Task: Look for space in Poughkeepsie, United States from 10th September, 2023 to 16th September, 2023 for 4 adults in price range Rs.10000 to Rs.14000. Place can be private room with 4 bedrooms having 4 beds and 4 bathrooms. Property type can be house, flat, guest house, hotel. Amenities needed are: wifi, TV, free parkinig on premises, gym, breakfast. Booking option can be shelf check-in. Required host language is English.
Action: Mouse moved to (473, 93)
Screenshot: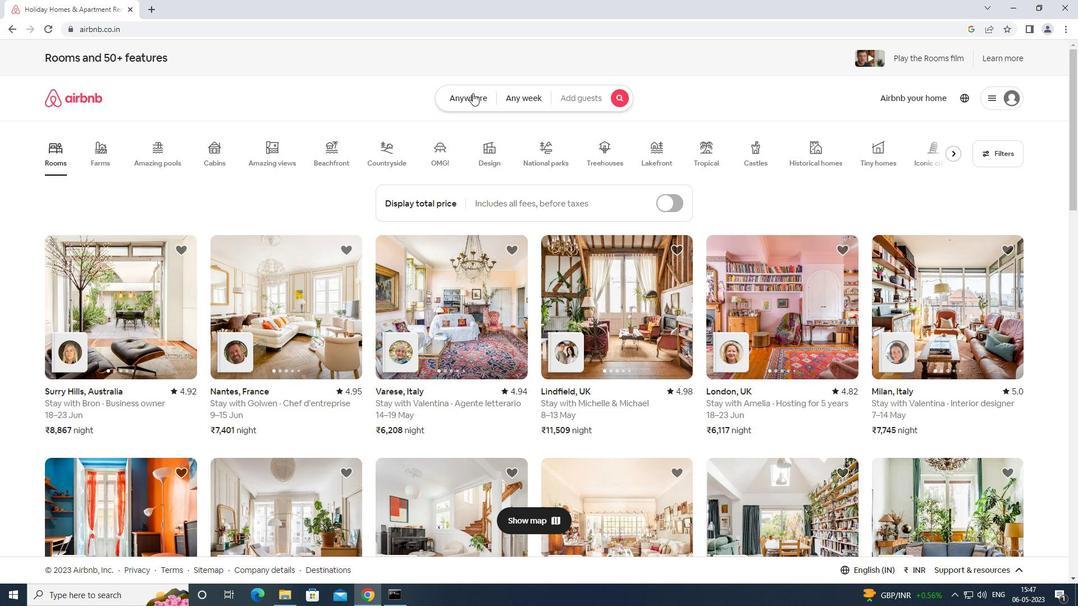 
Action: Mouse pressed left at (473, 93)
Screenshot: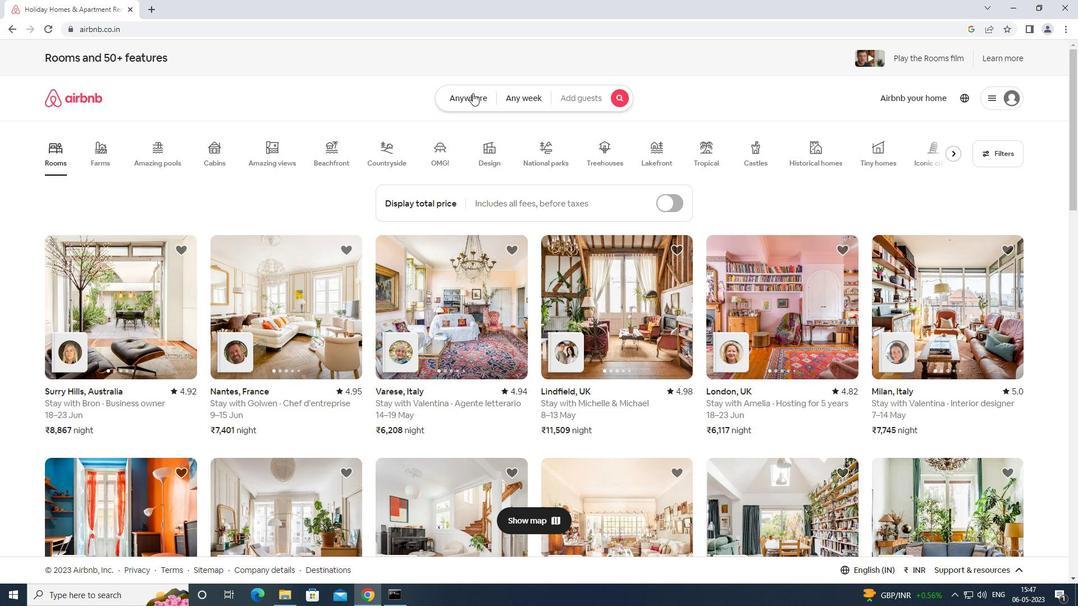 
Action: Mouse moved to (462, 96)
Screenshot: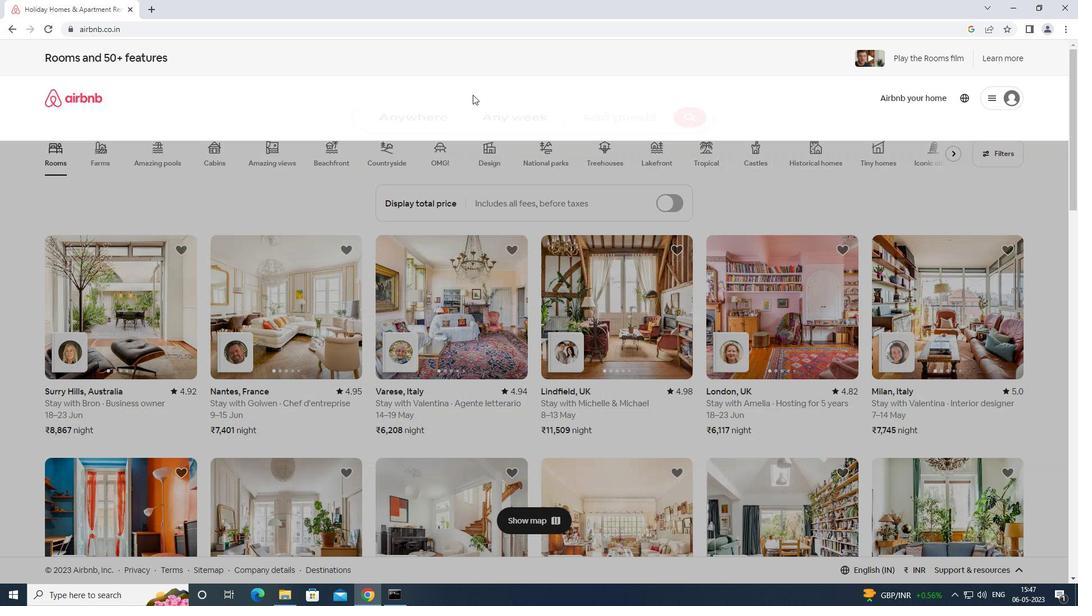 
Action: Key pressed p
Screenshot: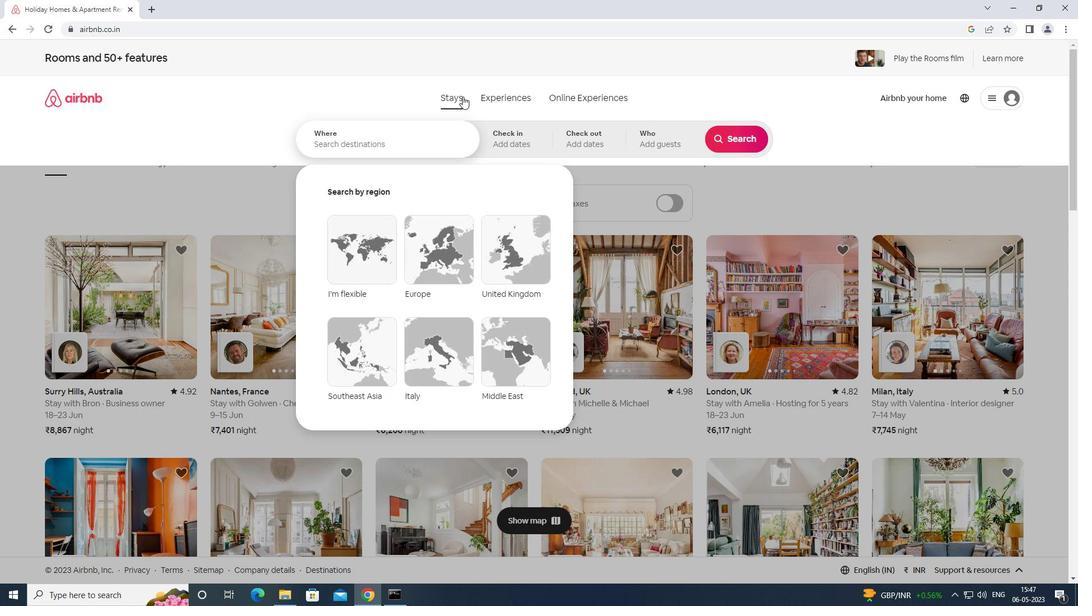 
Action: Mouse moved to (440, 127)
Screenshot: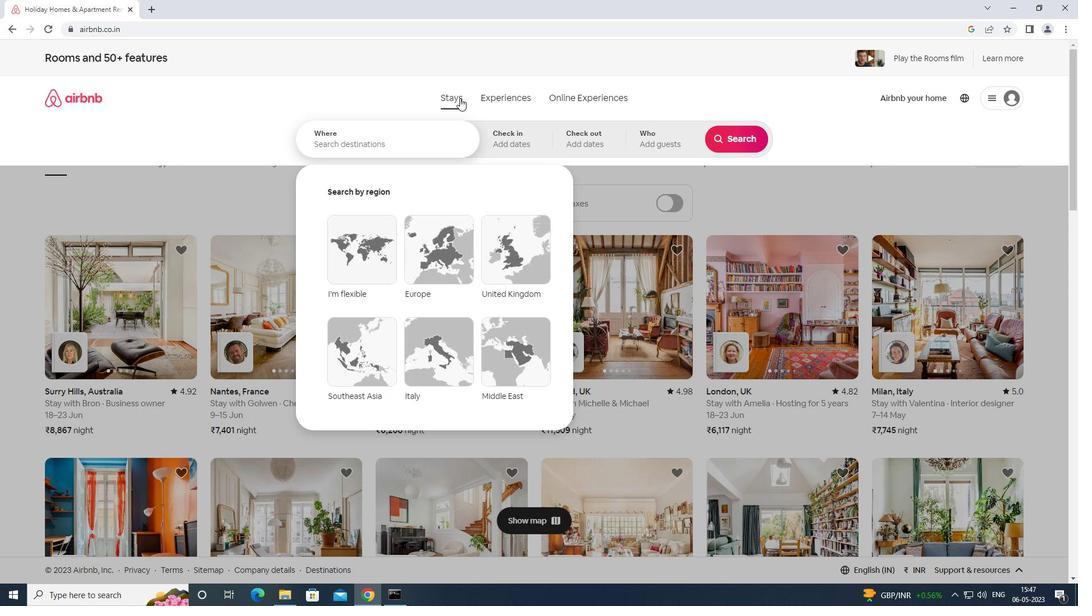 
Action: Mouse pressed left at (440, 127)
Screenshot: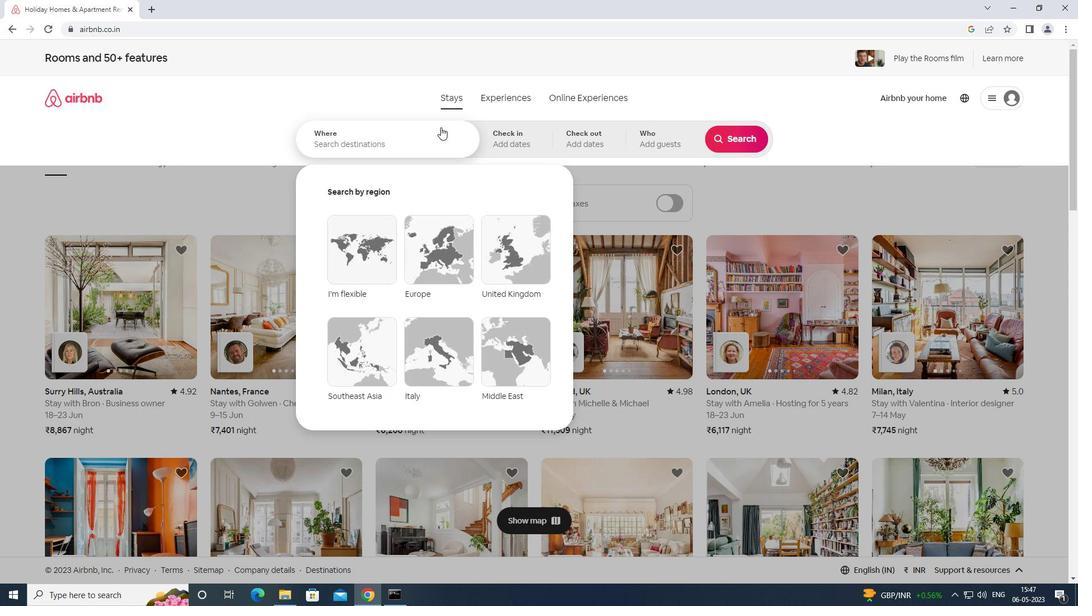 
Action: Key pressed p<Key.caps_lock>p<Key.backspace>po<Key.backspace><Key.backspace>oughkeepaie<Key.space>united<Key.space>states<Key.enter>
Screenshot: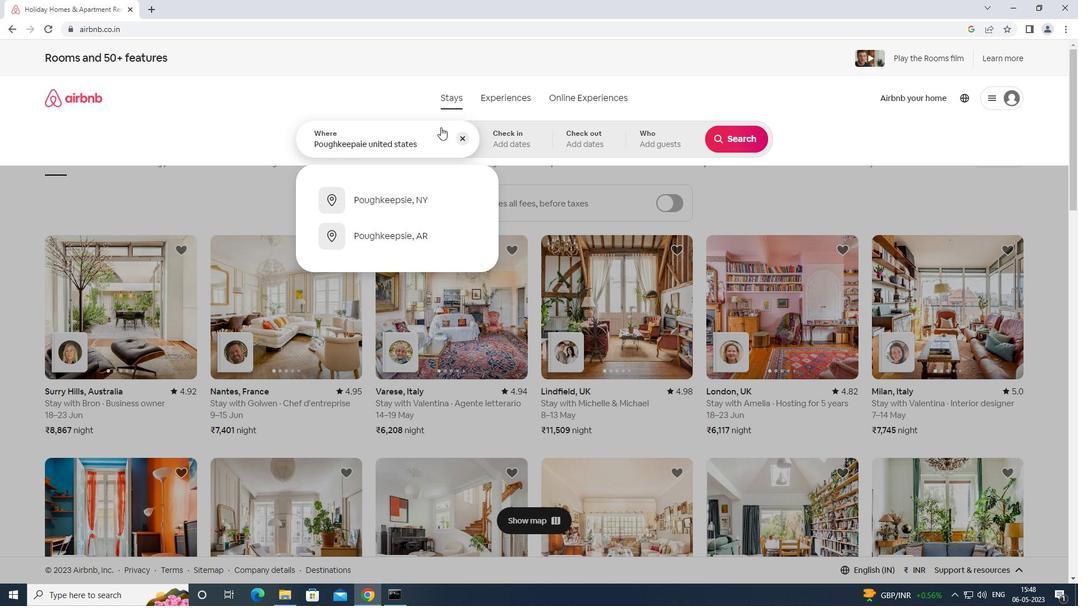 
Action: Mouse moved to (739, 231)
Screenshot: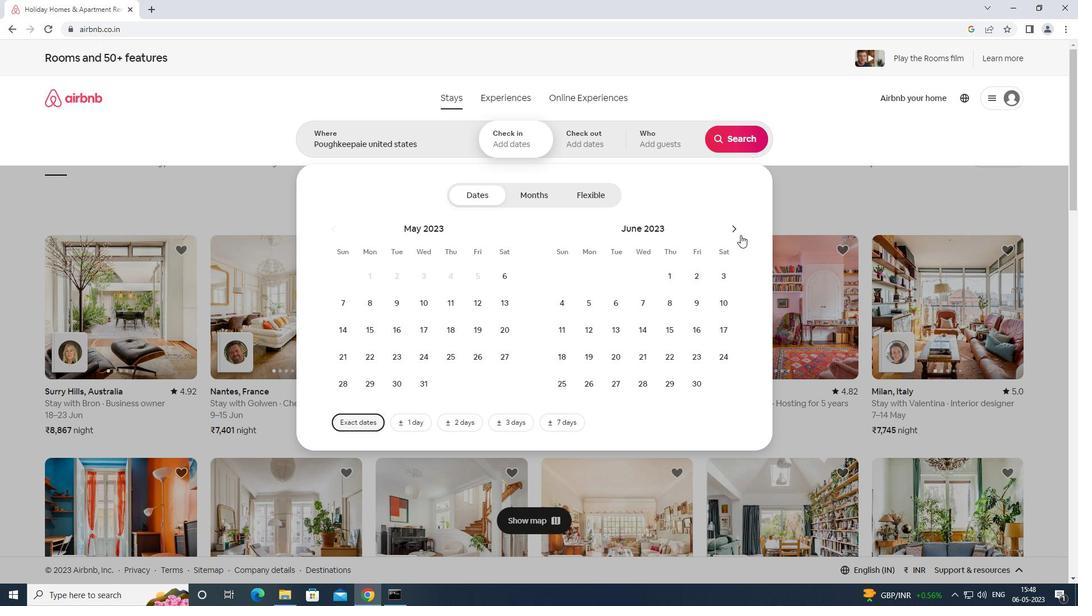 
Action: Mouse pressed left at (739, 231)
Screenshot: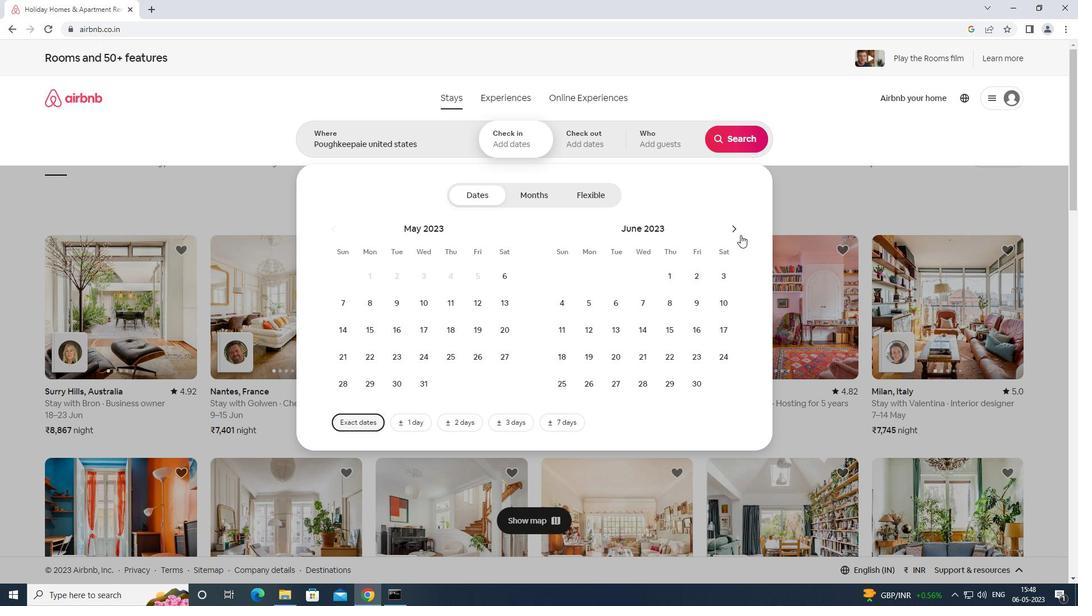 
Action: Mouse moved to (739, 230)
Screenshot: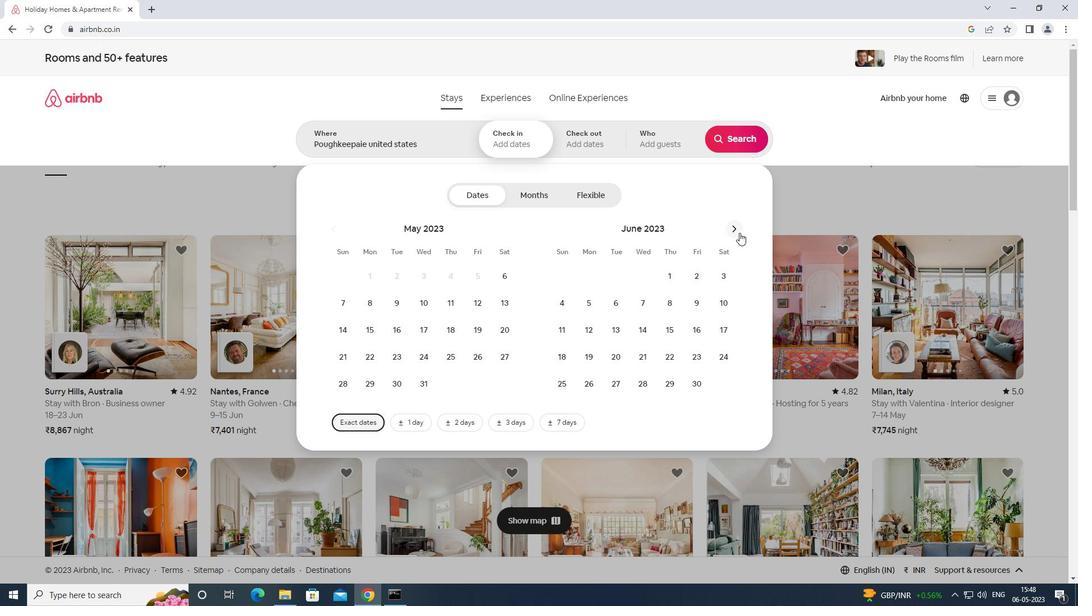 
Action: Mouse pressed left at (739, 230)
Screenshot: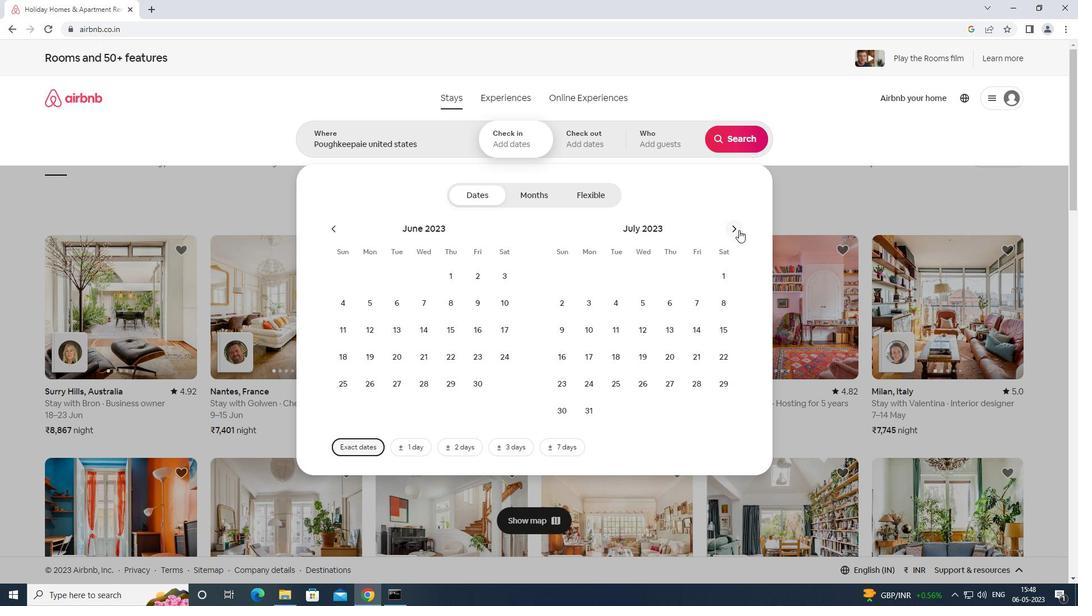 
Action: Mouse moved to (739, 230)
Screenshot: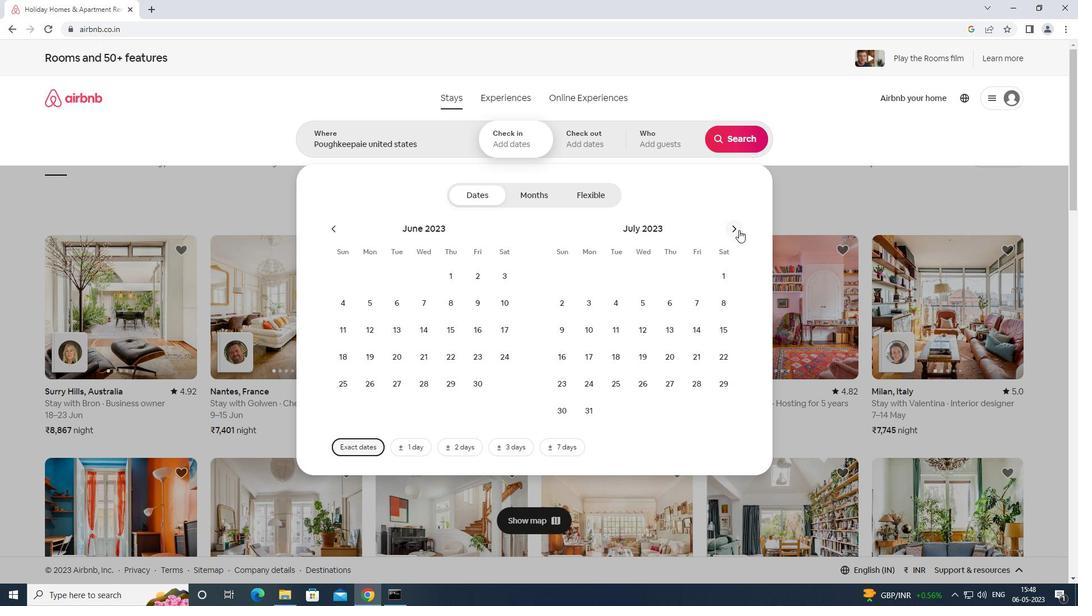 
Action: Mouse pressed left at (739, 230)
Screenshot: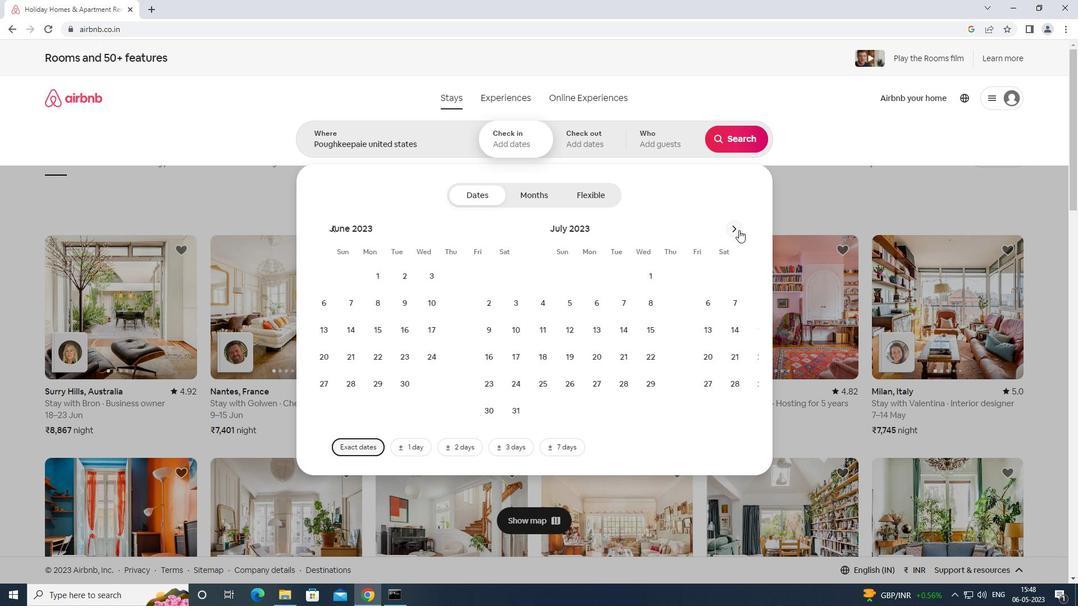 
Action: Mouse moved to (563, 327)
Screenshot: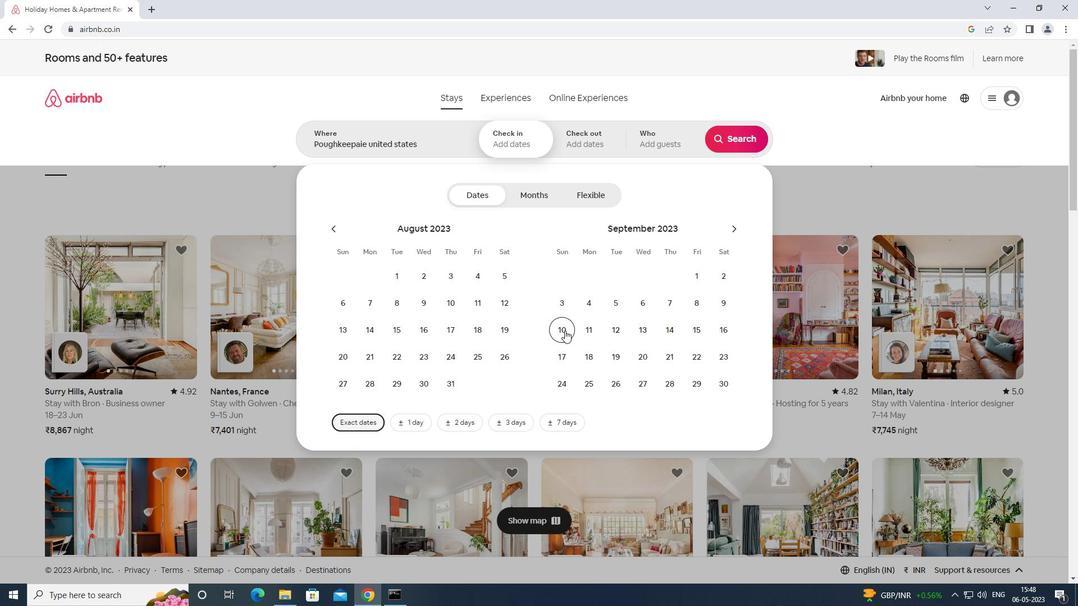 
Action: Mouse pressed left at (563, 327)
Screenshot: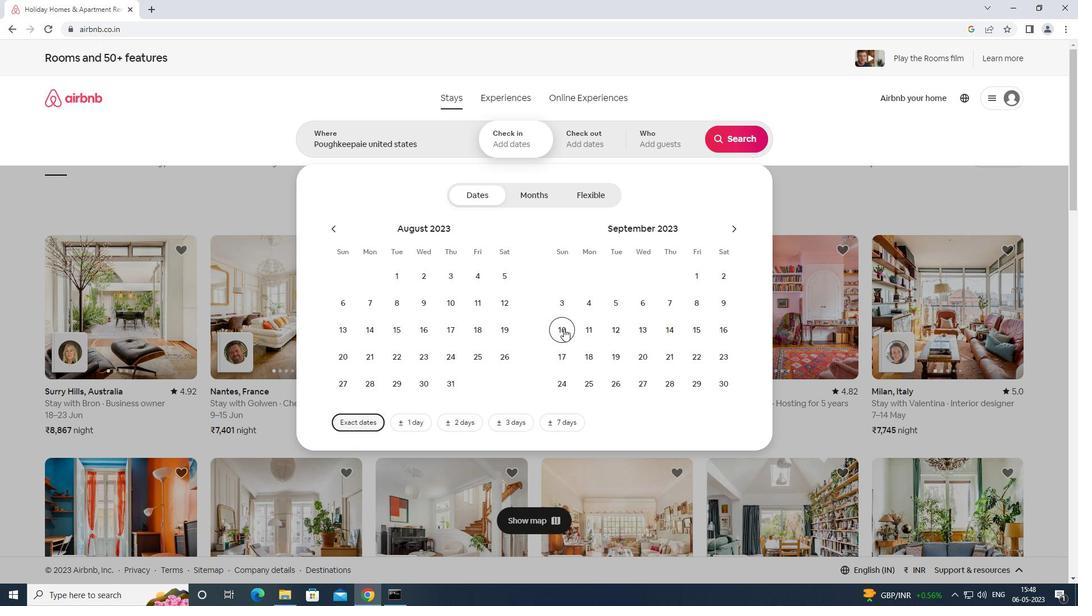 
Action: Mouse moved to (727, 329)
Screenshot: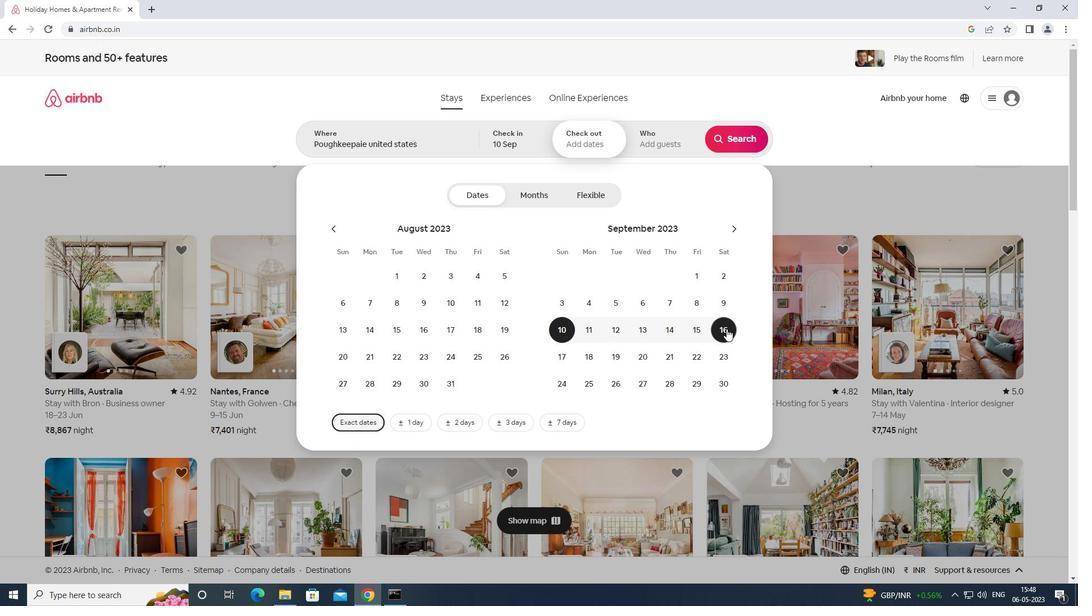 
Action: Mouse pressed left at (727, 329)
Screenshot: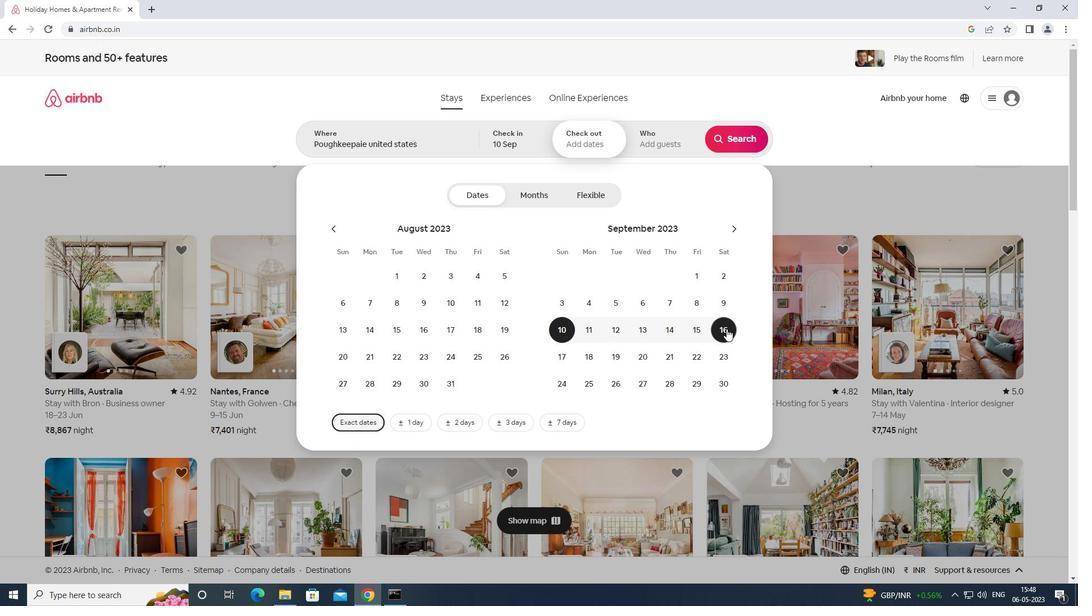 
Action: Mouse moved to (671, 134)
Screenshot: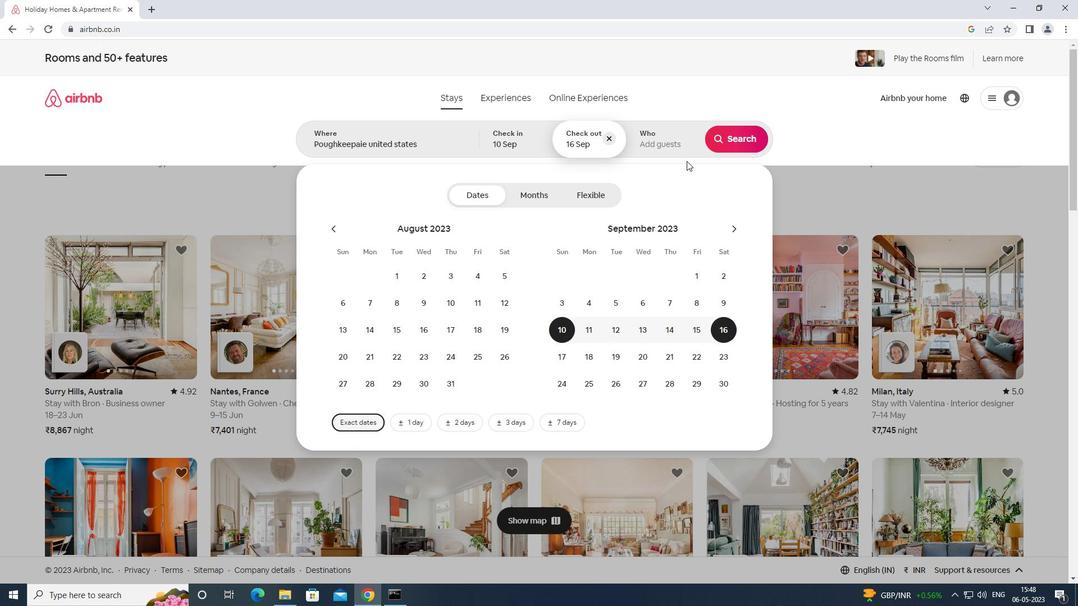 
Action: Mouse pressed left at (671, 134)
Screenshot: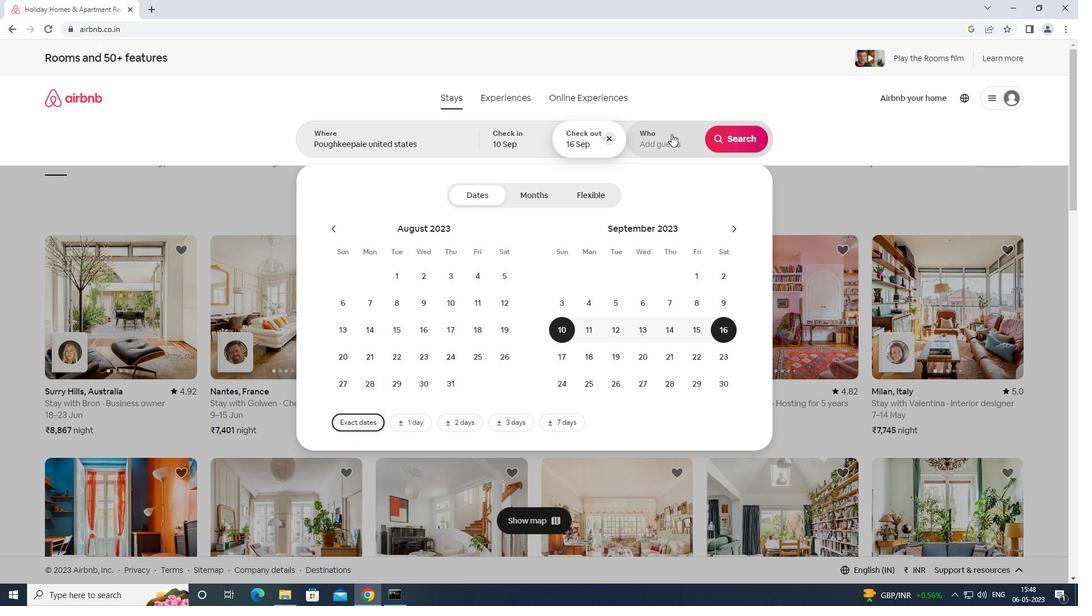 
Action: Mouse moved to (738, 194)
Screenshot: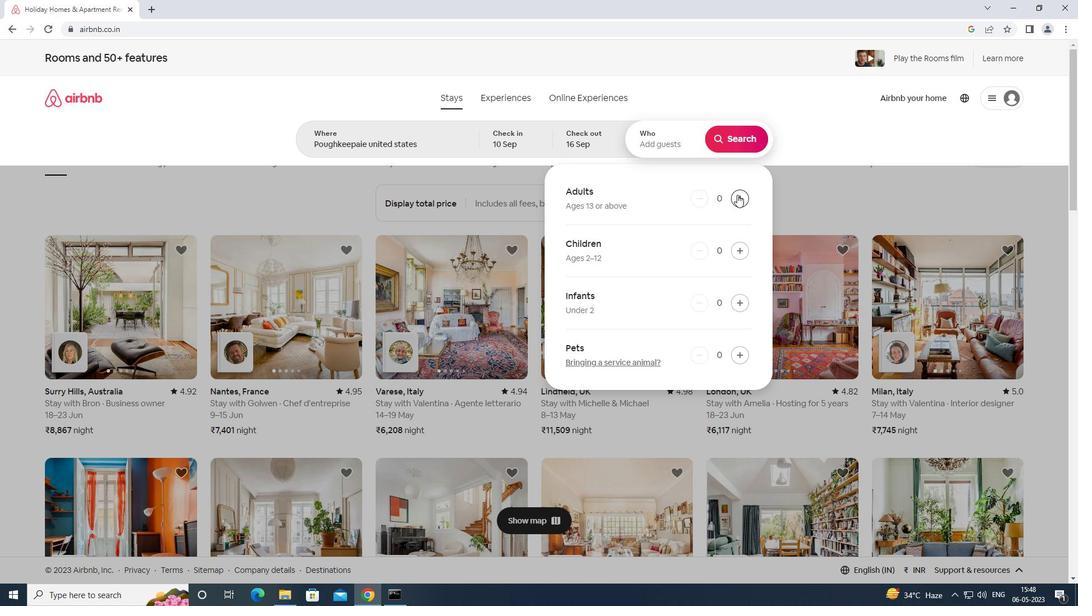 
Action: Mouse pressed left at (738, 194)
Screenshot: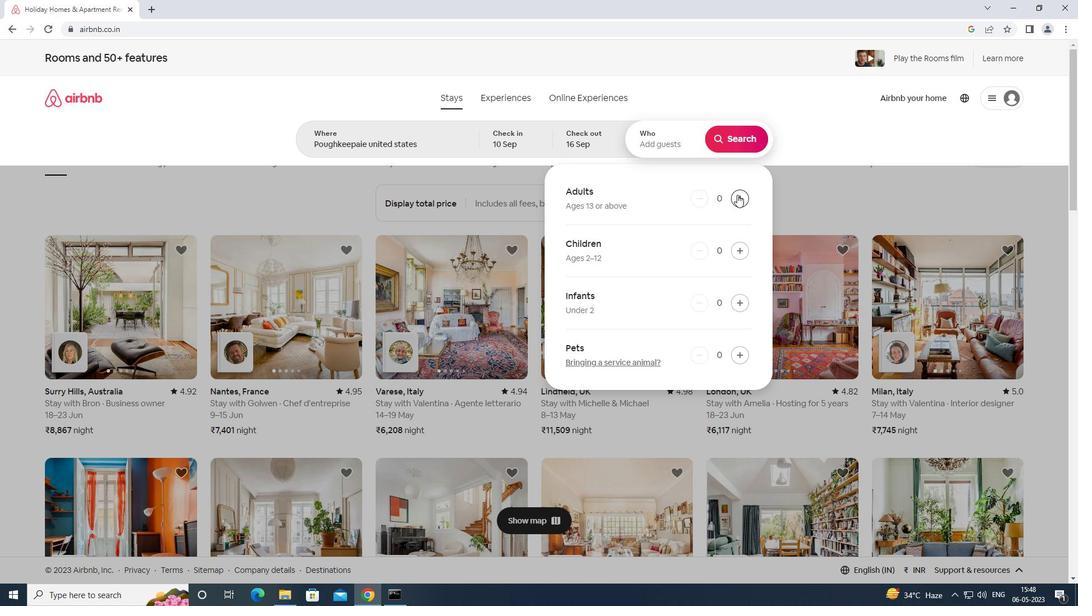 
Action: Mouse moved to (739, 196)
Screenshot: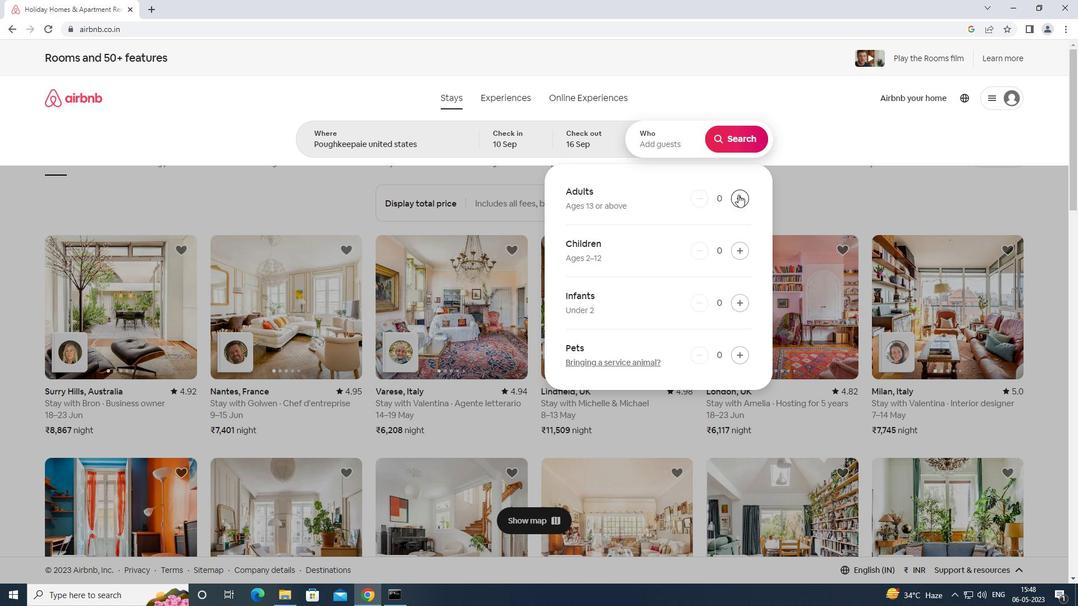 
Action: Mouse pressed left at (739, 196)
Screenshot: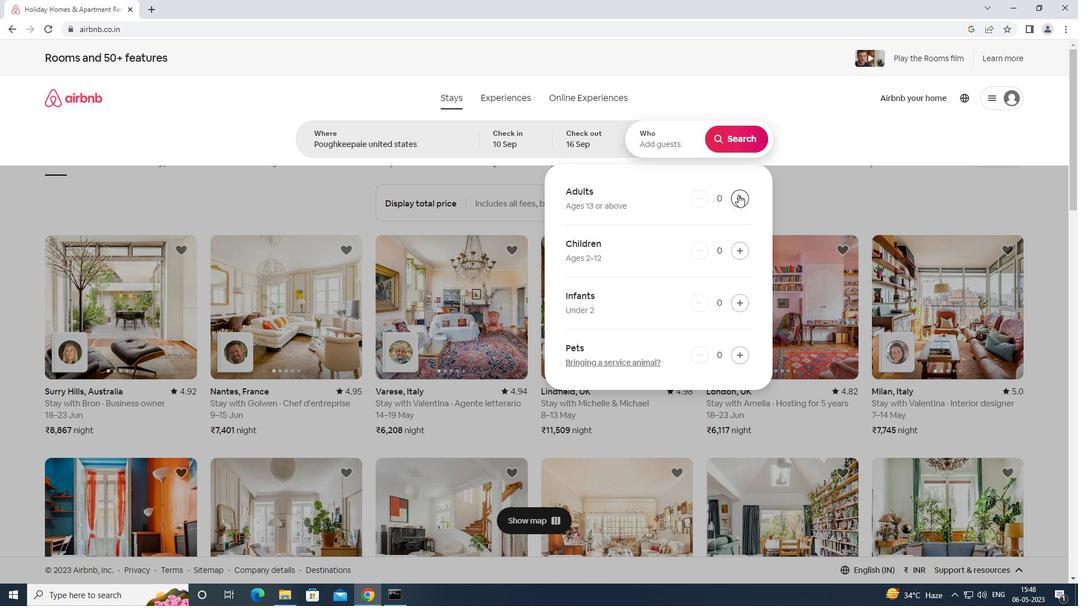 
Action: Mouse moved to (739, 196)
Screenshot: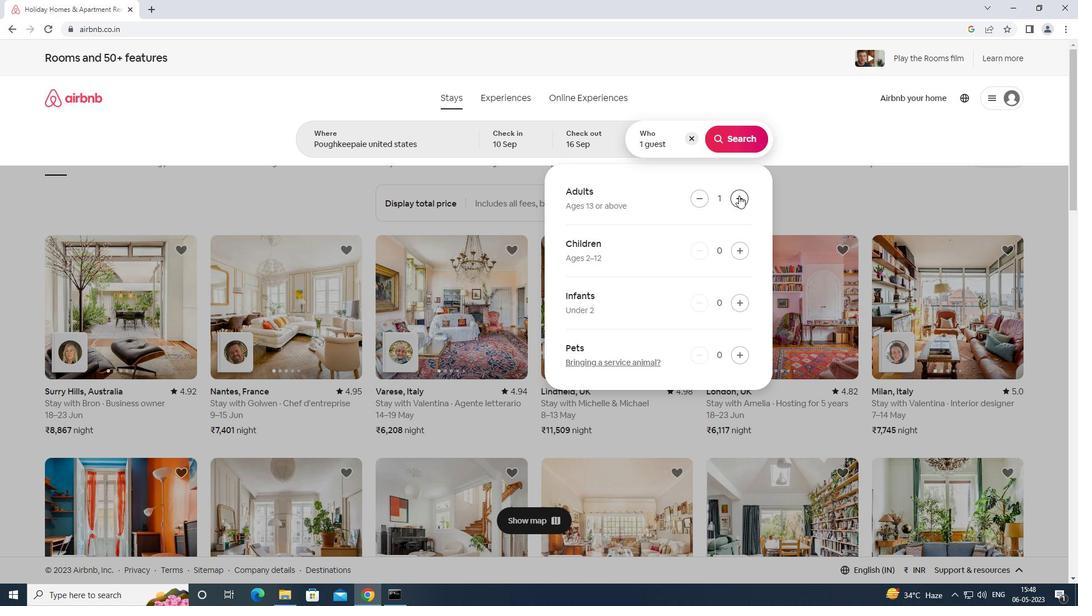 
Action: Mouse pressed left at (739, 196)
Screenshot: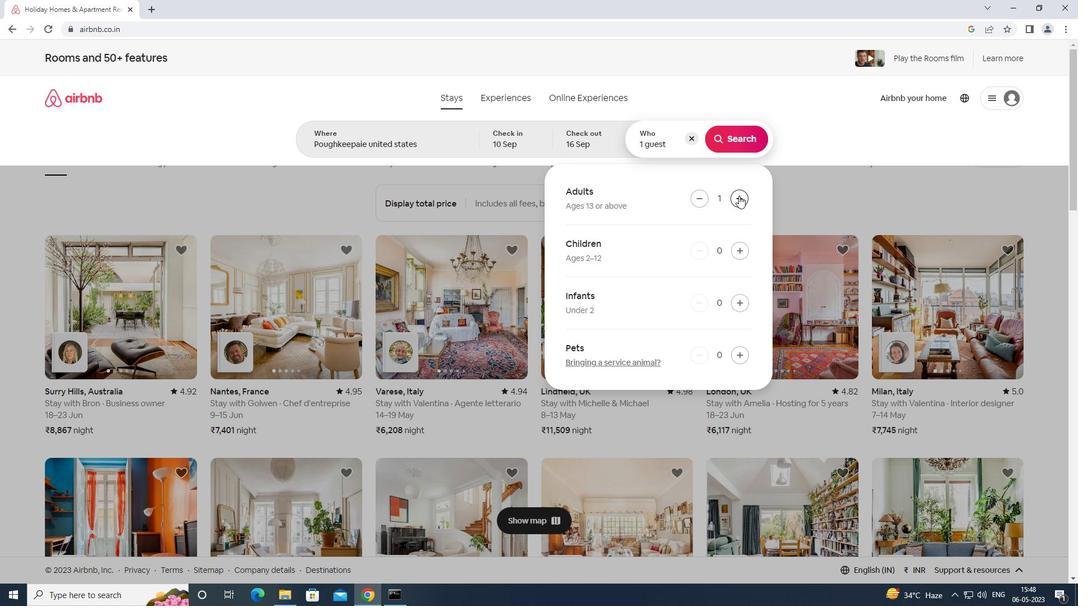 
Action: Mouse pressed left at (739, 196)
Screenshot: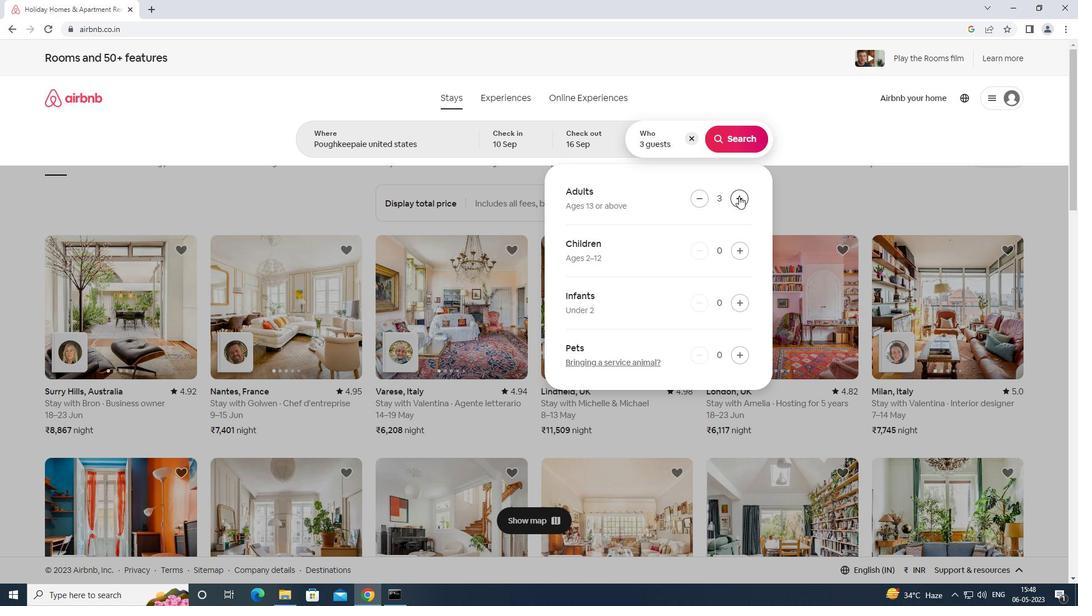 
Action: Mouse moved to (745, 129)
Screenshot: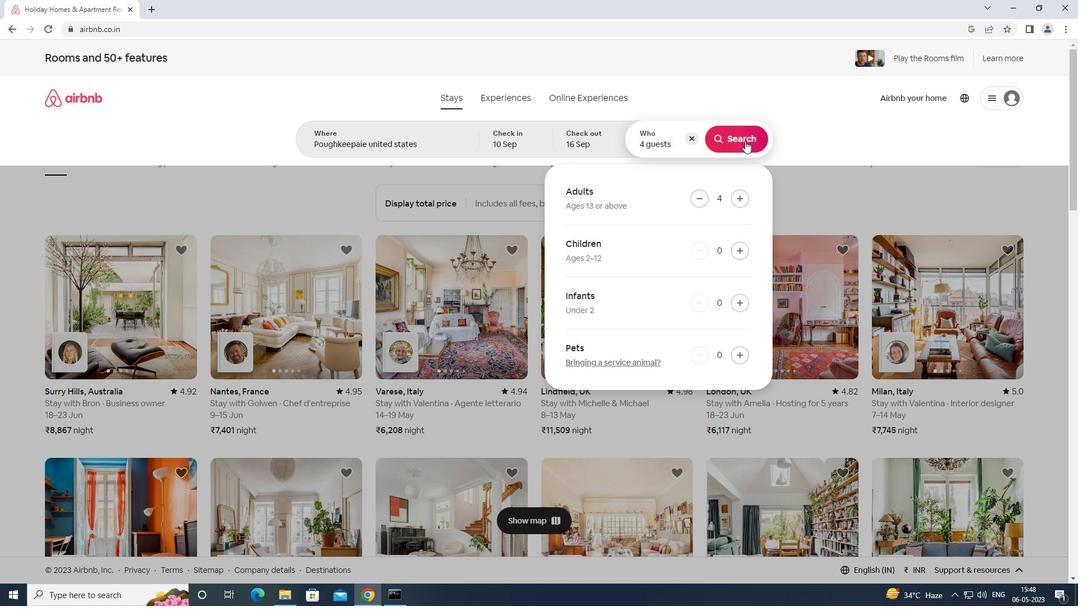
Action: Mouse pressed left at (745, 129)
Screenshot: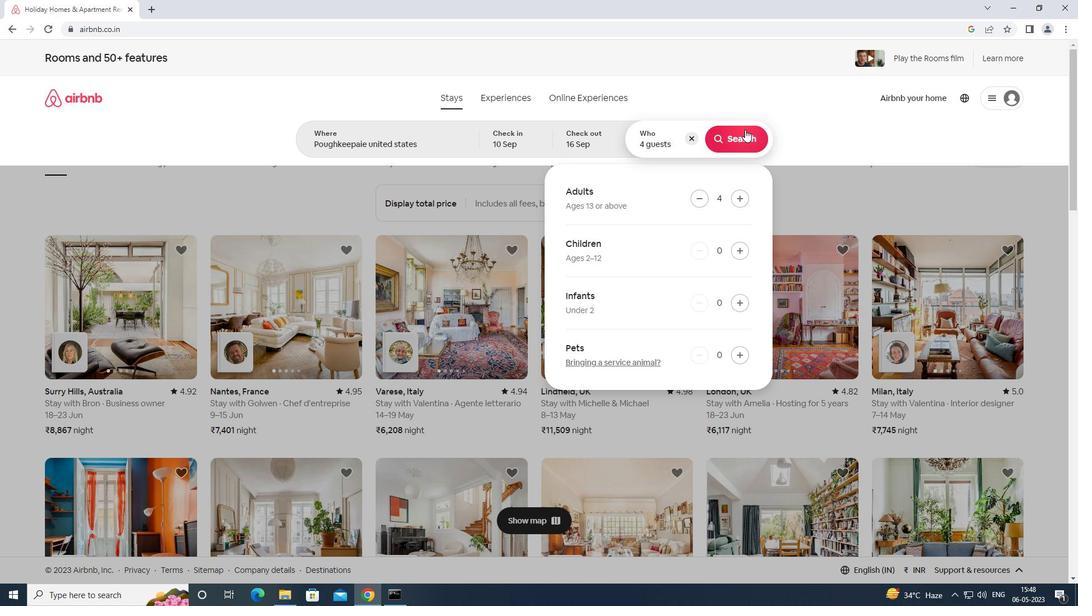 
Action: Mouse moved to (1028, 101)
Screenshot: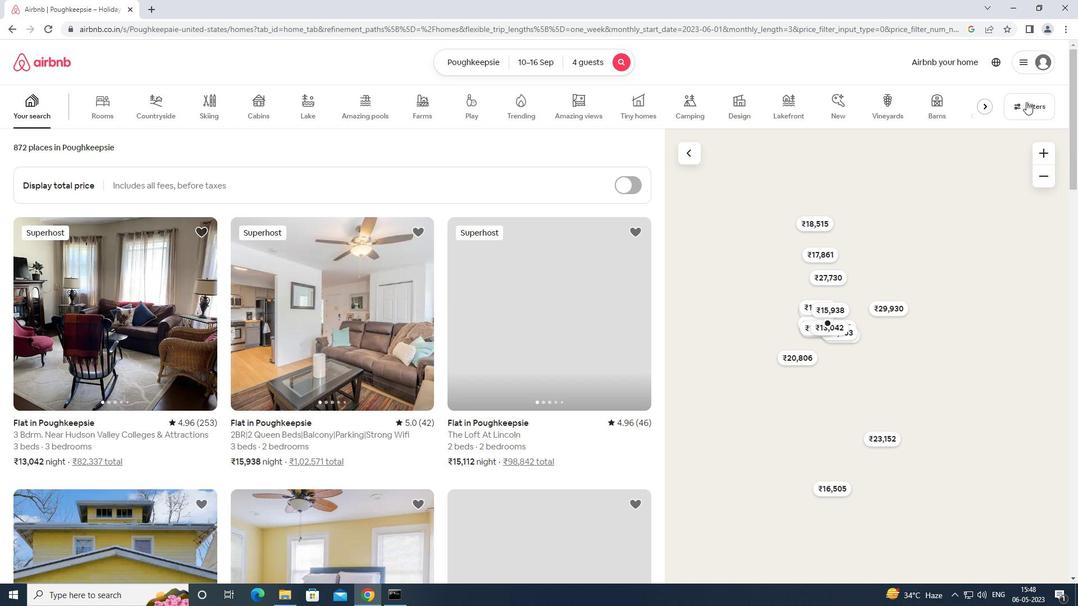 
Action: Mouse pressed left at (1028, 101)
Screenshot: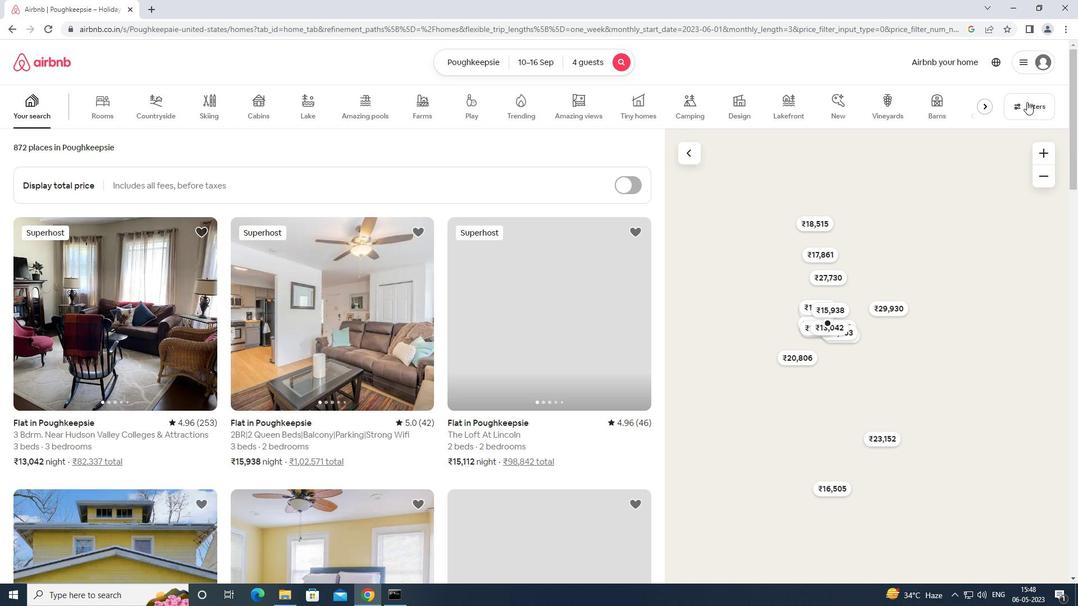 
Action: Mouse moved to (475, 378)
Screenshot: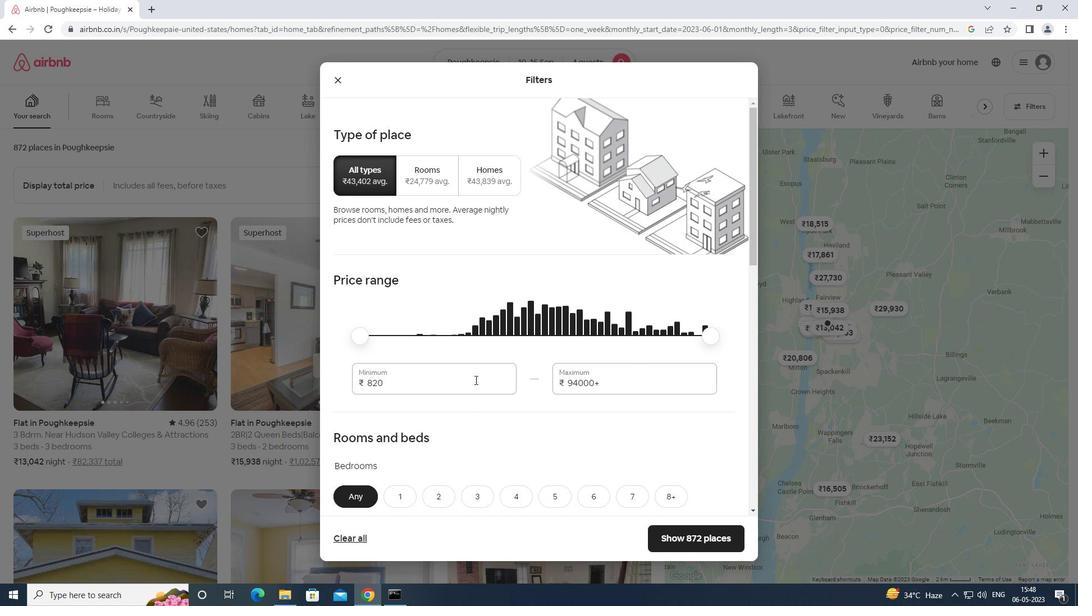 
Action: Mouse pressed left at (475, 378)
Screenshot: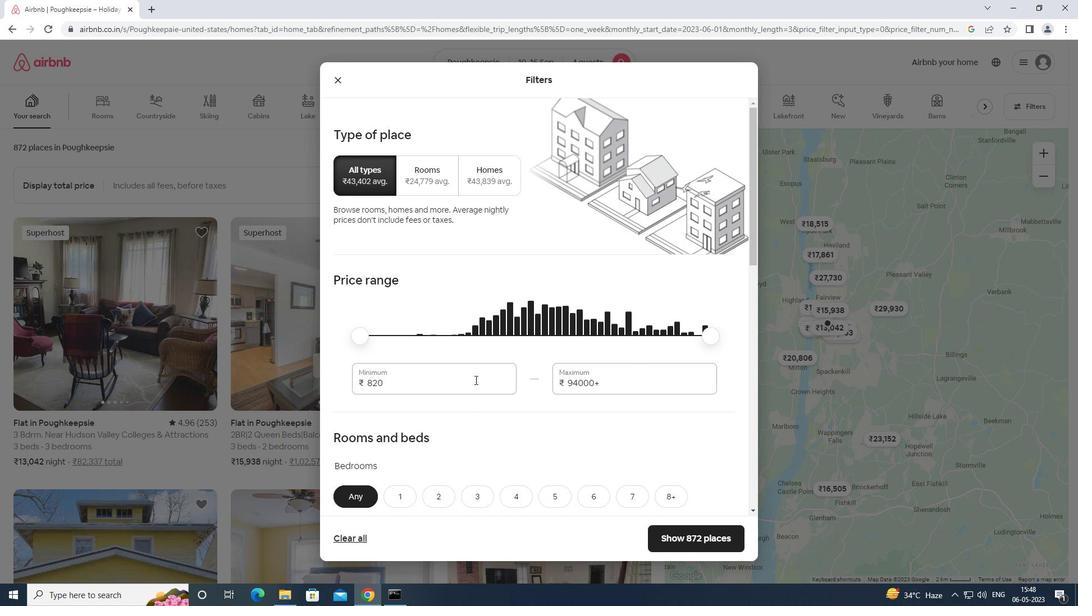
Action: Mouse moved to (479, 375)
Screenshot: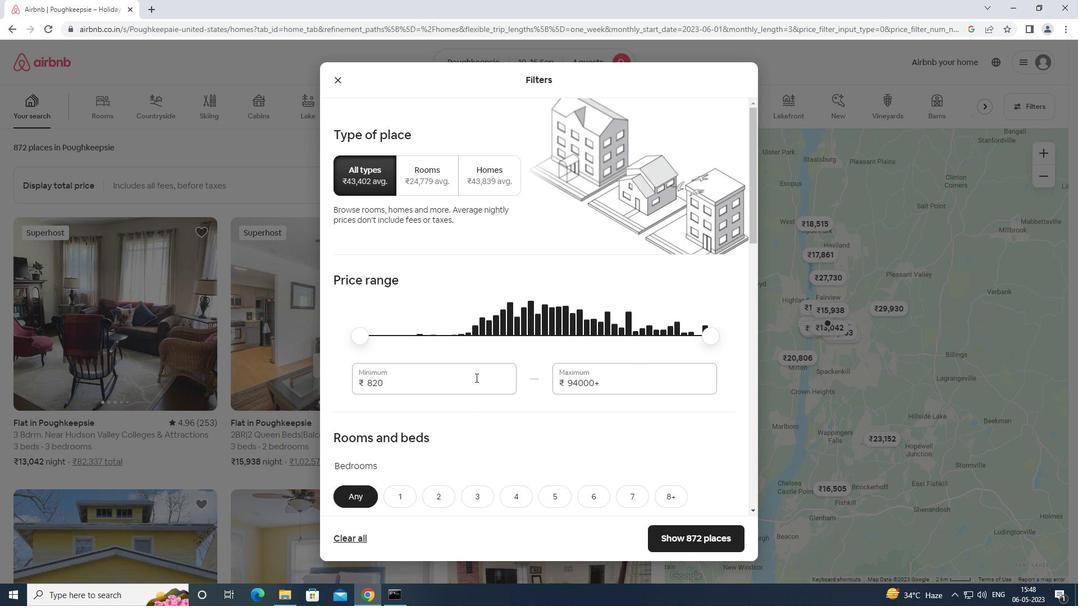 
Action: Key pressed <Key.backspace><Key.backspace><Key.backspace><Key.backspace>10000
Screenshot: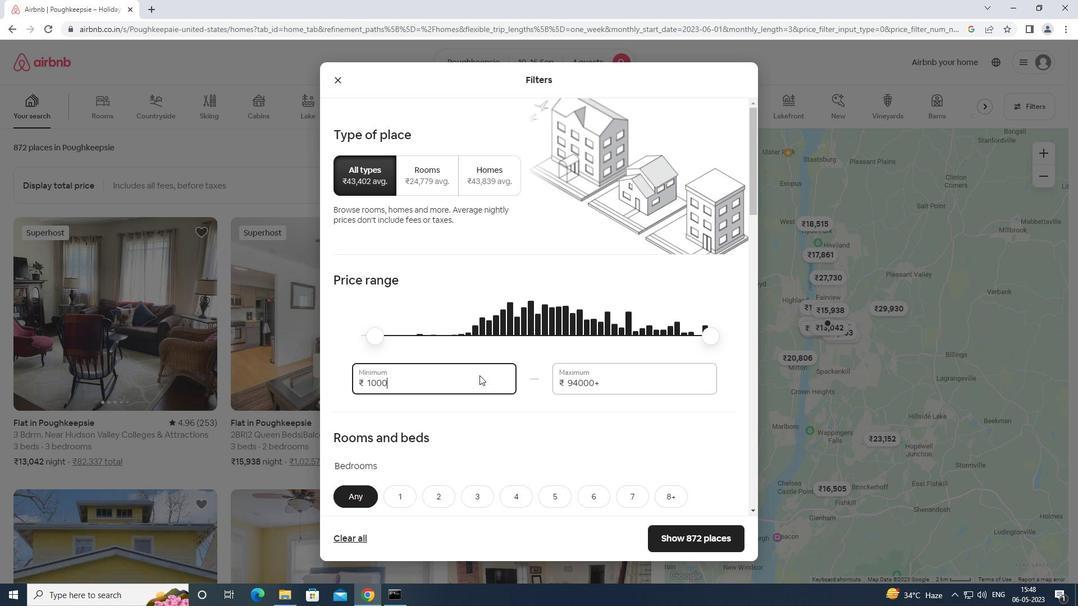 
Action: Mouse moved to (606, 378)
Screenshot: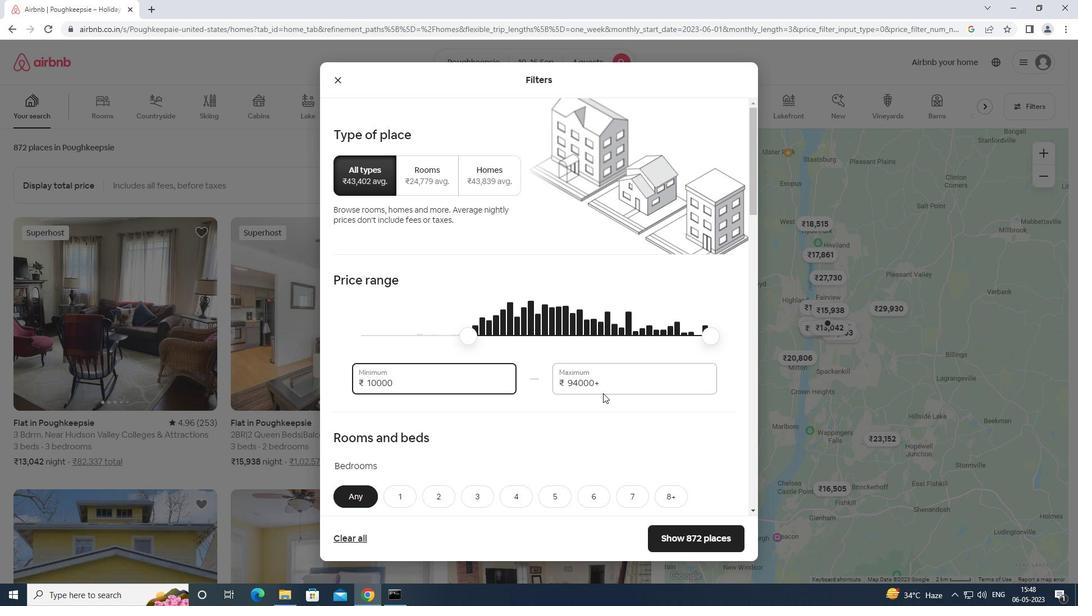 
Action: Mouse pressed left at (606, 378)
Screenshot: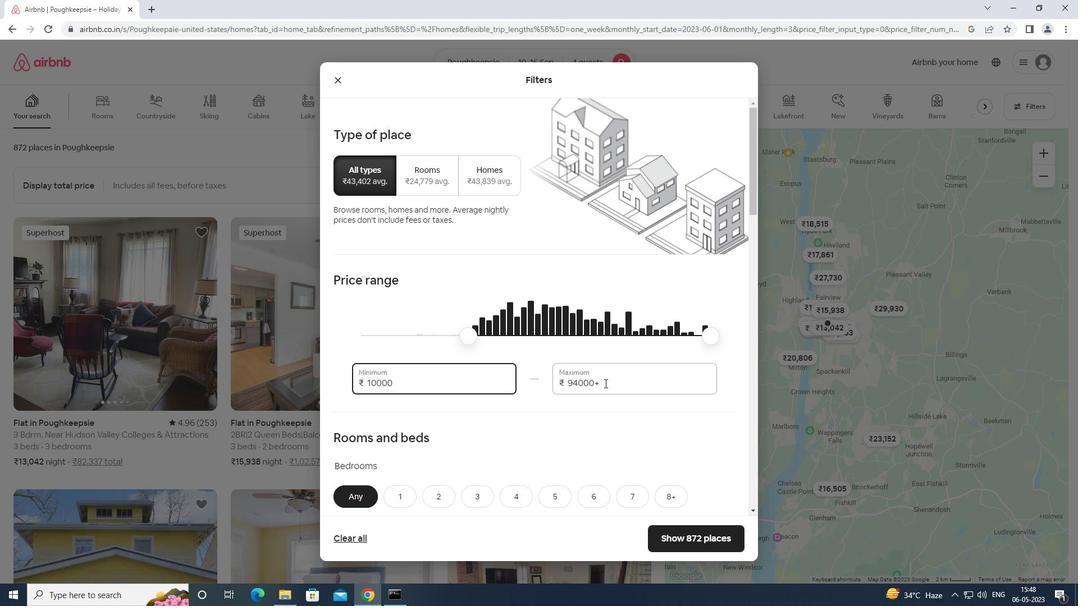 
Action: Mouse moved to (611, 376)
Screenshot: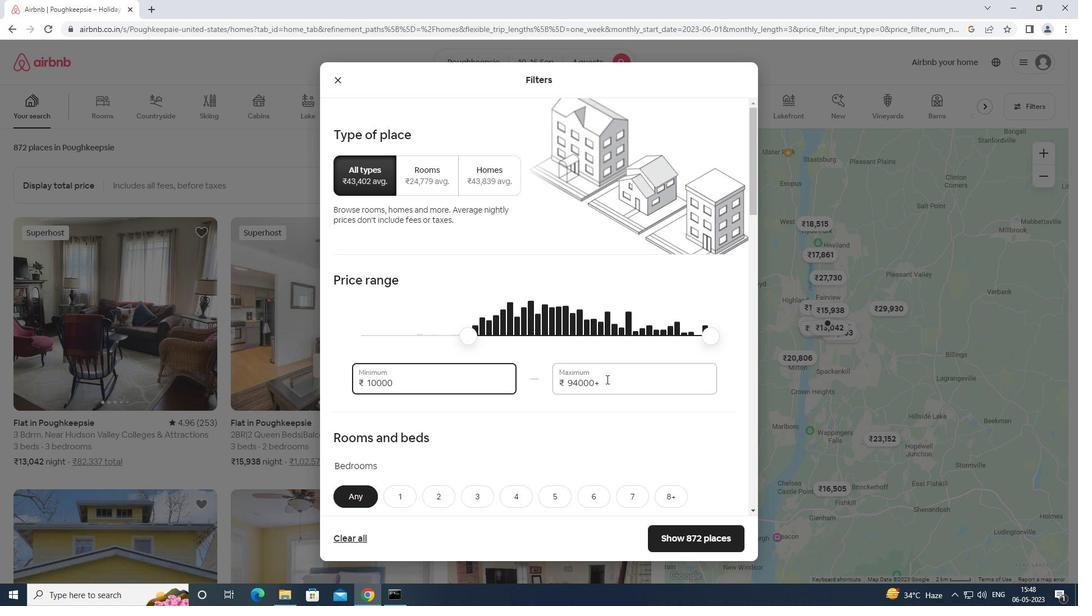 
Action: Key pressed <Key.backspace><Key.backspace><Key.backspace><Key.backspace><Key.backspace><Key.backspace><Key.backspace><Key.backspace><Key.backspace><Key.backspace><Key.backspace><Key.backspace>14000
Screenshot: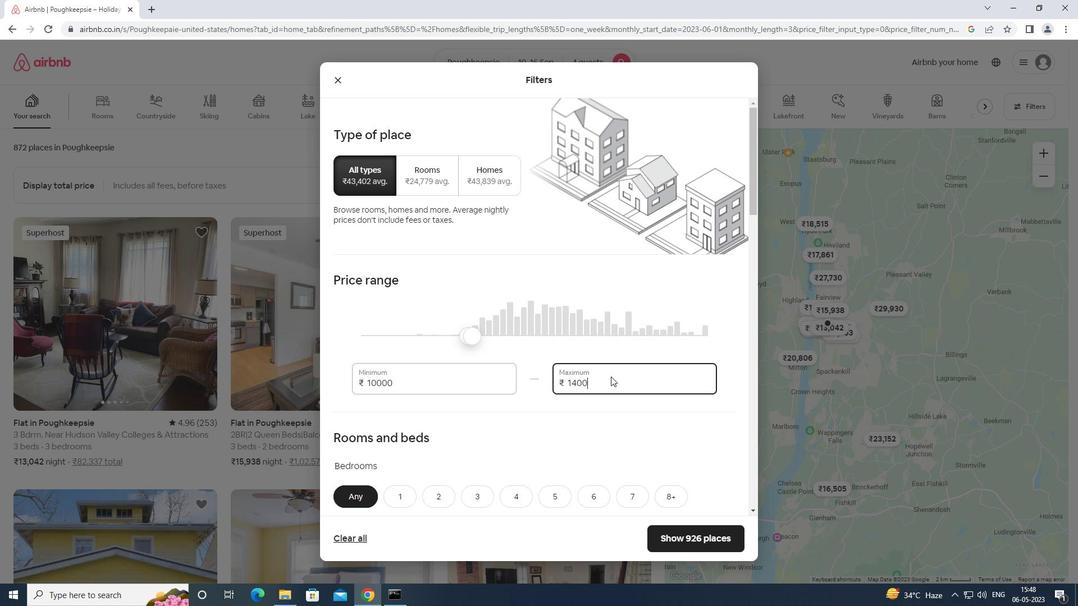 
Action: Mouse moved to (650, 360)
Screenshot: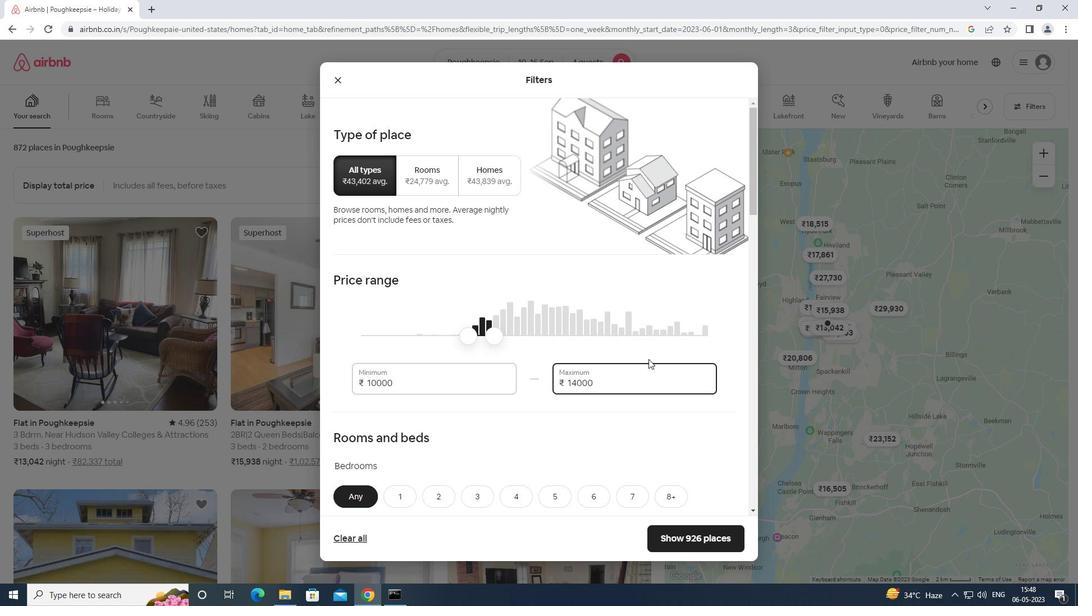 
Action: Mouse scrolled (650, 359) with delta (0, 0)
Screenshot: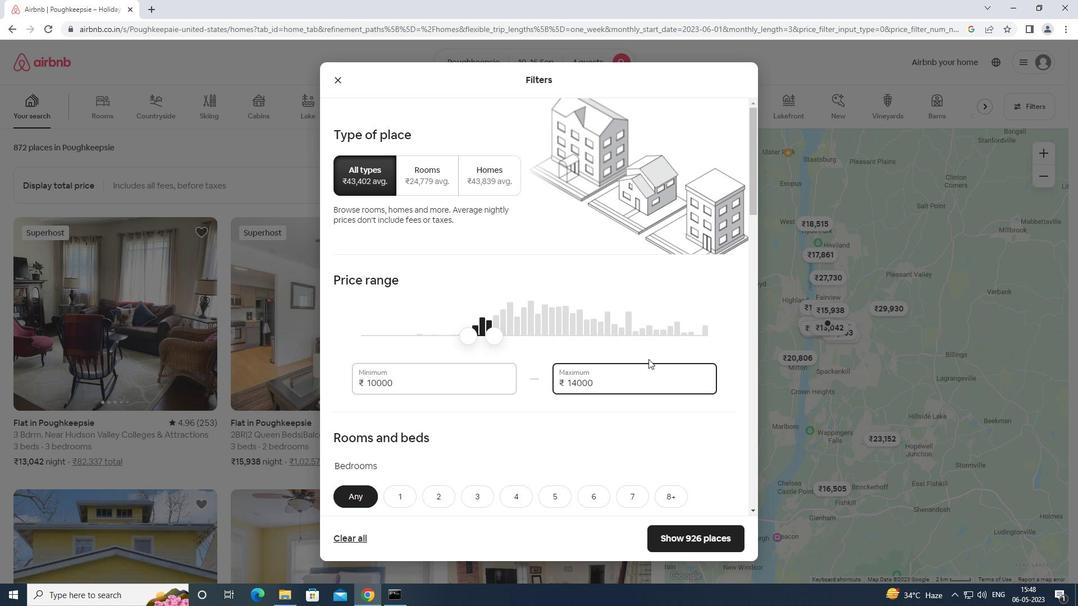 
Action: Mouse moved to (650, 364)
Screenshot: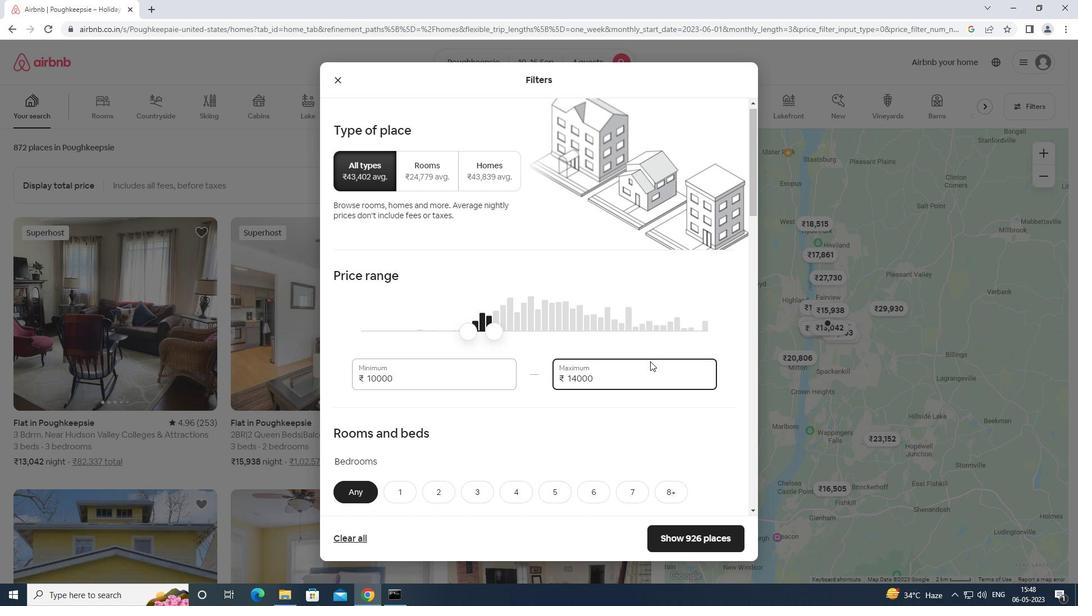
Action: Mouse scrolled (650, 364) with delta (0, 0)
Screenshot: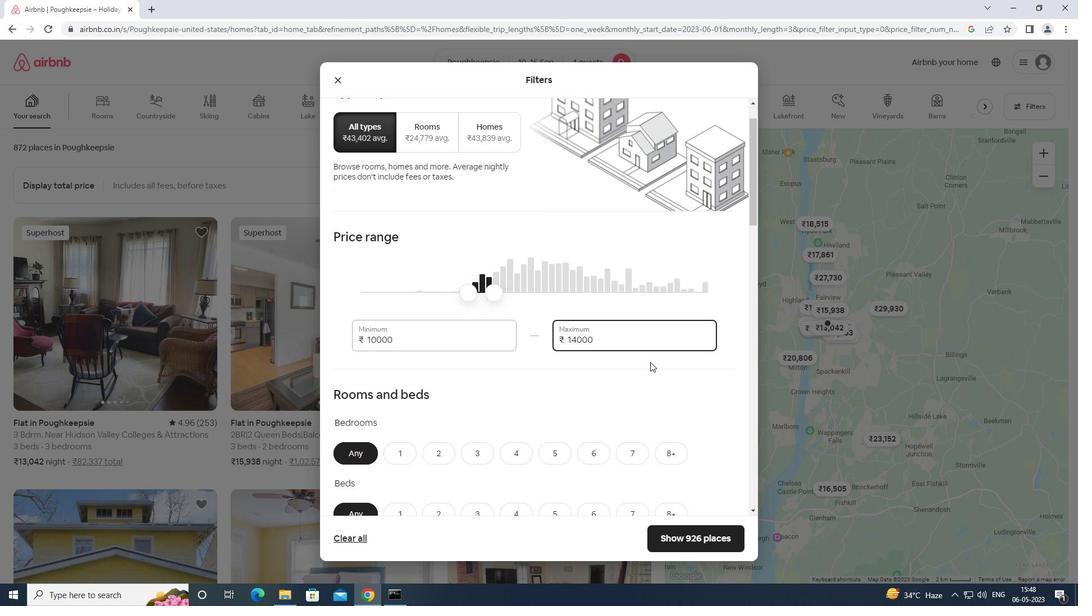 
Action: Mouse moved to (650, 365)
Screenshot: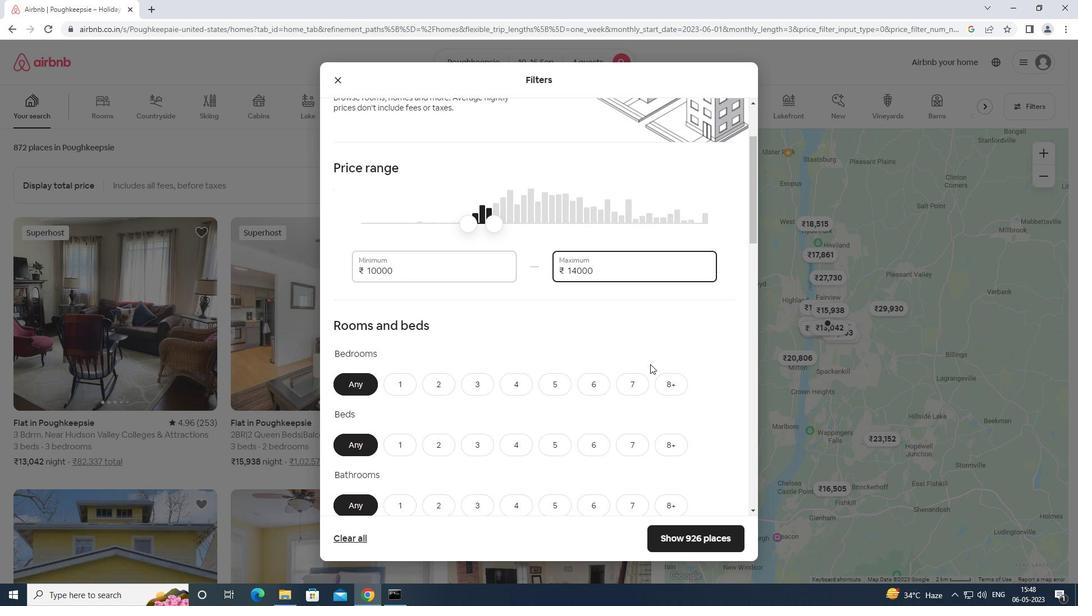 
Action: Mouse scrolled (650, 364) with delta (0, 0)
Screenshot: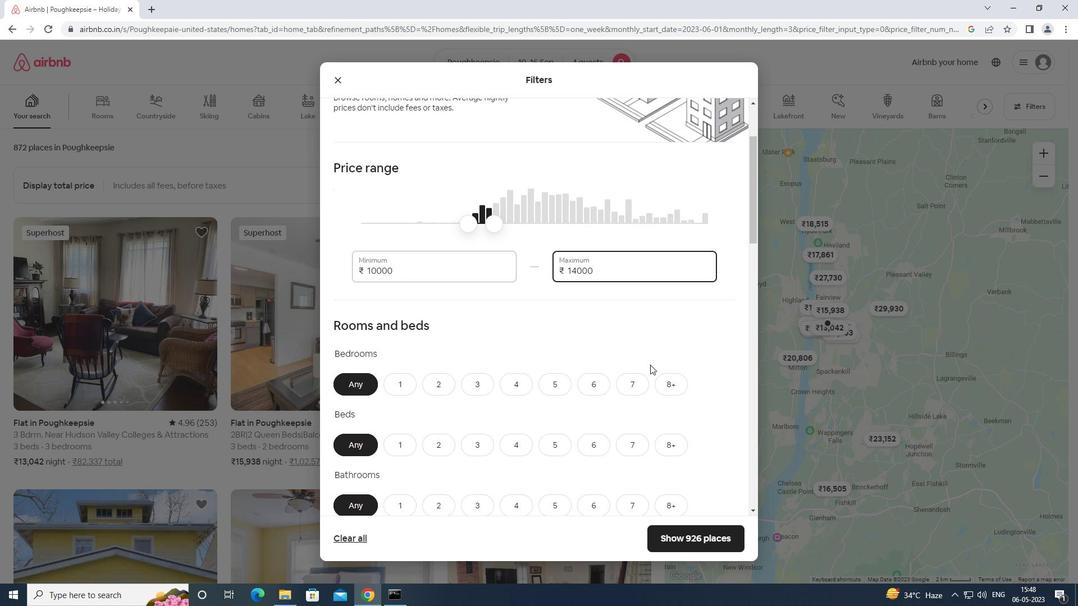 
Action: Mouse moved to (517, 325)
Screenshot: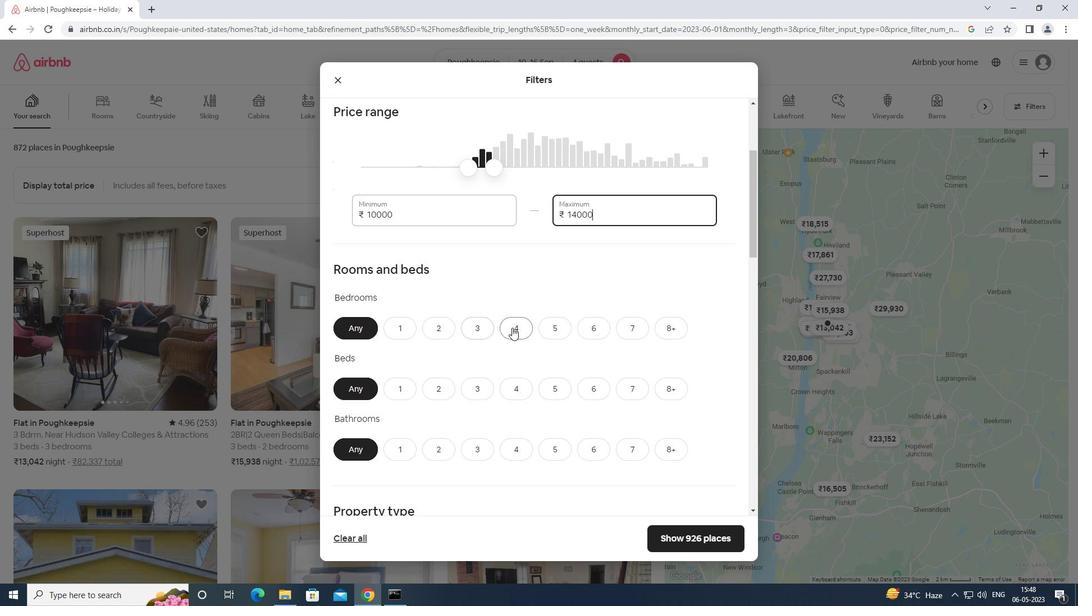 
Action: Mouse pressed left at (517, 325)
Screenshot: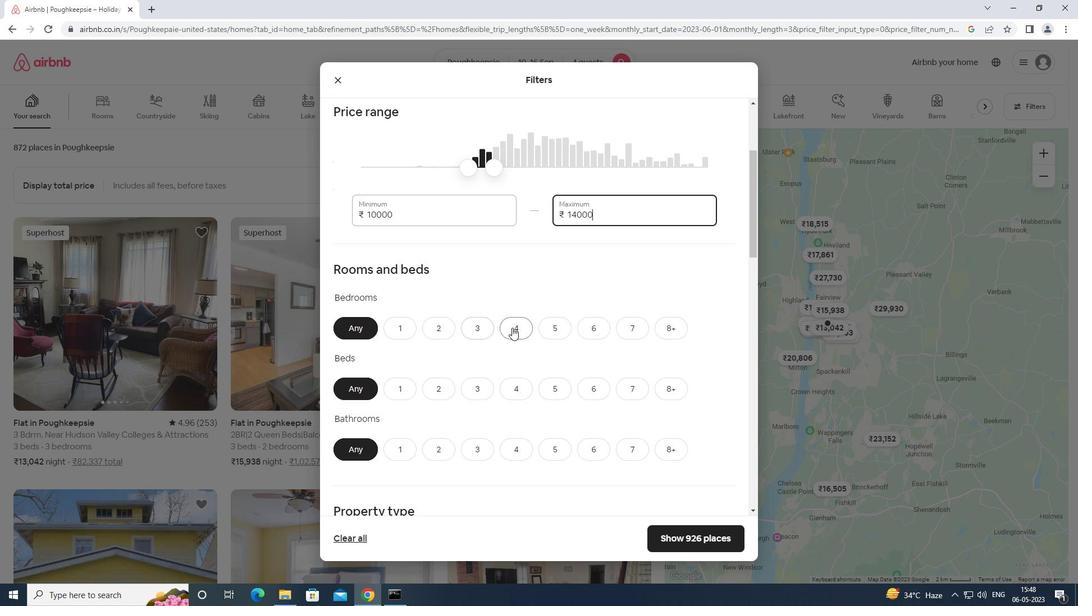
Action: Mouse moved to (507, 384)
Screenshot: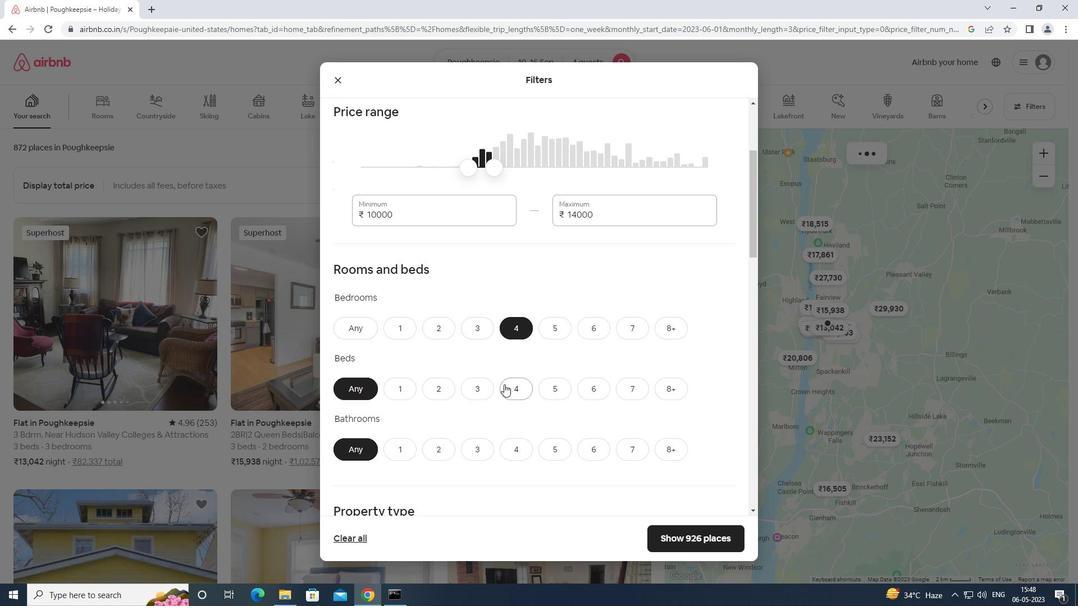 
Action: Mouse pressed left at (507, 384)
Screenshot: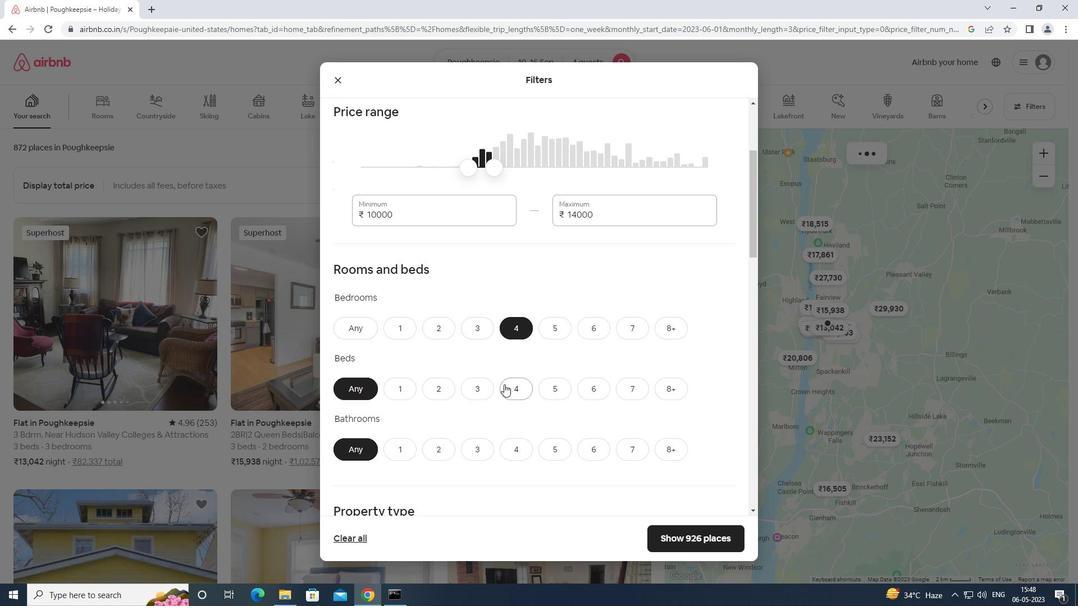 
Action: Mouse moved to (514, 448)
Screenshot: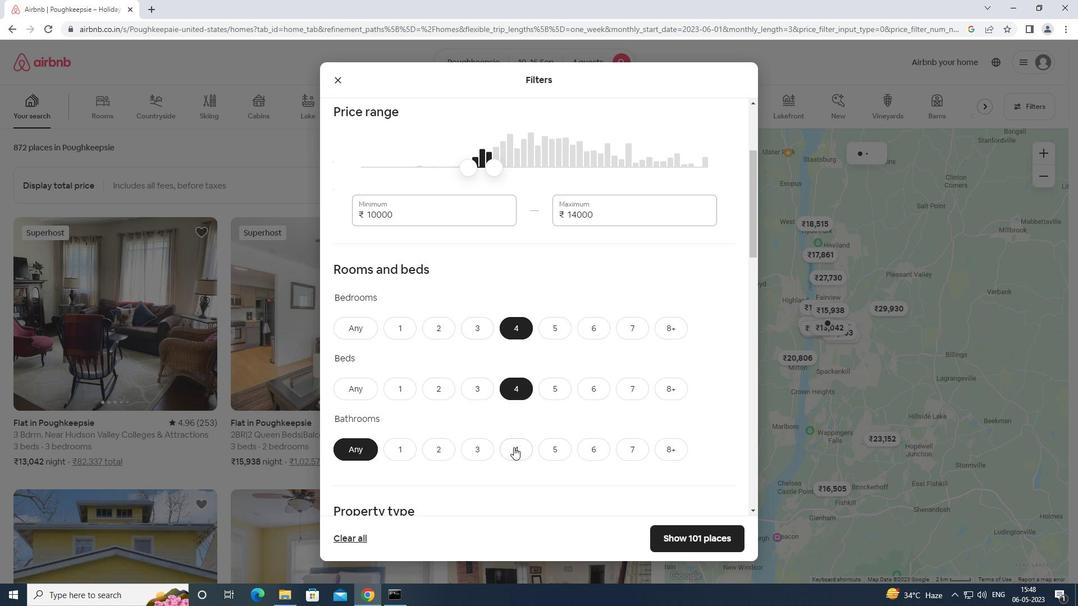 
Action: Mouse pressed left at (514, 448)
Screenshot: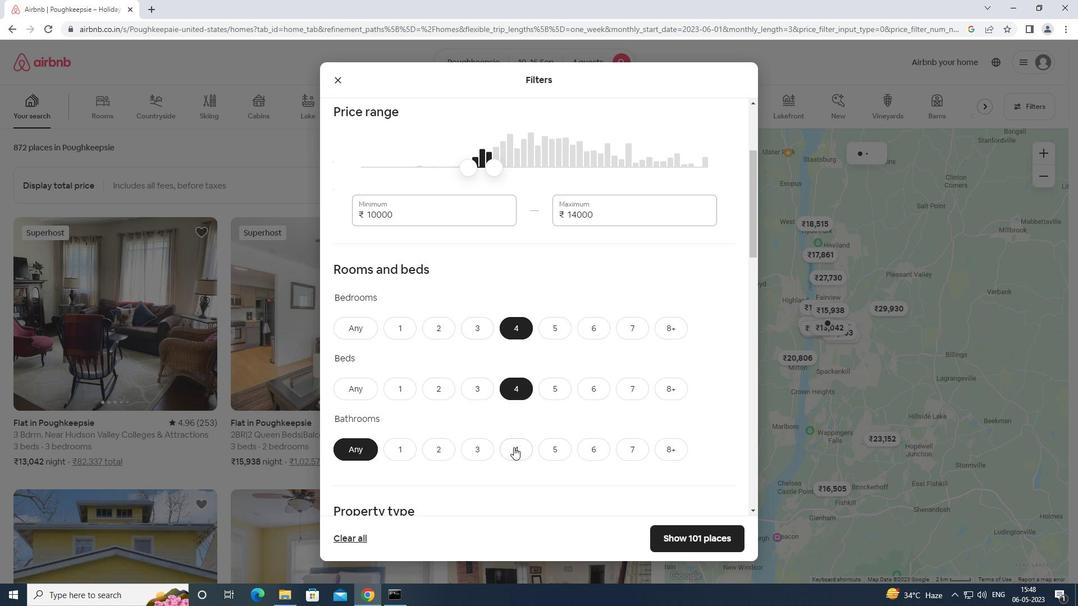 
Action: Mouse moved to (517, 444)
Screenshot: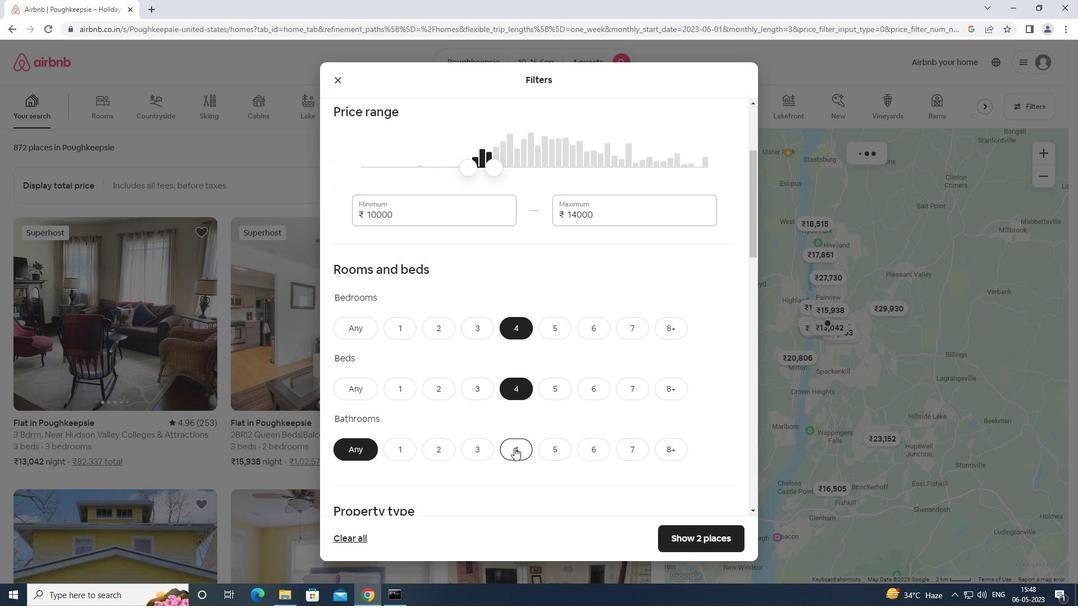 
Action: Mouse scrolled (517, 444) with delta (0, 0)
Screenshot: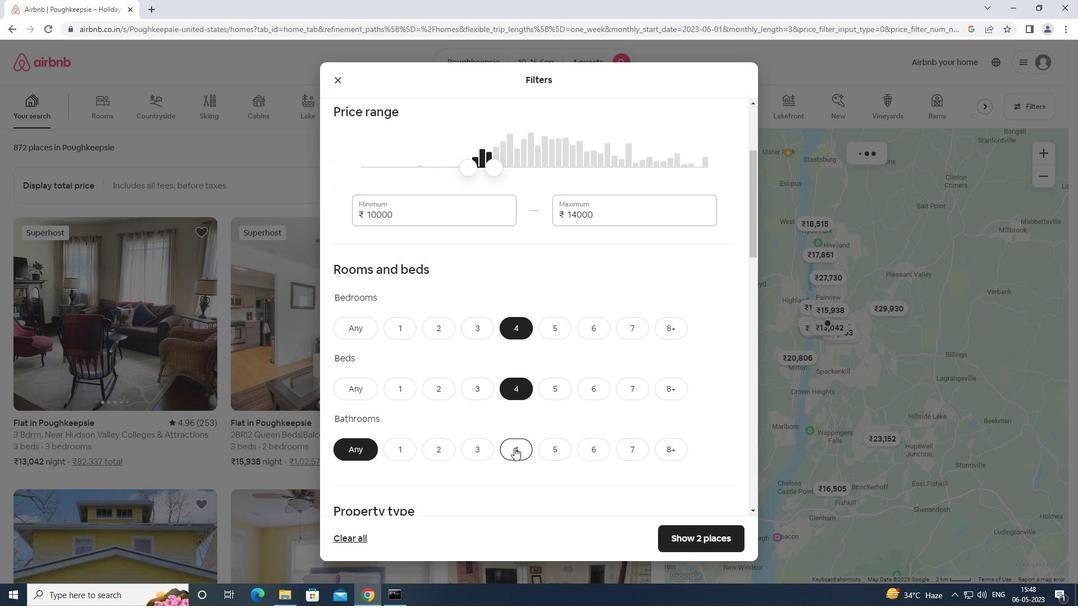 
Action: Mouse moved to (518, 446)
Screenshot: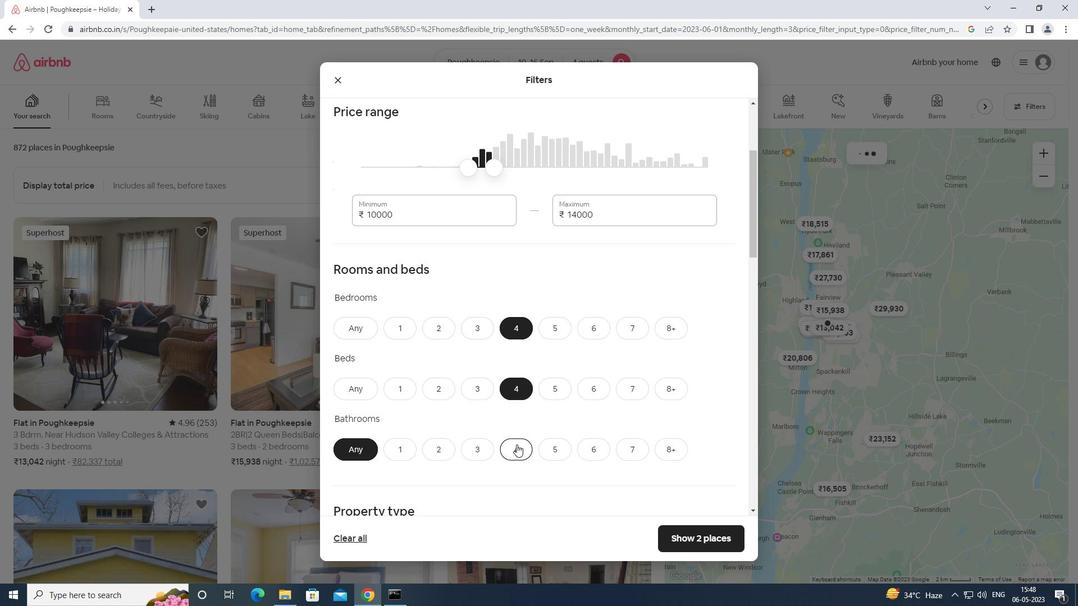 
Action: Mouse scrolled (518, 446) with delta (0, 0)
Screenshot: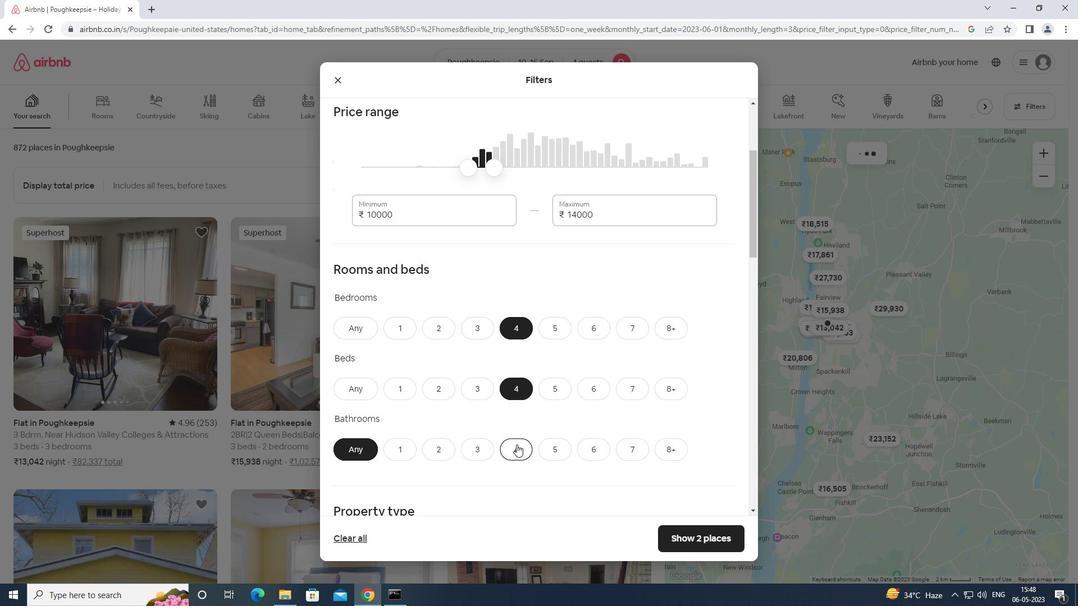
Action: Mouse moved to (520, 444)
Screenshot: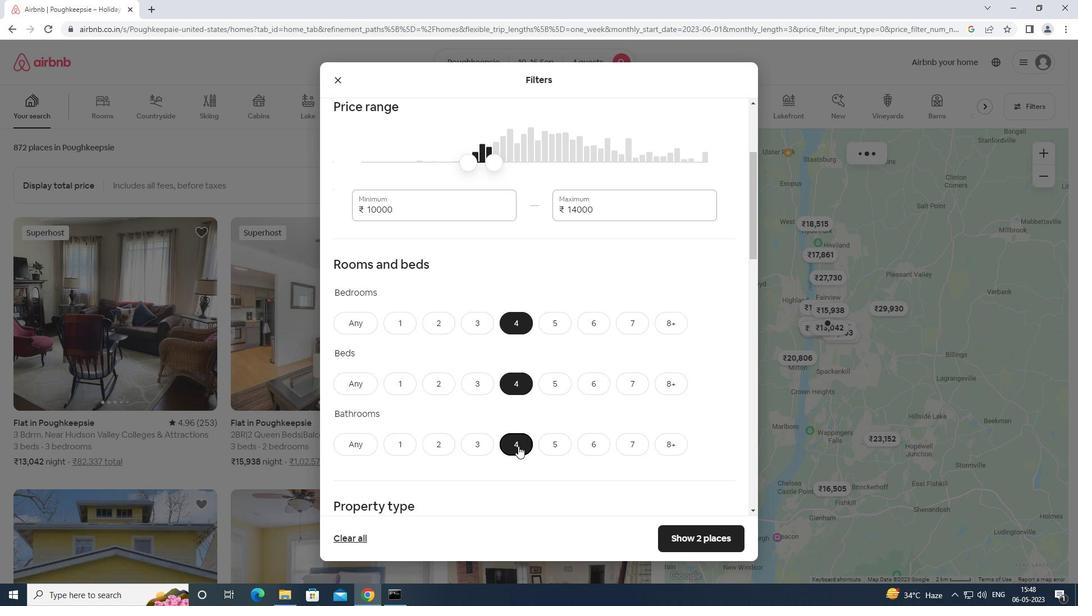 
Action: Mouse scrolled (520, 444) with delta (0, 0)
Screenshot: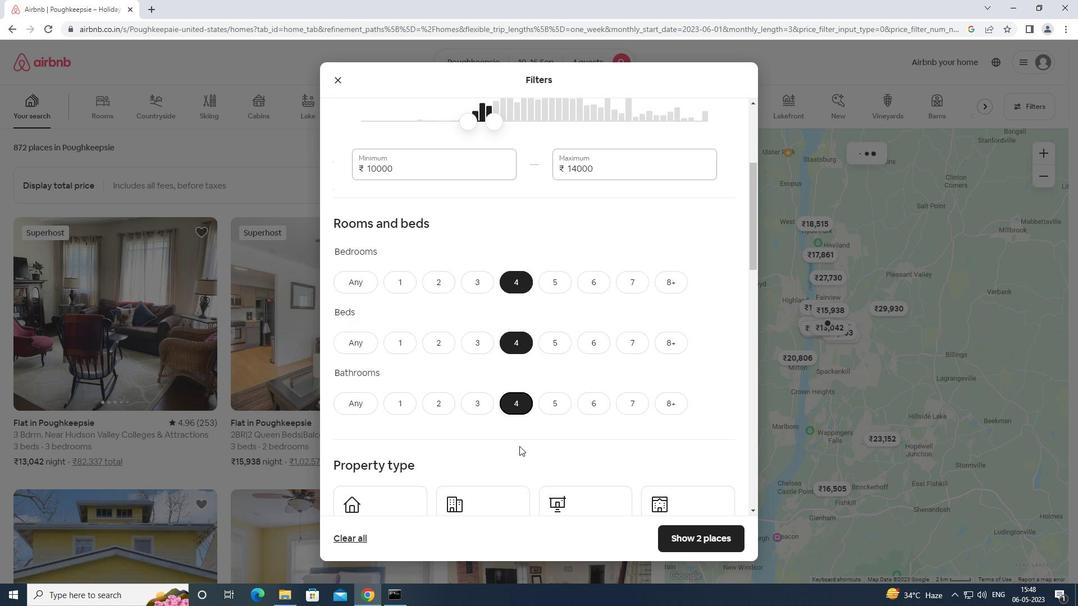 
Action: Mouse scrolled (520, 444) with delta (0, 0)
Screenshot: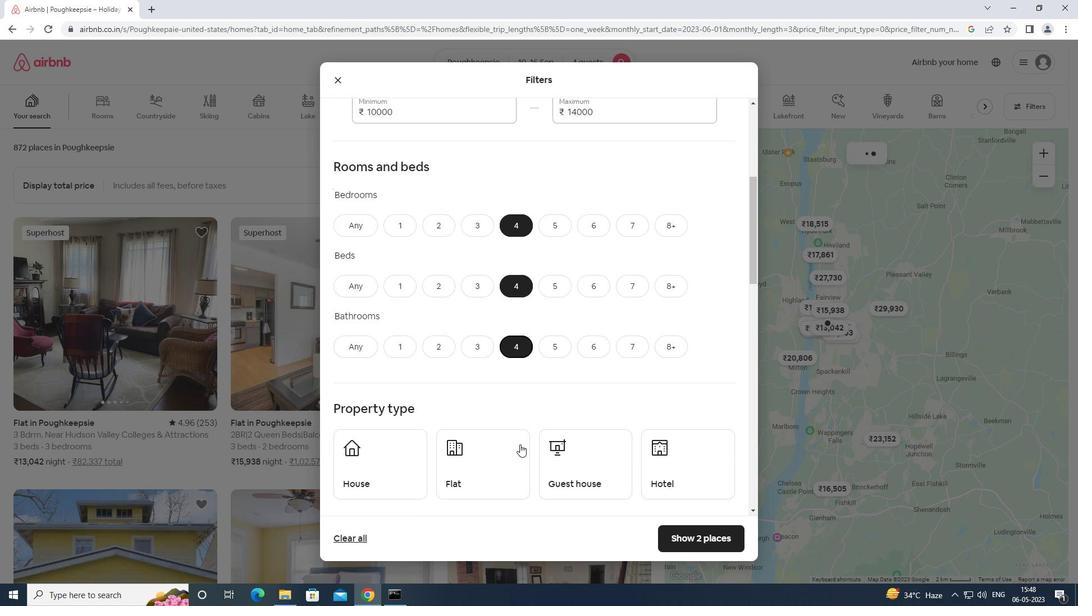 
Action: Mouse moved to (402, 345)
Screenshot: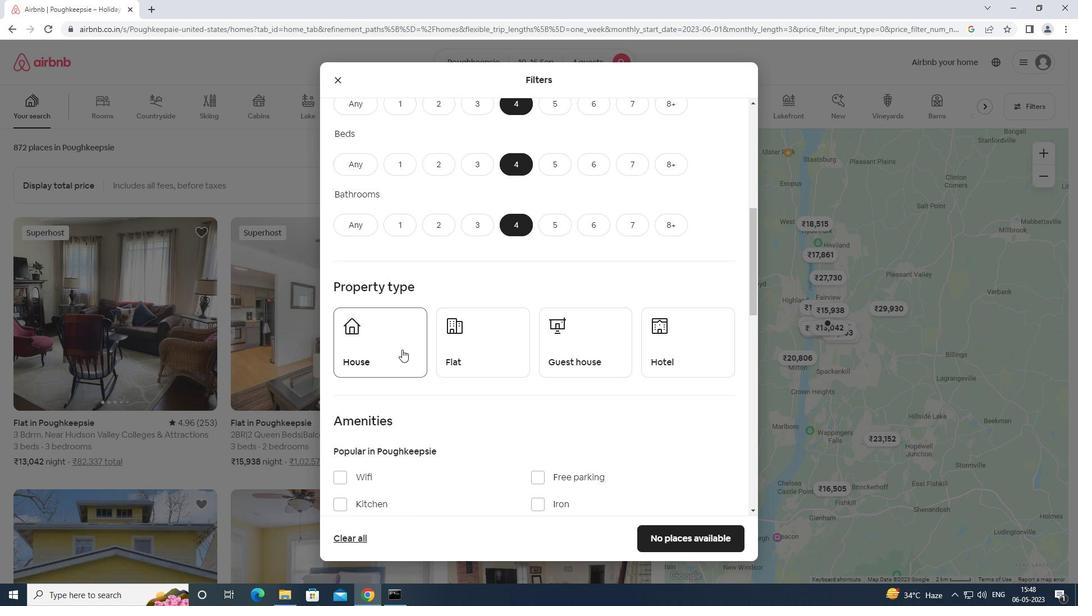 
Action: Mouse pressed left at (402, 345)
Screenshot: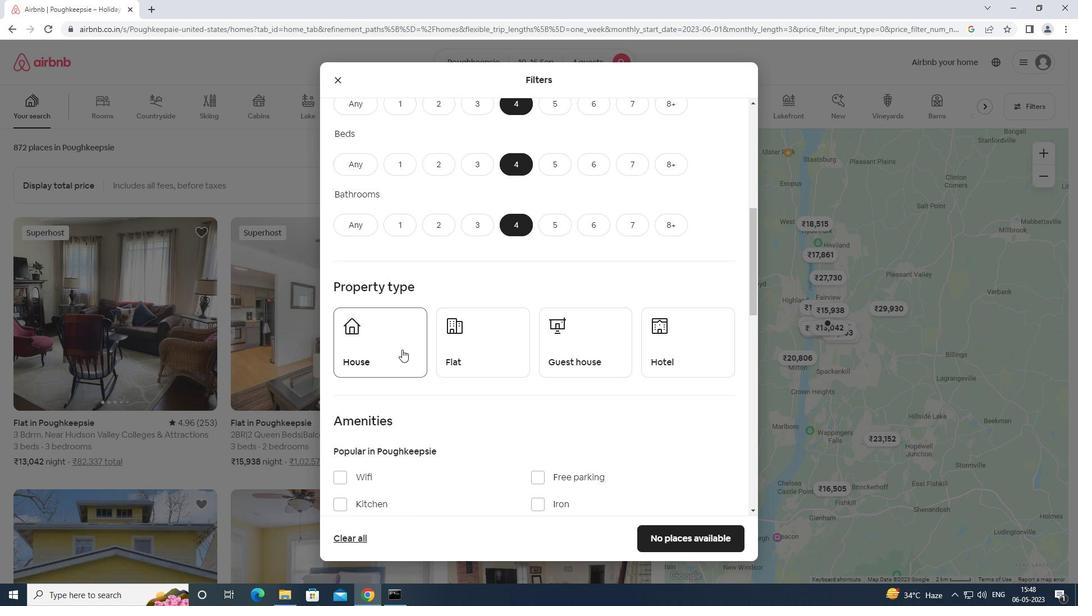 
Action: Mouse moved to (511, 353)
Screenshot: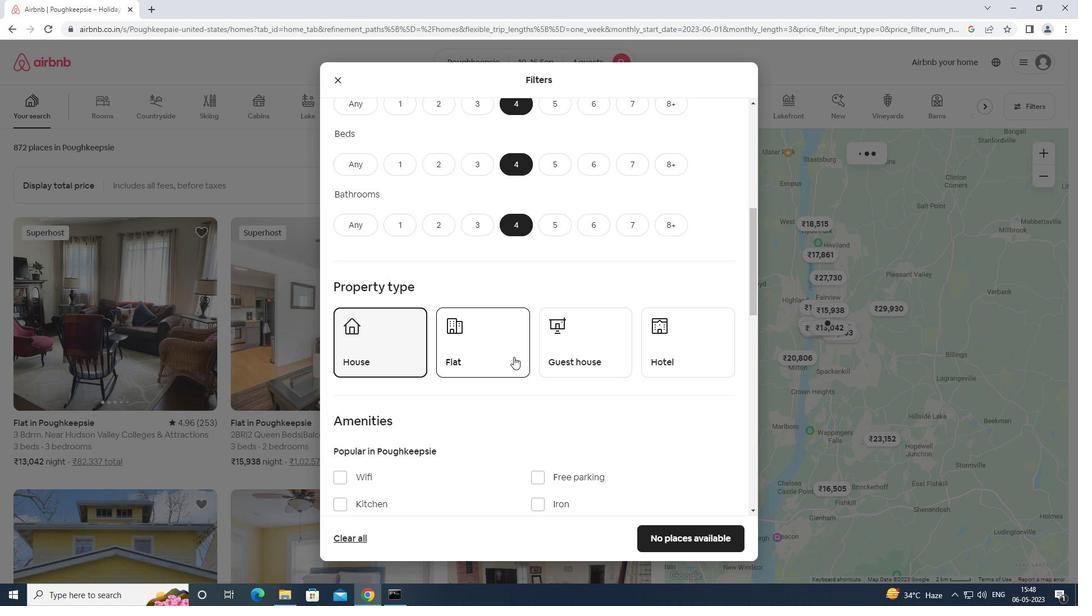 
Action: Mouse pressed left at (511, 353)
Screenshot: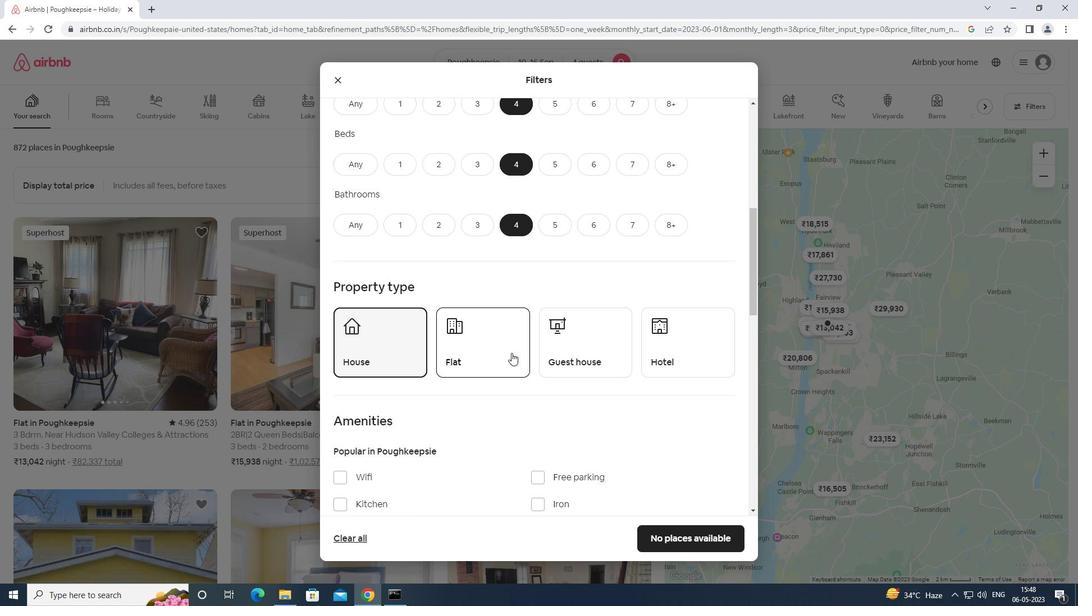 
Action: Mouse moved to (589, 352)
Screenshot: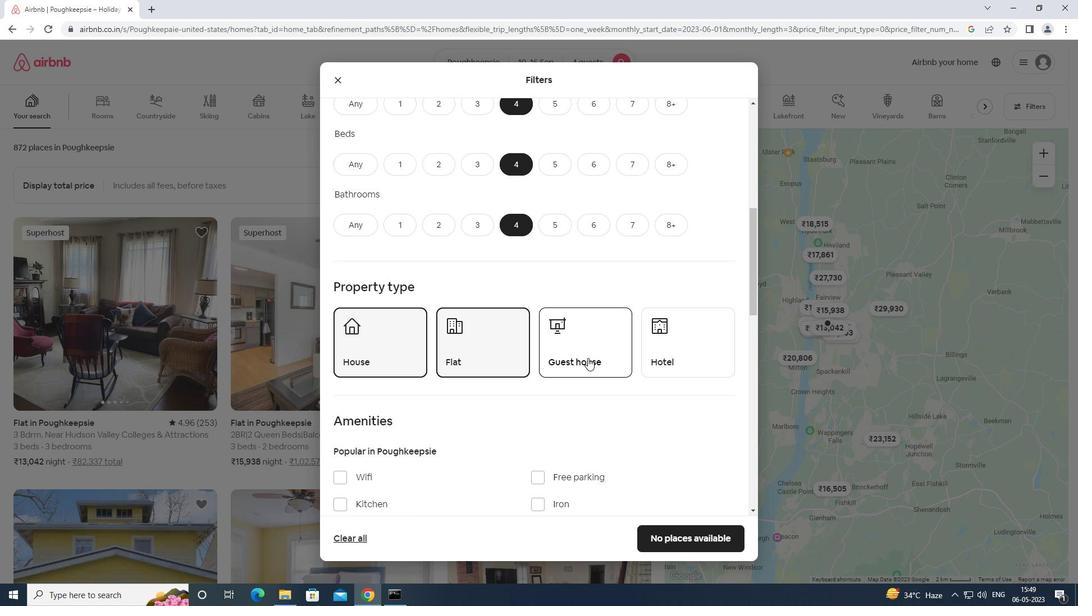 
Action: Mouse pressed left at (589, 352)
Screenshot: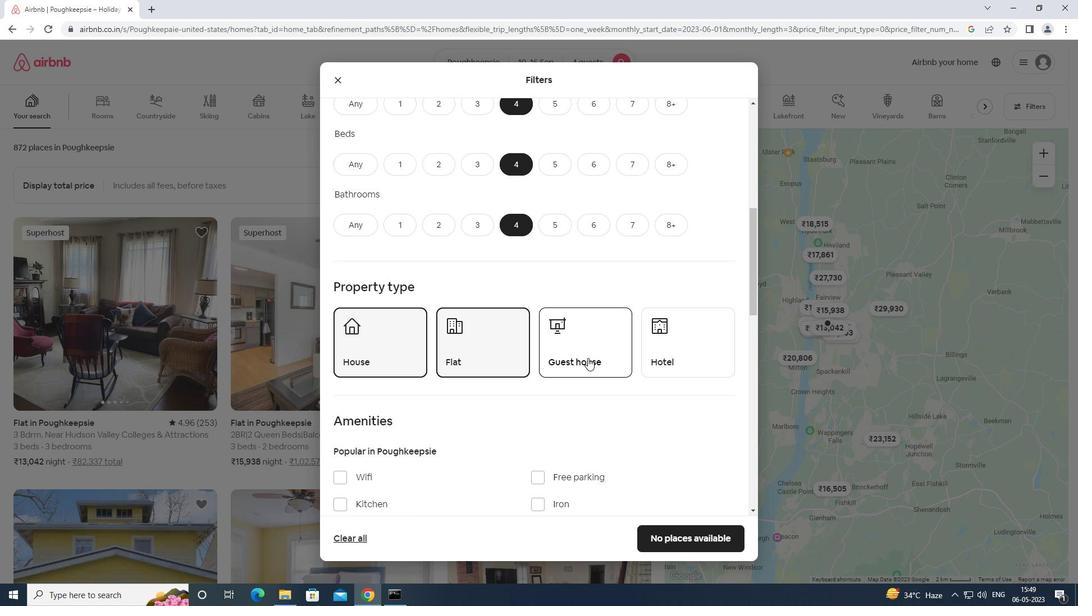 
Action: Mouse moved to (704, 355)
Screenshot: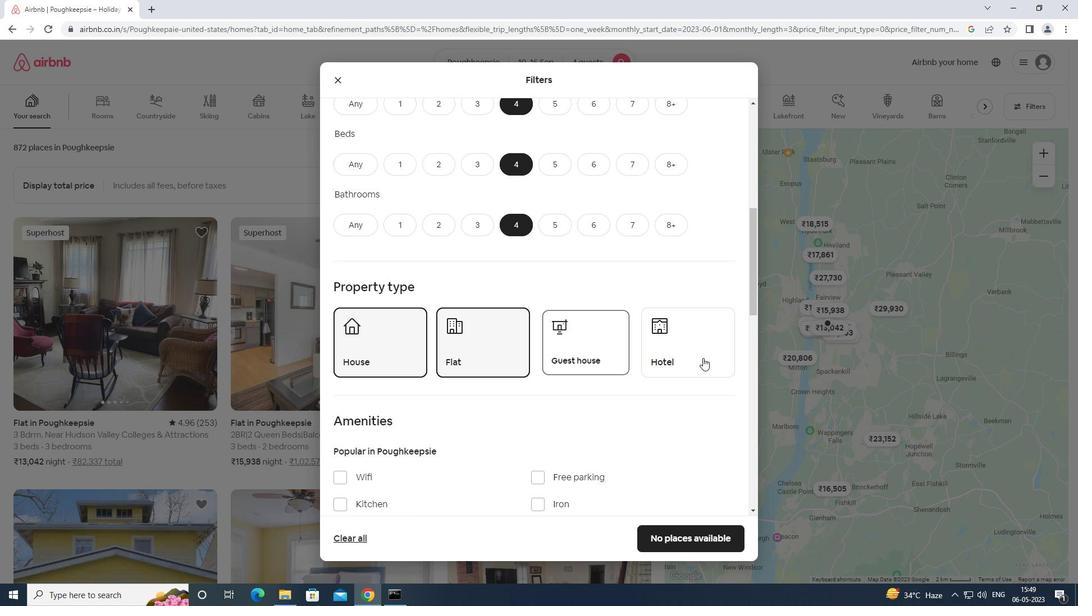 
Action: Mouse pressed left at (704, 355)
Screenshot: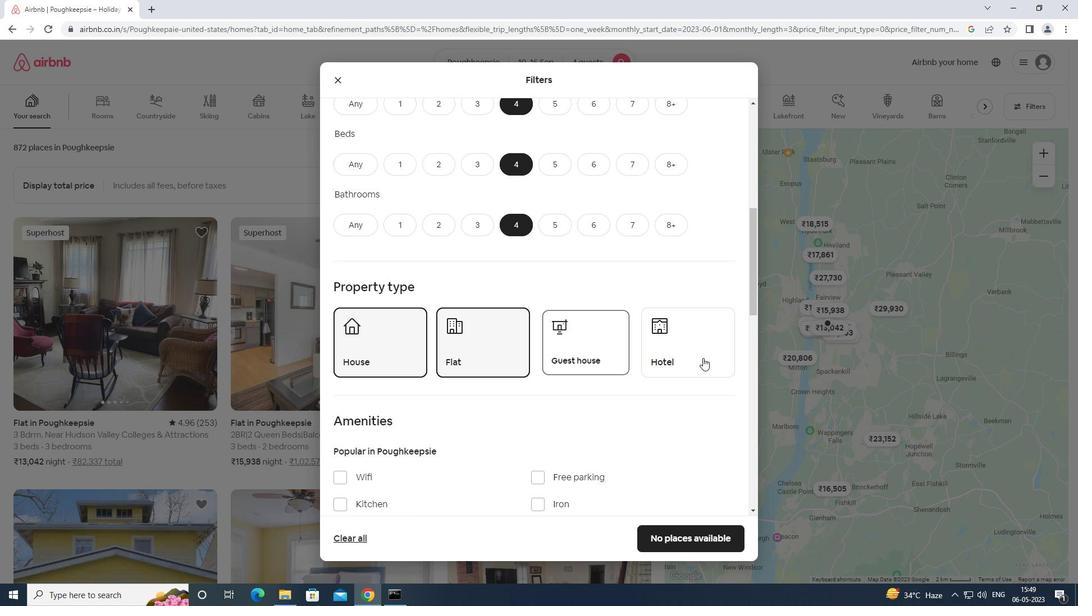 
Action: Mouse moved to (705, 348)
Screenshot: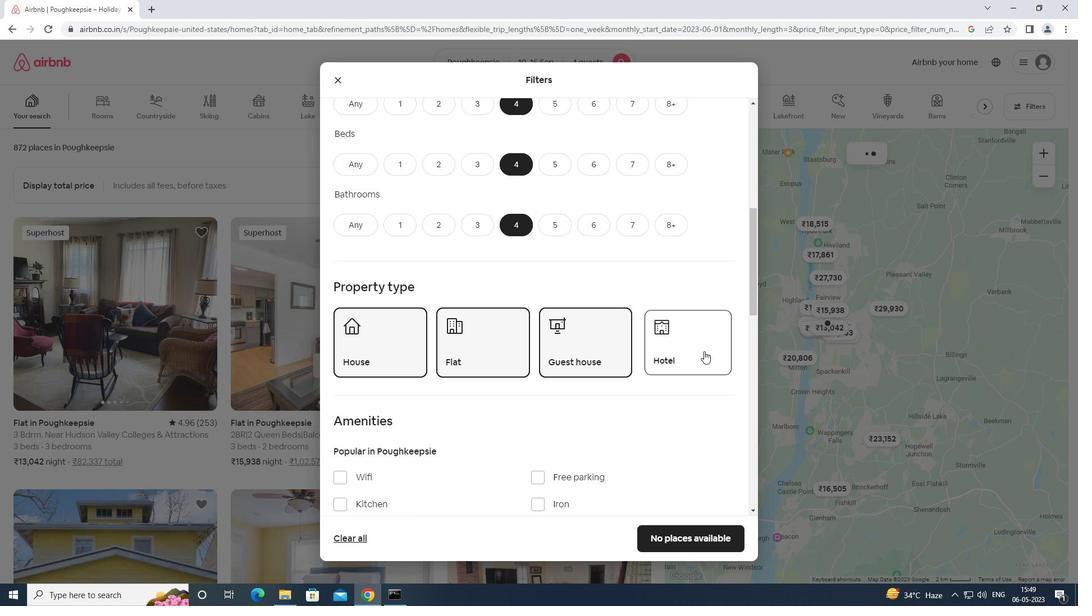 
Action: Mouse scrolled (705, 348) with delta (0, 0)
Screenshot: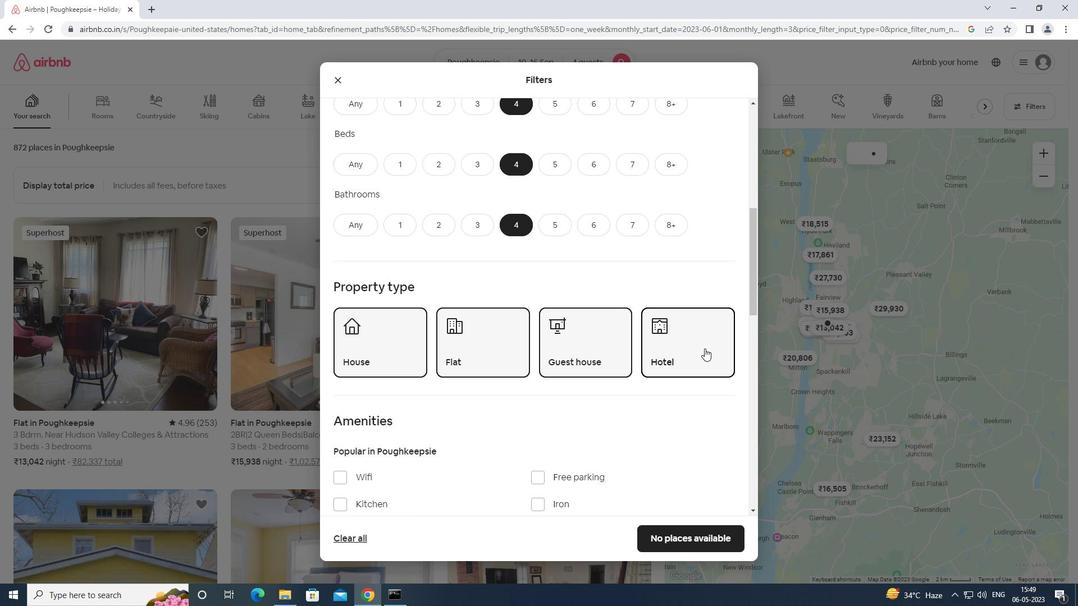 
Action: Mouse scrolled (705, 348) with delta (0, 0)
Screenshot: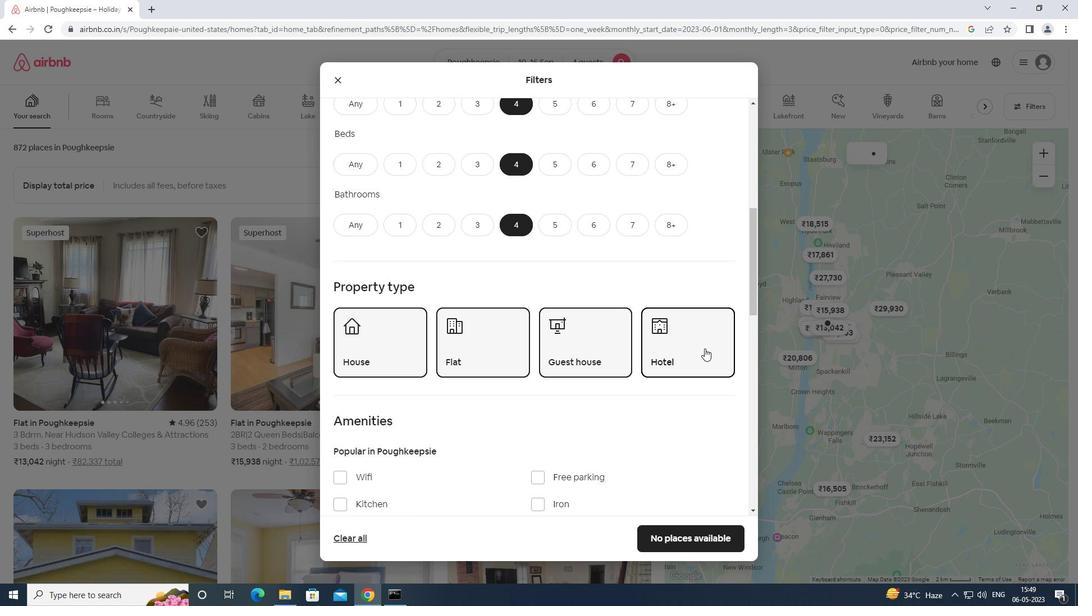 
Action: Mouse moved to (338, 356)
Screenshot: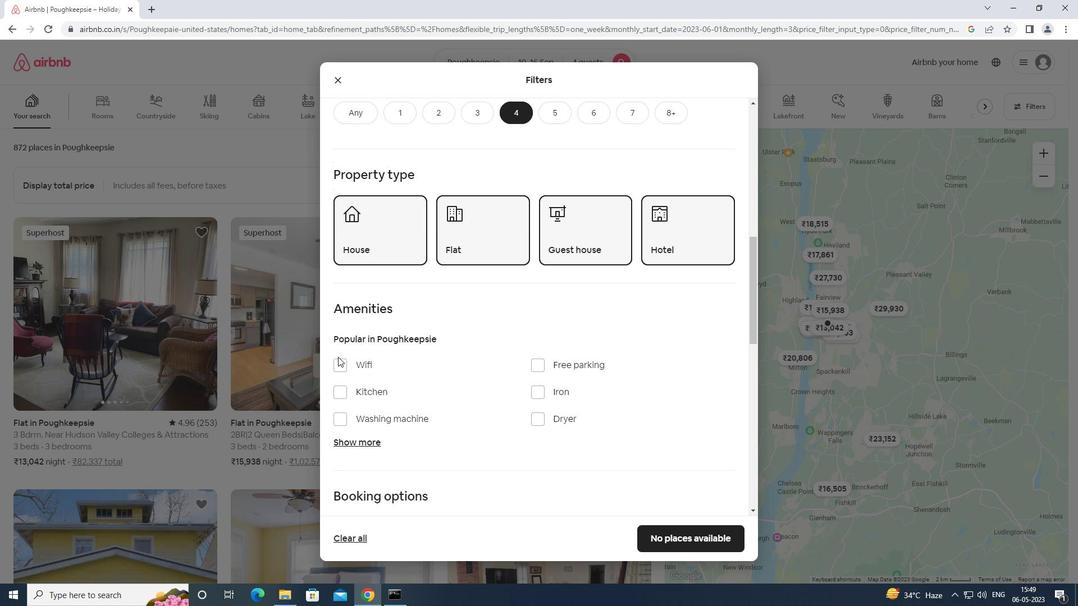 
Action: Mouse pressed left at (338, 356)
Screenshot: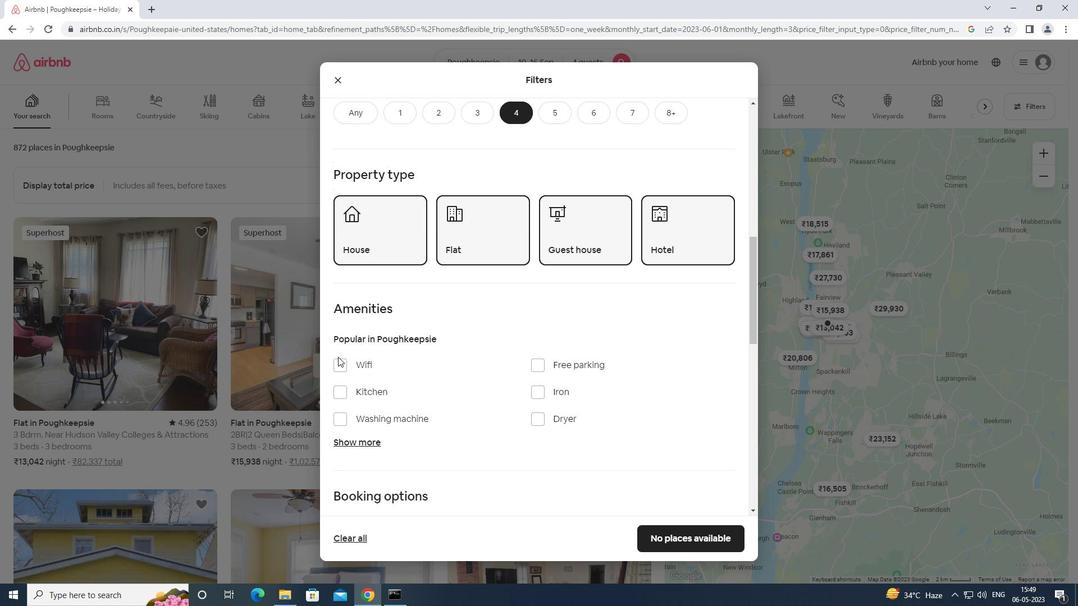 
Action: Mouse moved to (340, 362)
Screenshot: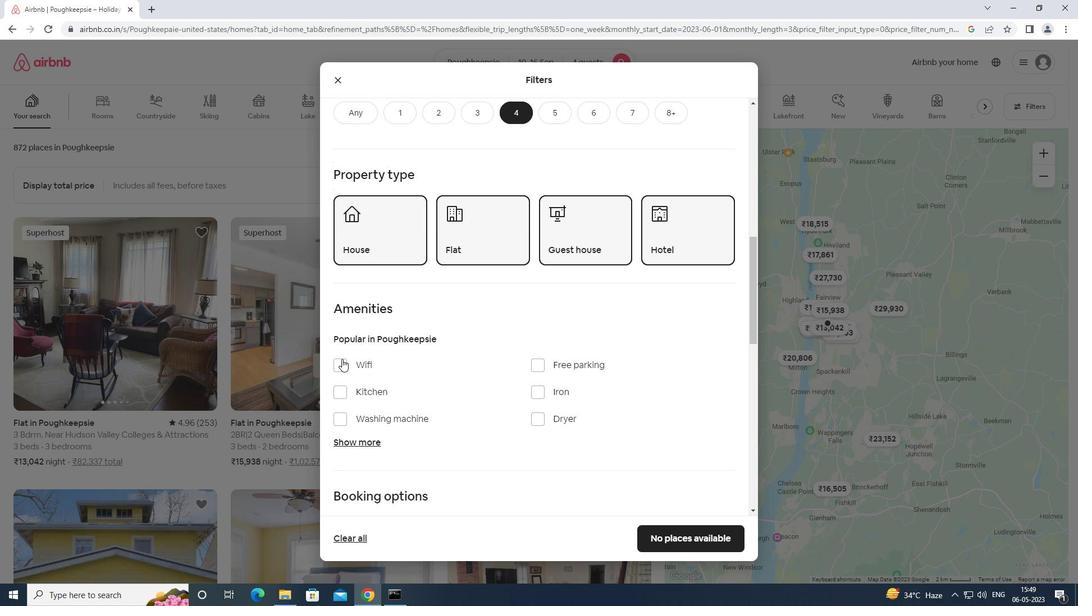 
Action: Mouse pressed left at (340, 362)
Screenshot: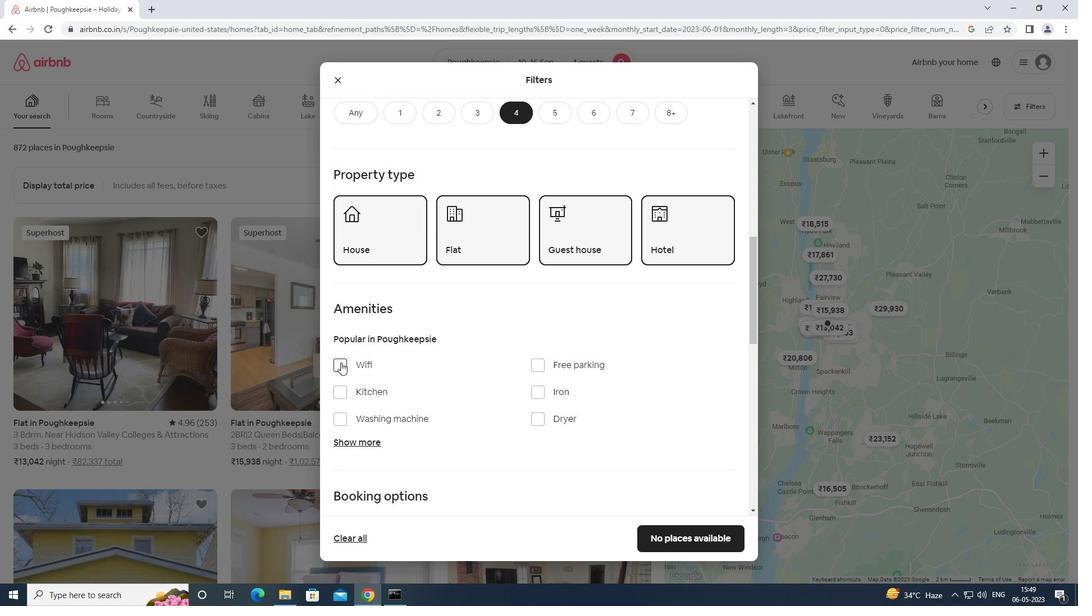 
Action: Mouse moved to (346, 434)
Screenshot: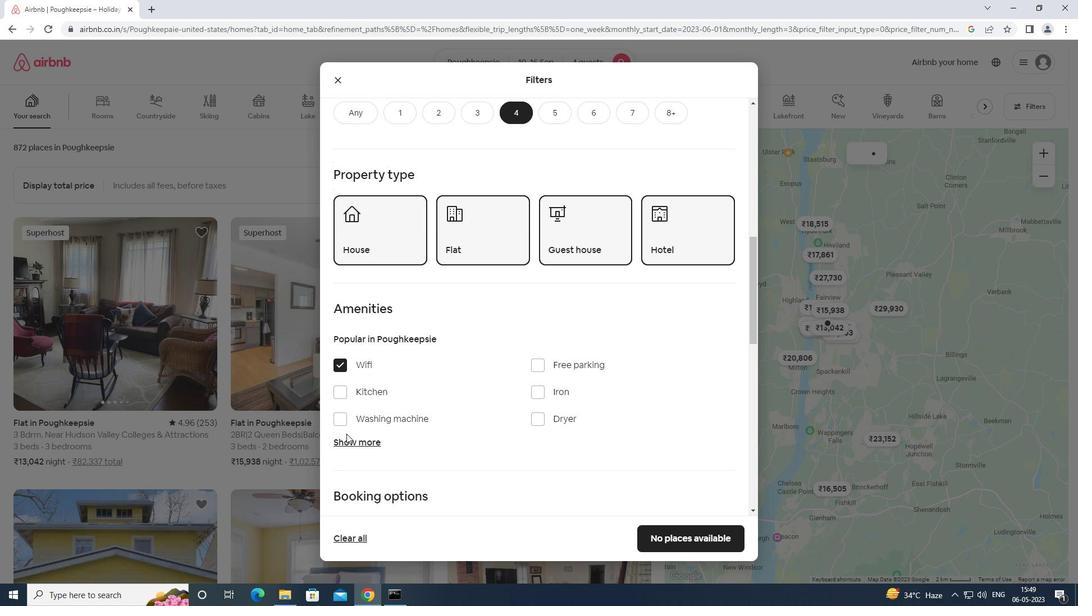 
Action: Mouse pressed left at (346, 434)
Screenshot: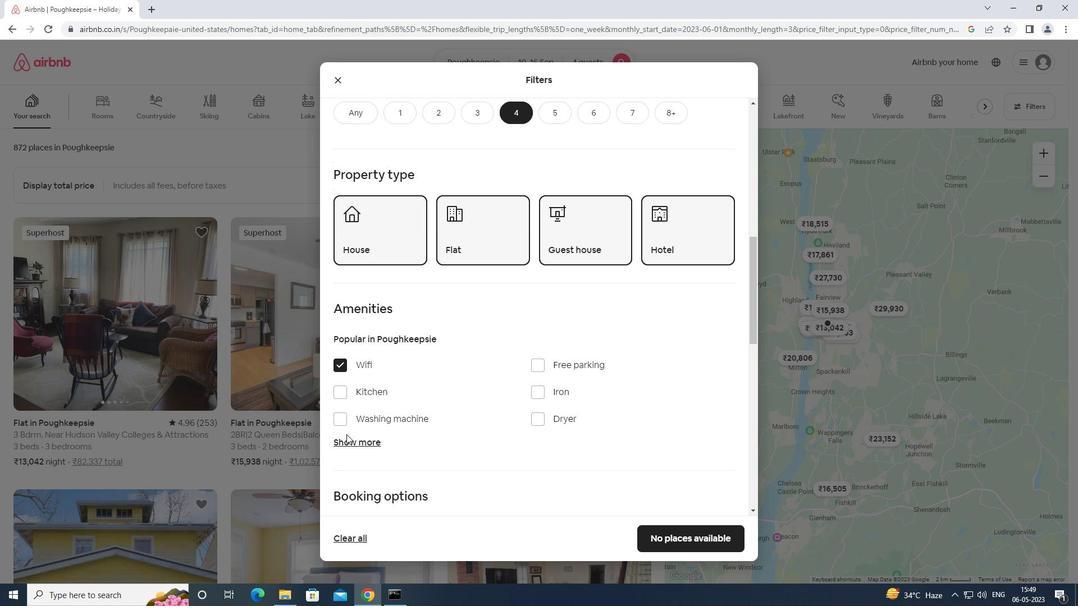 
Action: Mouse moved to (542, 365)
Screenshot: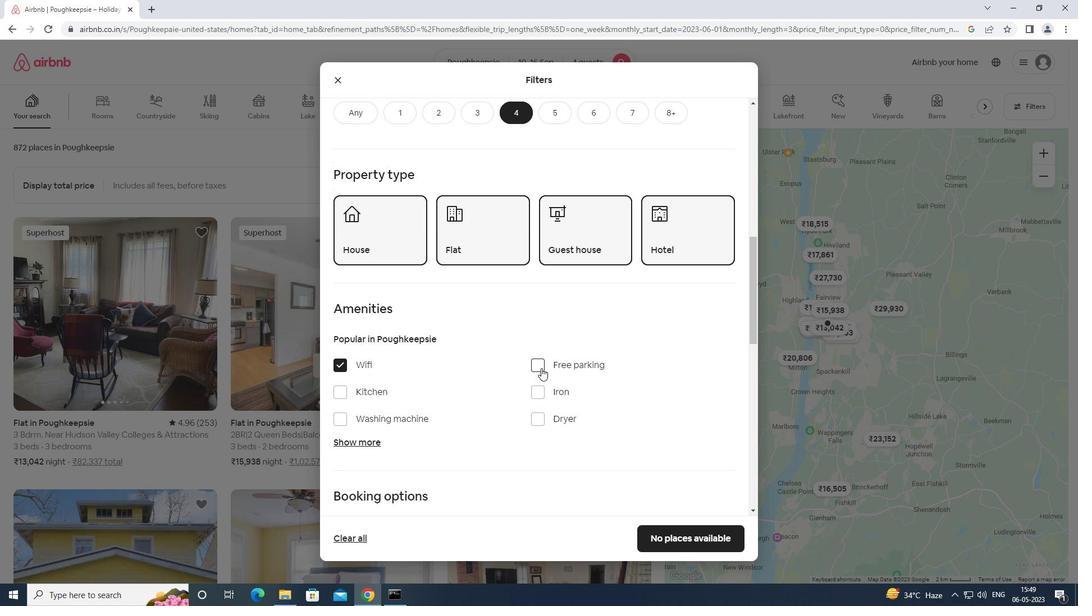 
Action: Mouse pressed left at (542, 365)
Screenshot: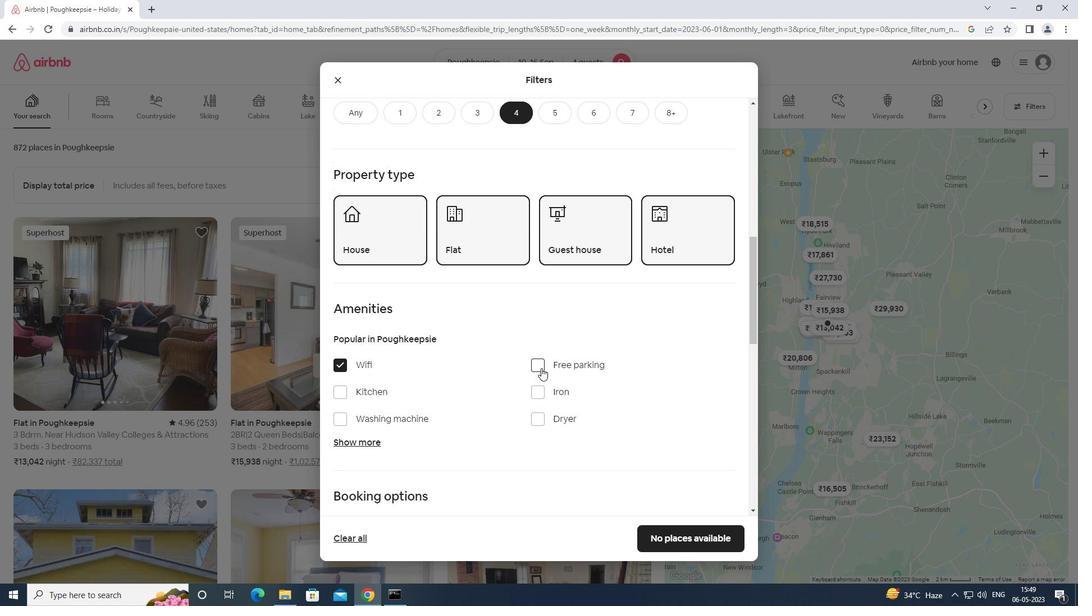 
Action: Mouse moved to (373, 439)
Screenshot: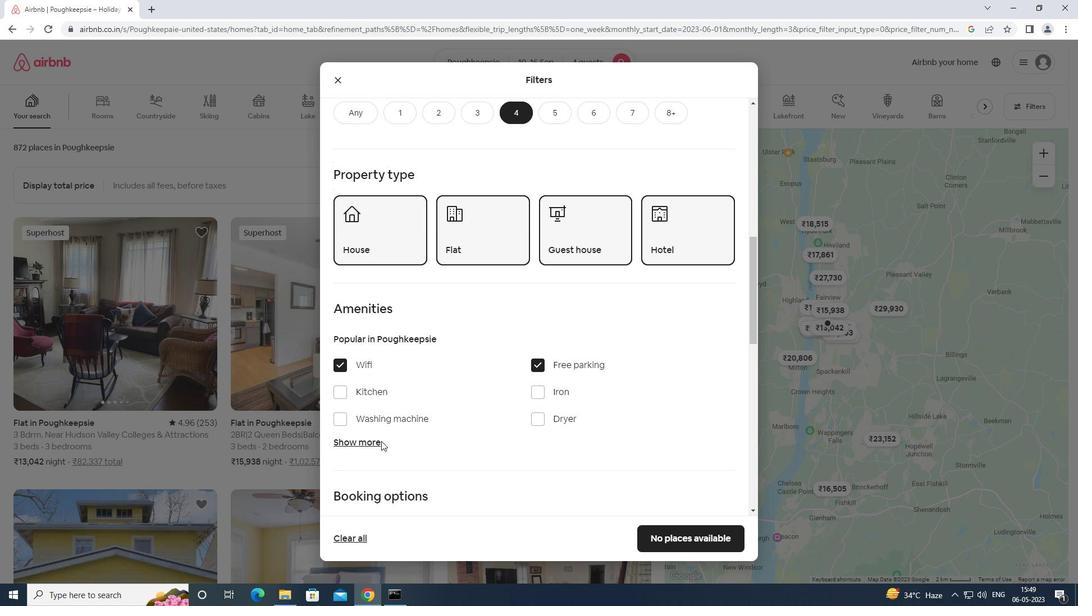 
Action: Mouse pressed left at (373, 439)
Screenshot: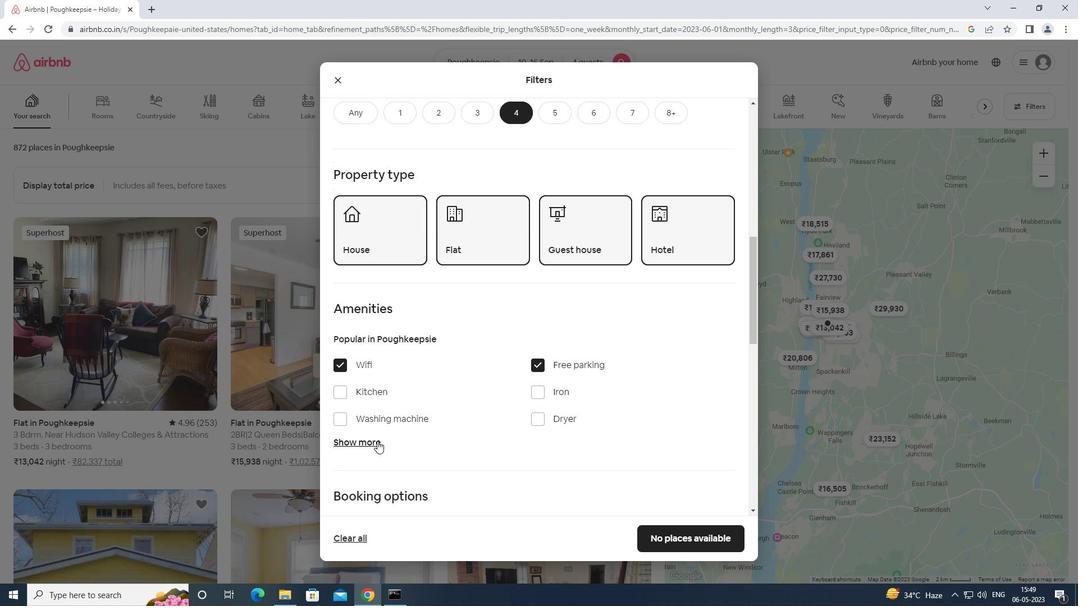 
Action: Mouse moved to (372, 438)
Screenshot: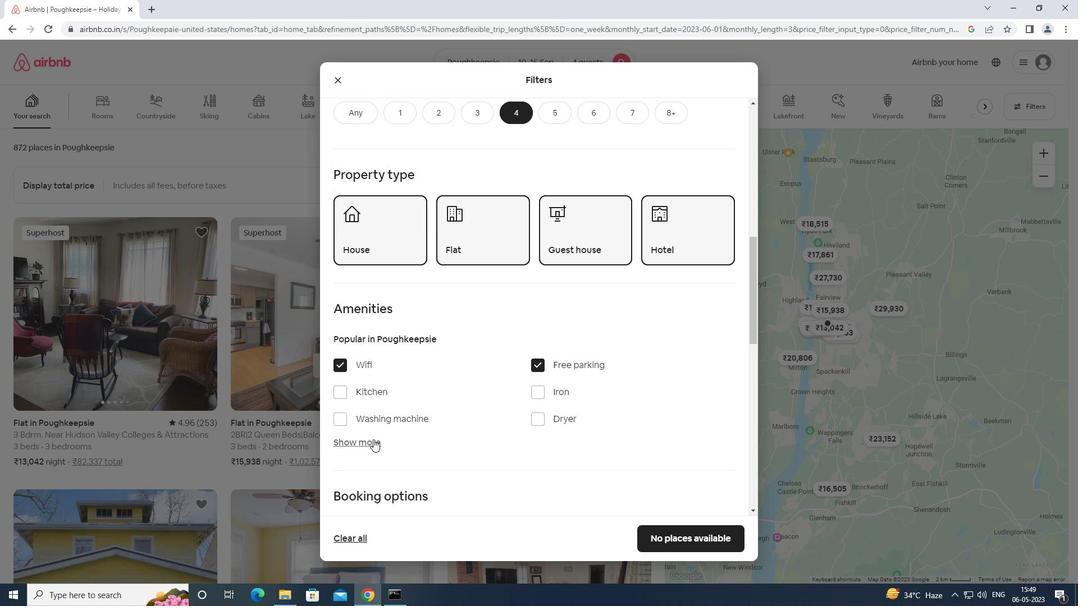 
Action: Mouse scrolled (372, 437) with delta (0, 0)
Screenshot: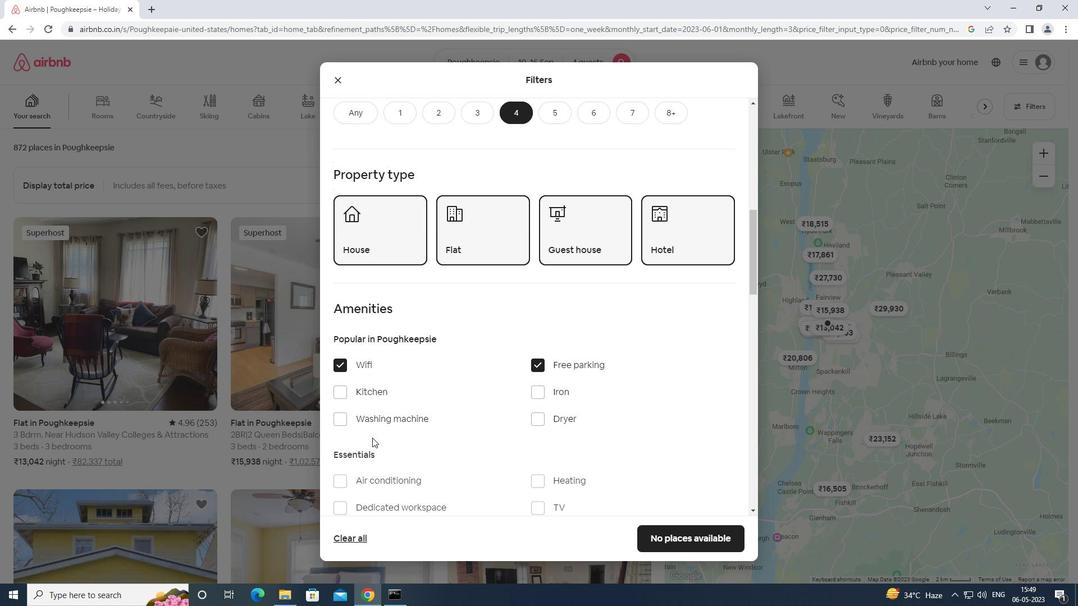 
Action: Mouse scrolled (372, 437) with delta (0, 0)
Screenshot: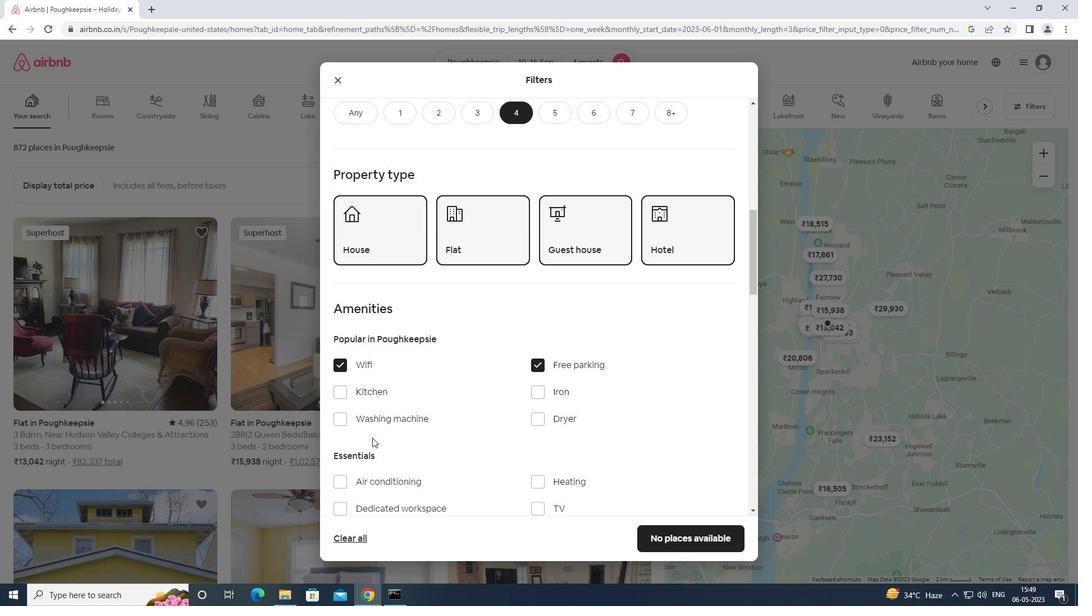 
Action: Mouse moved to (538, 396)
Screenshot: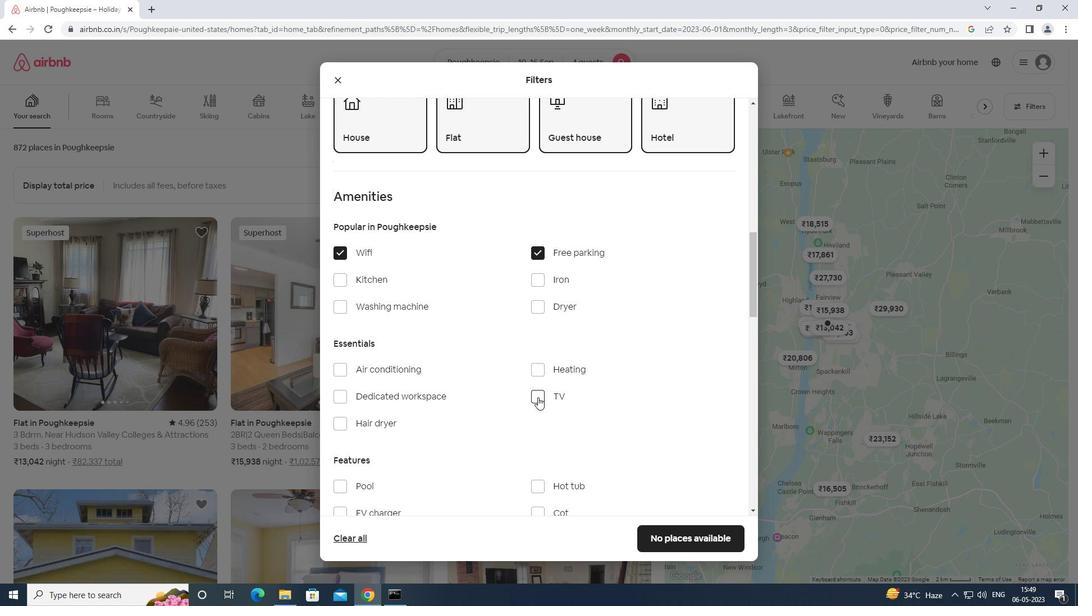 
Action: Mouse pressed left at (538, 396)
Screenshot: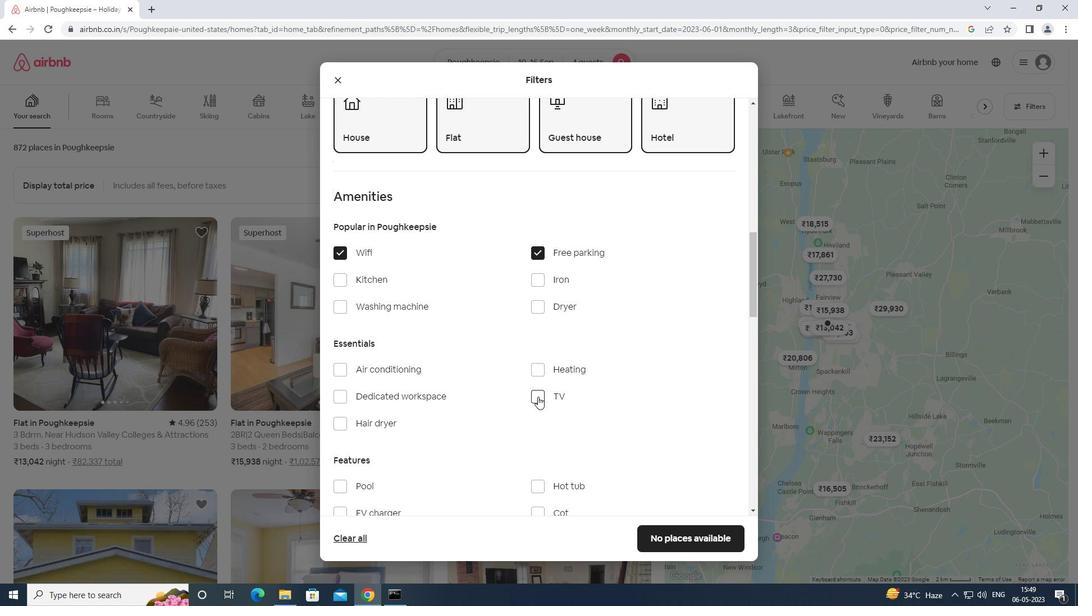 
Action: Mouse moved to (538, 390)
Screenshot: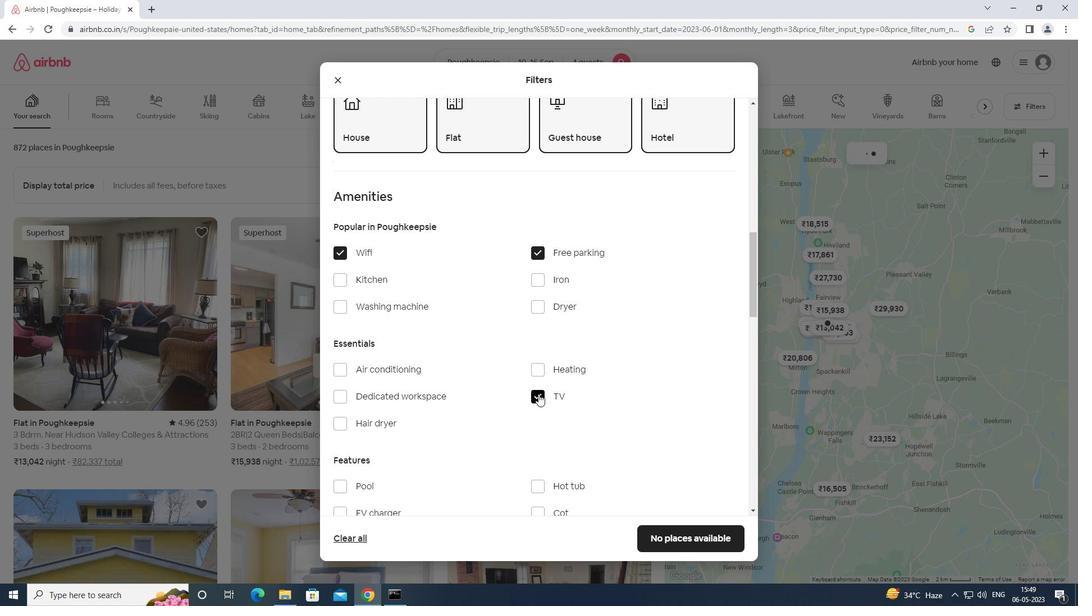 
Action: Mouse scrolled (538, 390) with delta (0, 0)
Screenshot: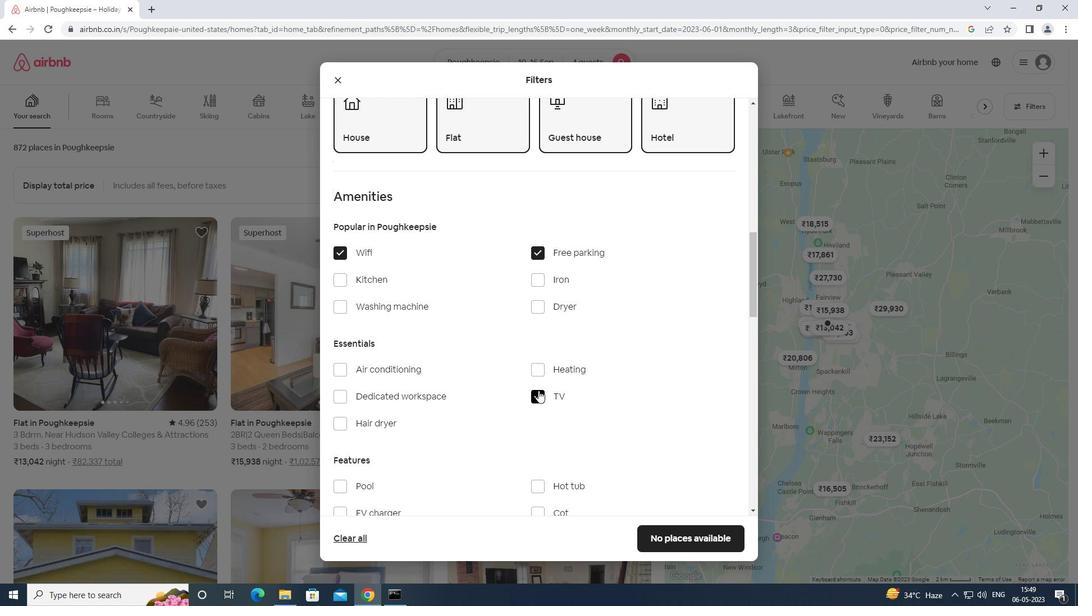 
Action: Mouse scrolled (538, 390) with delta (0, 0)
Screenshot: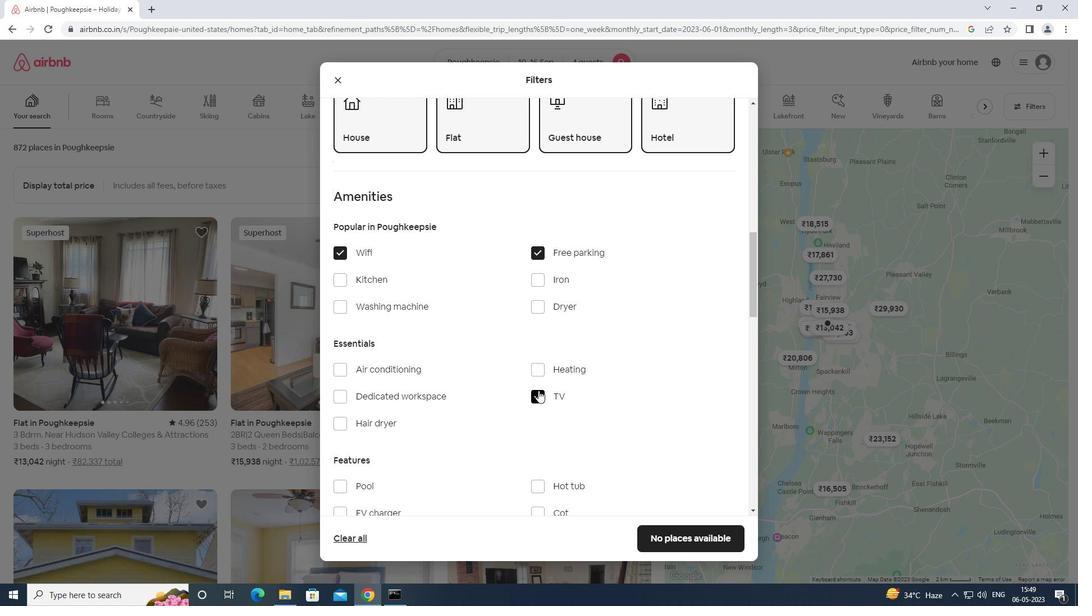 
Action: Mouse scrolled (538, 390) with delta (0, 0)
Screenshot: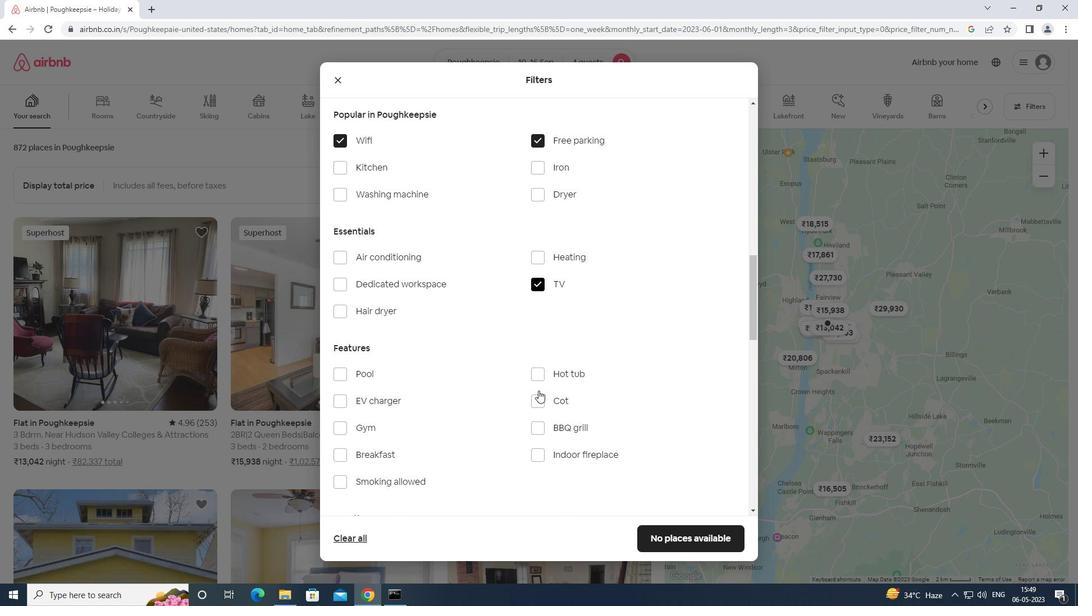 
Action: Mouse moved to (376, 369)
Screenshot: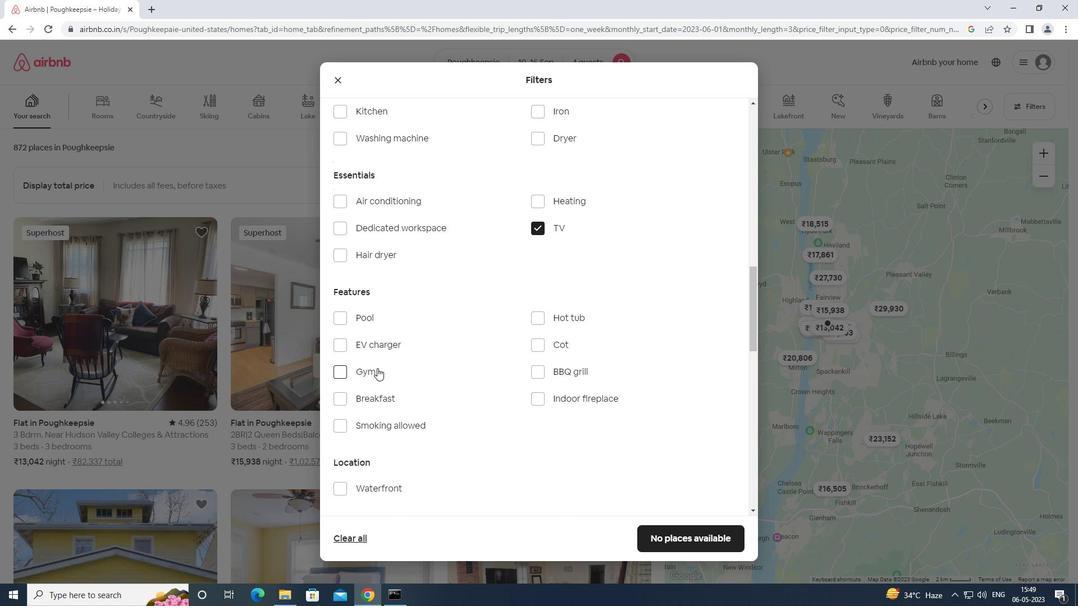 
Action: Mouse scrolled (376, 368) with delta (0, 0)
Screenshot: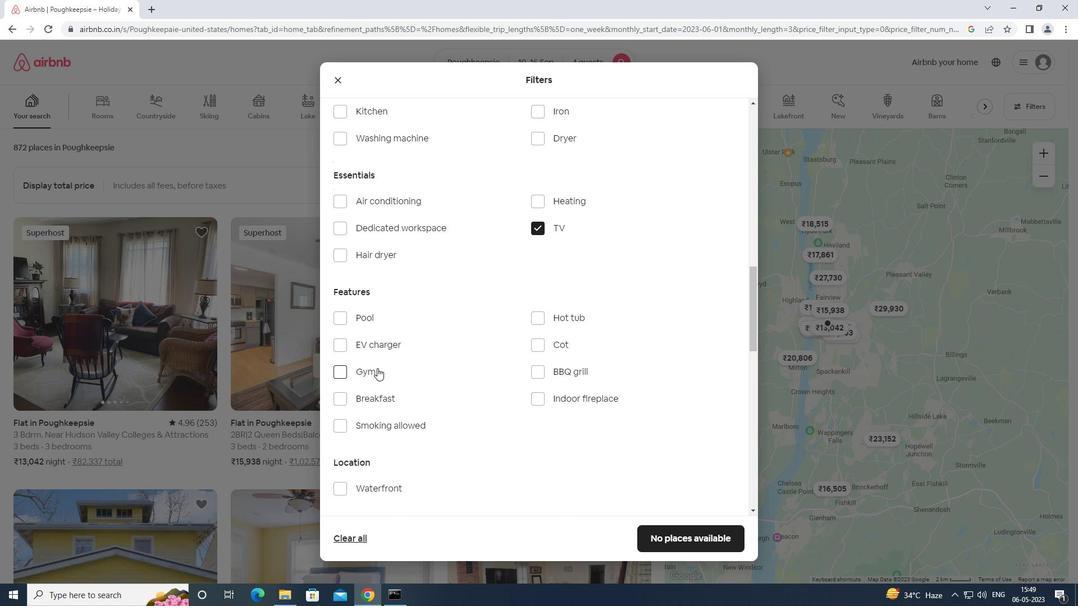 
Action: Mouse moved to (340, 344)
Screenshot: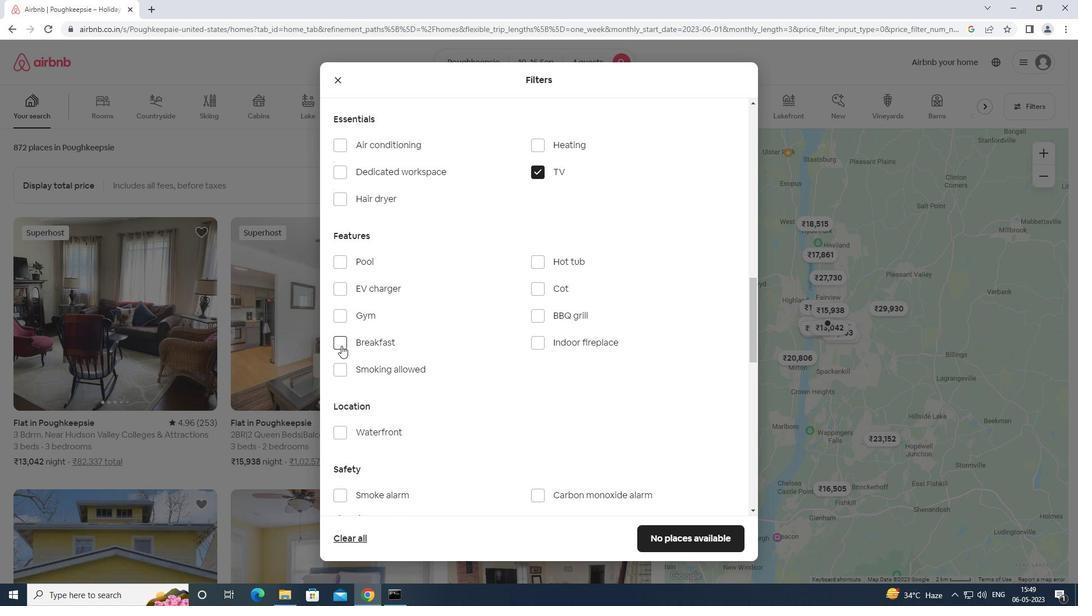 
Action: Mouse pressed left at (340, 344)
Screenshot: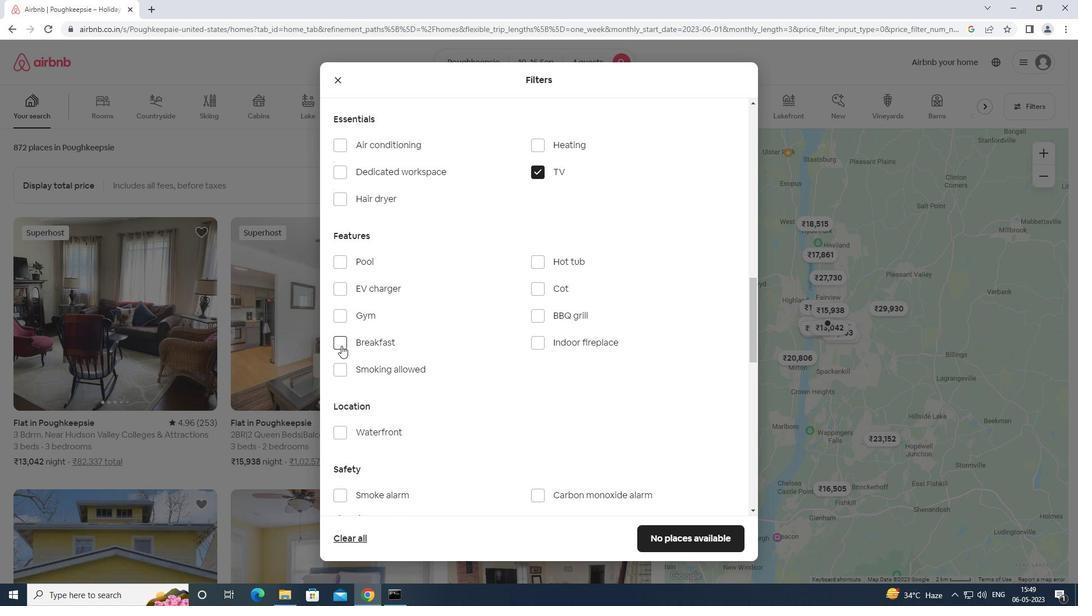 
Action: Mouse moved to (342, 313)
Screenshot: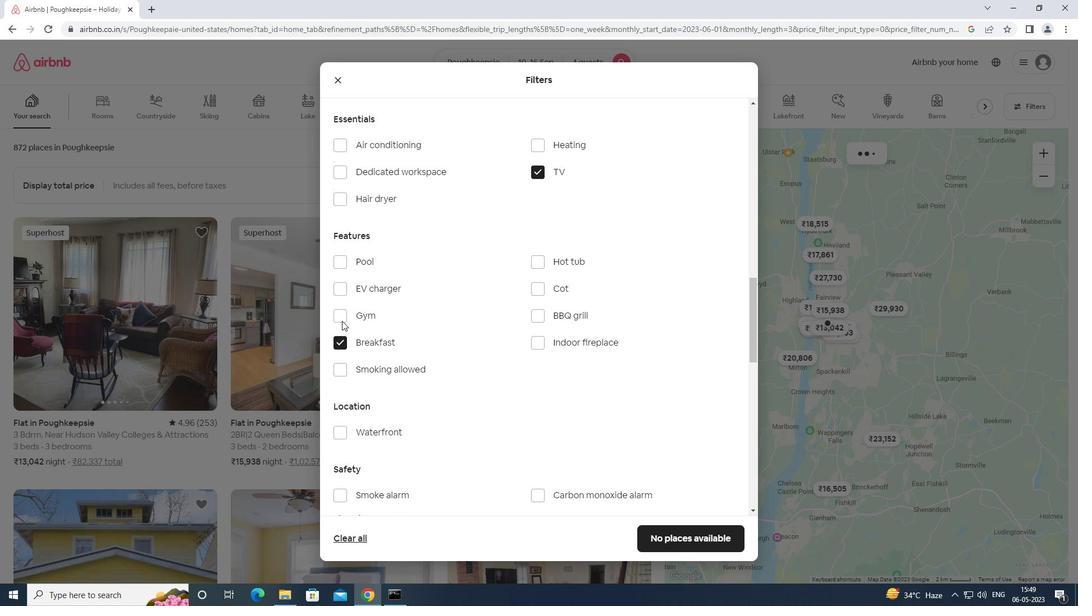 
Action: Mouse pressed left at (342, 313)
Screenshot: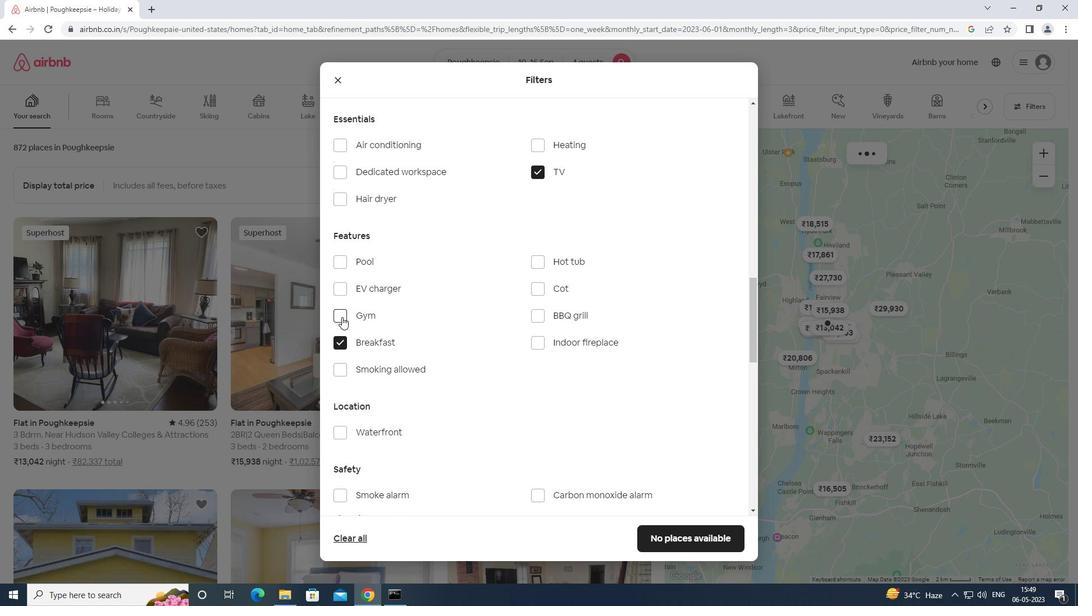 
Action: Mouse moved to (379, 348)
Screenshot: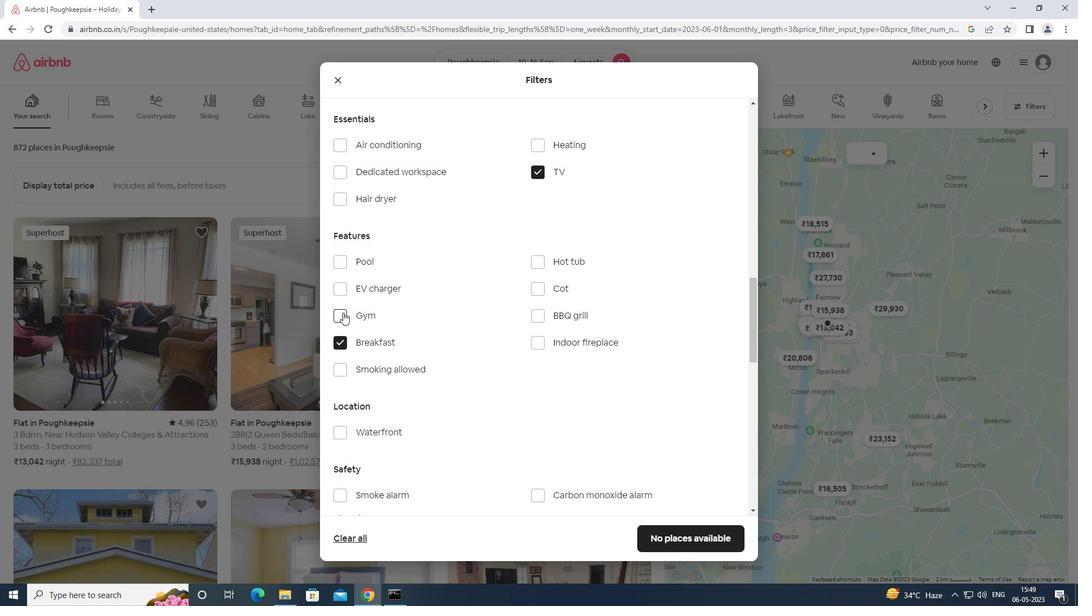 
Action: Mouse scrolled (379, 348) with delta (0, 0)
Screenshot: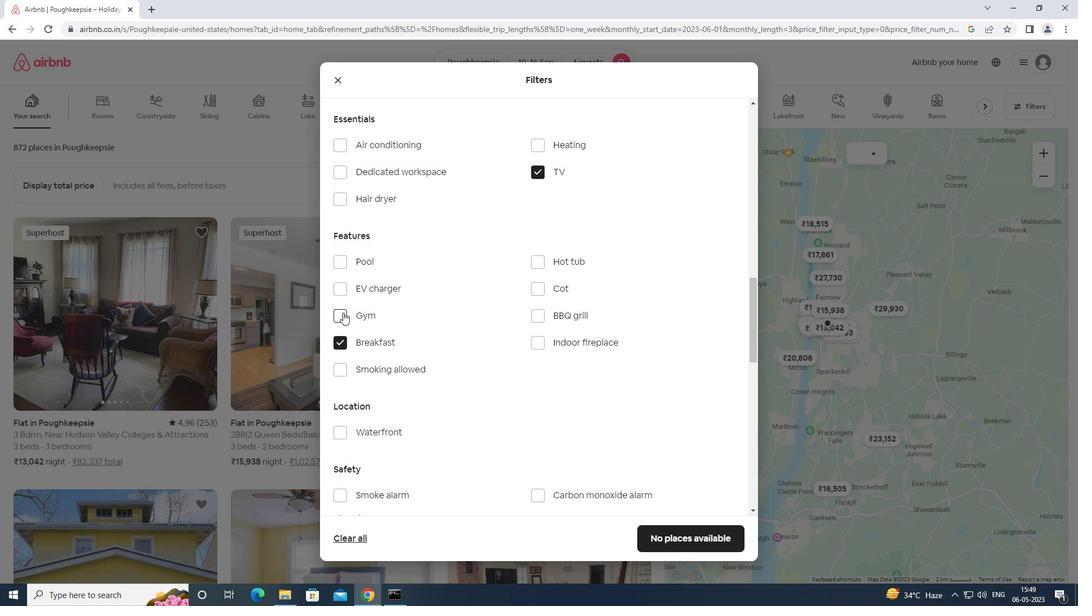 
Action: Mouse moved to (392, 367)
Screenshot: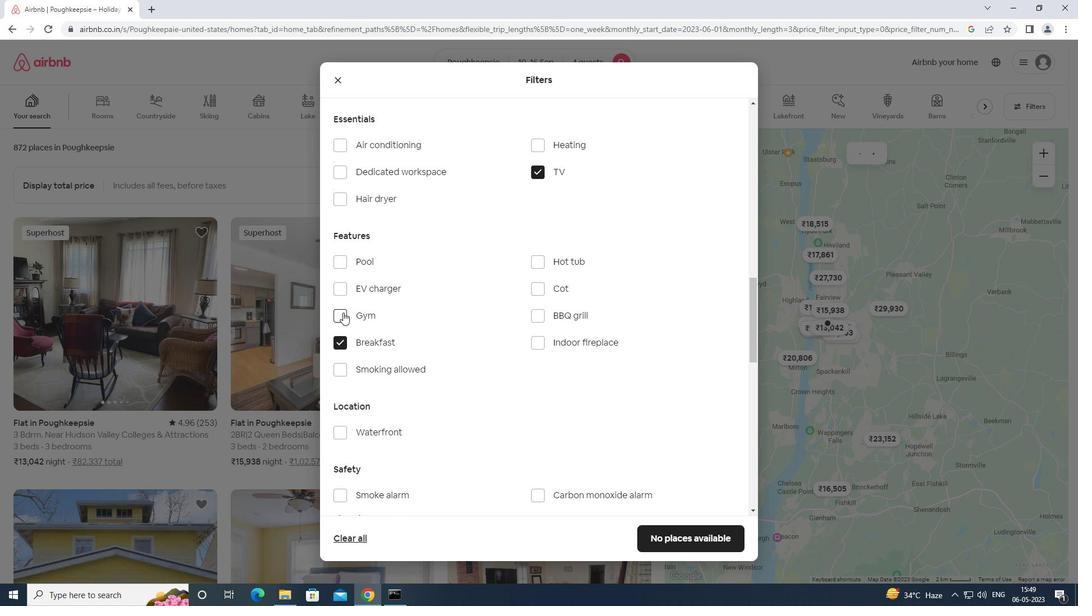 
Action: Mouse scrolled (392, 367) with delta (0, 0)
Screenshot: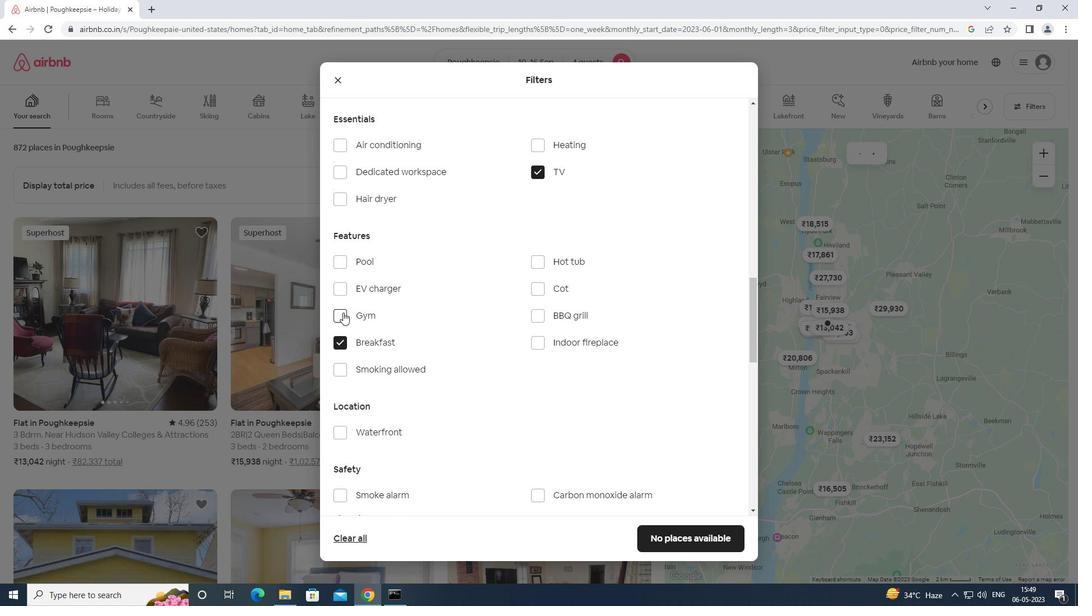 
Action: Mouse moved to (393, 369)
Screenshot: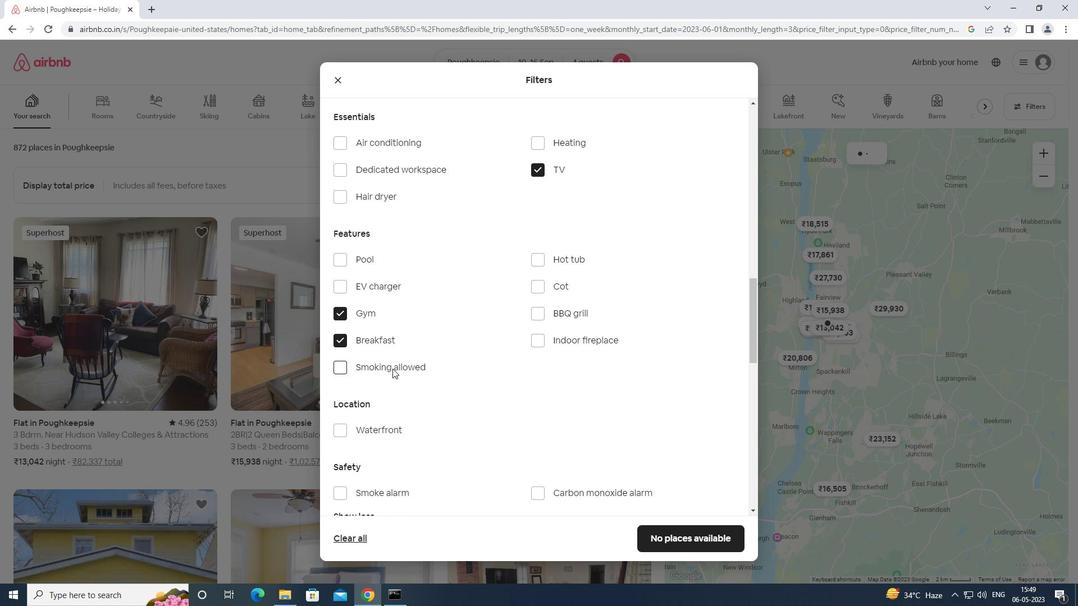 
Action: Mouse scrolled (393, 368) with delta (0, 0)
Screenshot: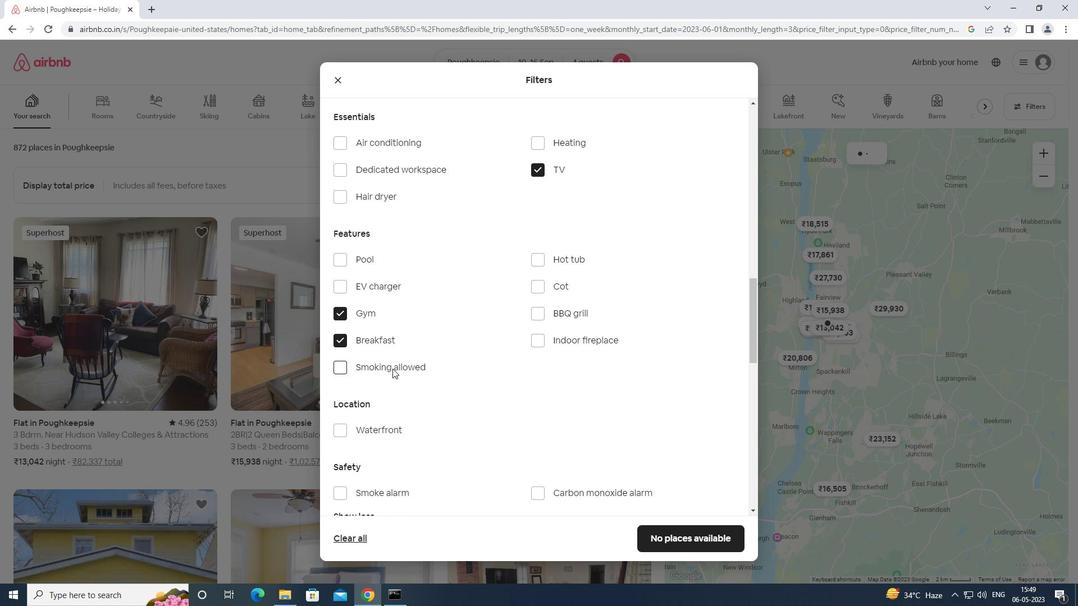 
Action: Mouse scrolled (393, 368) with delta (0, 0)
Screenshot: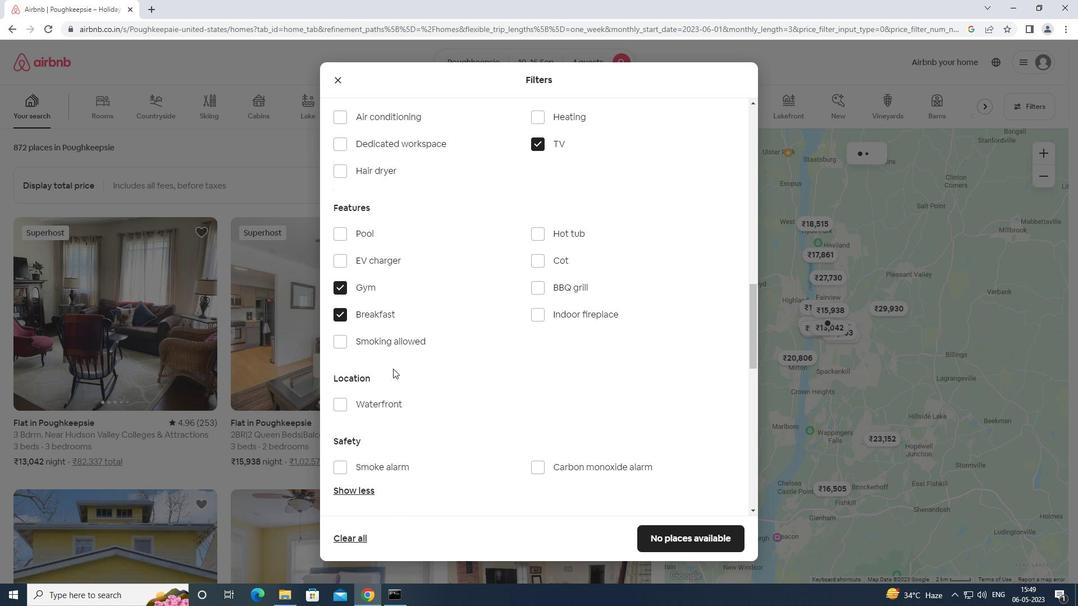 
Action: Mouse moved to (390, 363)
Screenshot: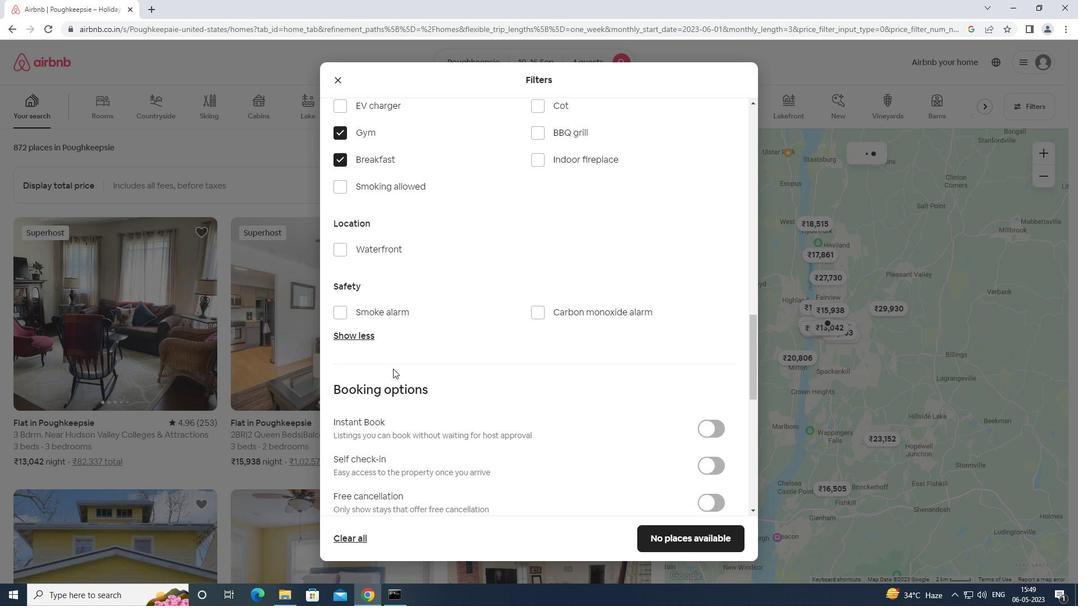
Action: Mouse scrolled (390, 362) with delta (0, 0)
Screenshot: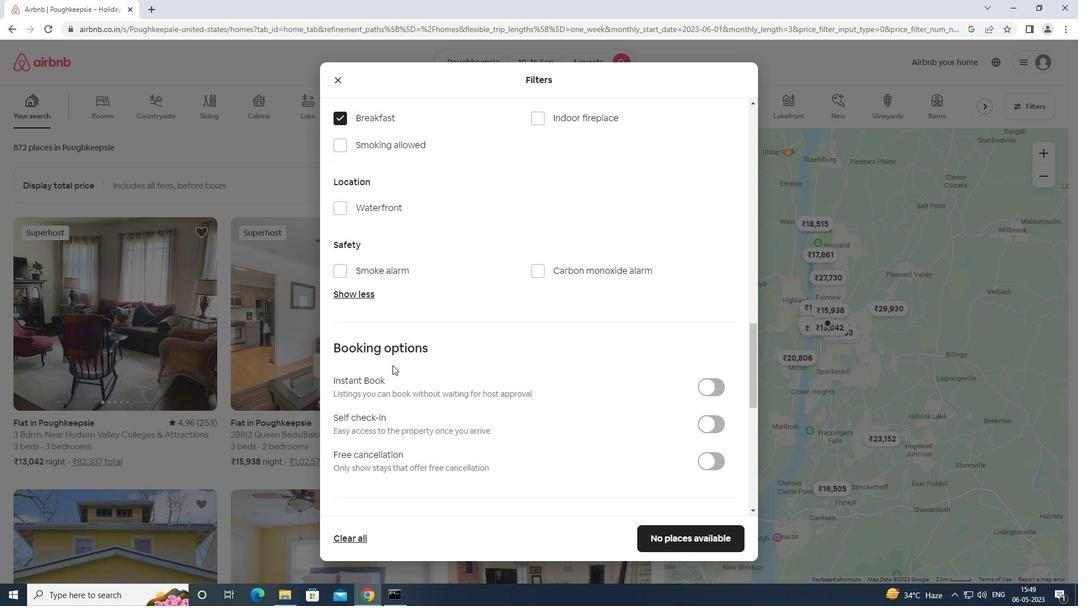 
Action: Mouse scrolled (390, 362) with delta (0, 0)
Screenshot: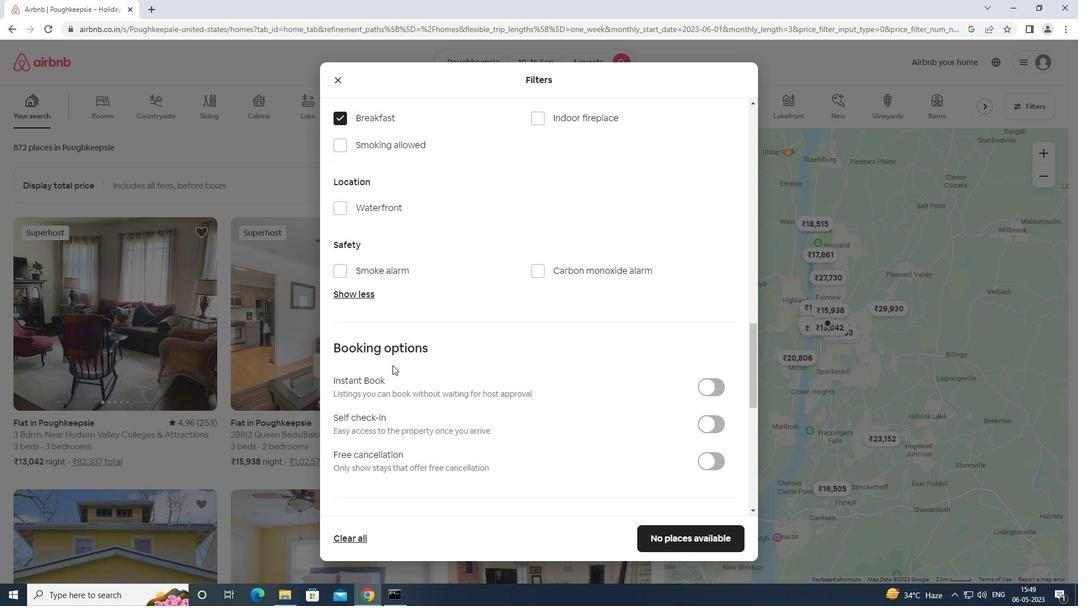 
Action: Mouse moved to (392, 364)
Screenshot: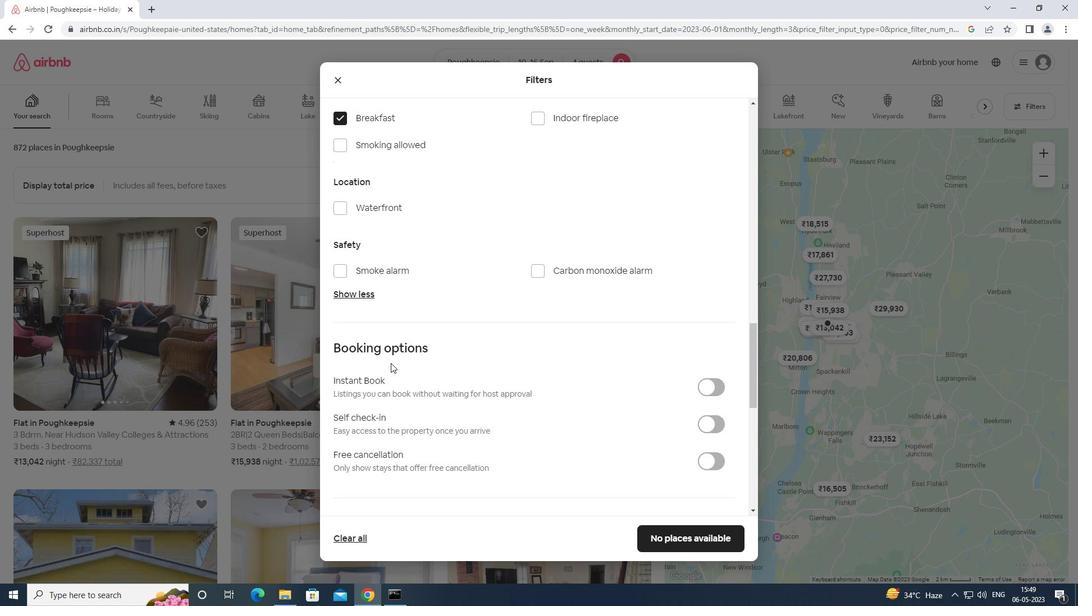 
Action: Mouse scrolled (392, 363) with delta (0, 0)
Screenshot: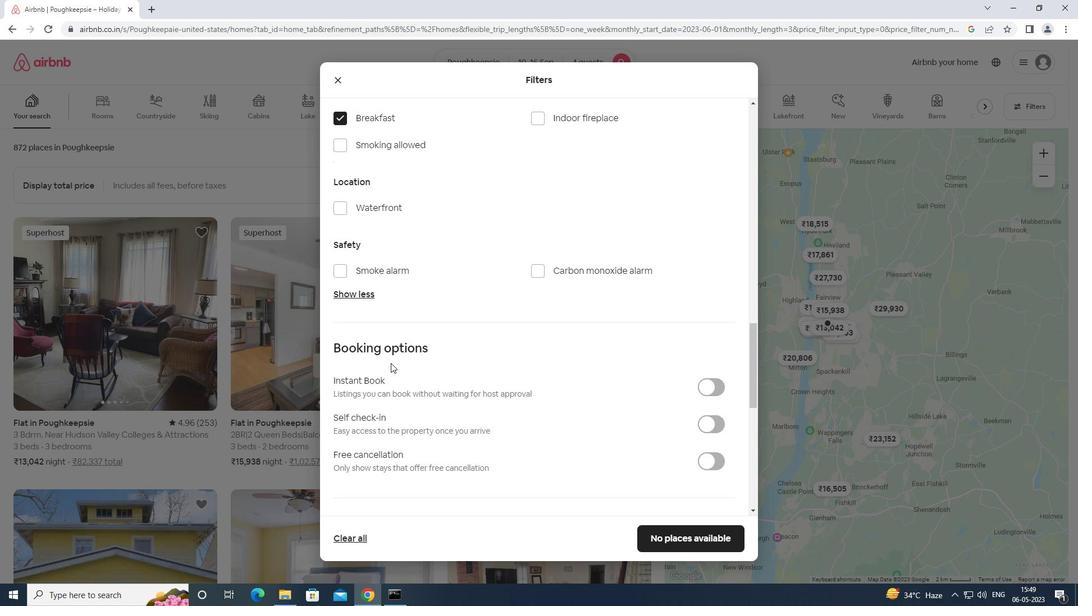 
Action: Mouse moved to (710, 255)
Screenshot: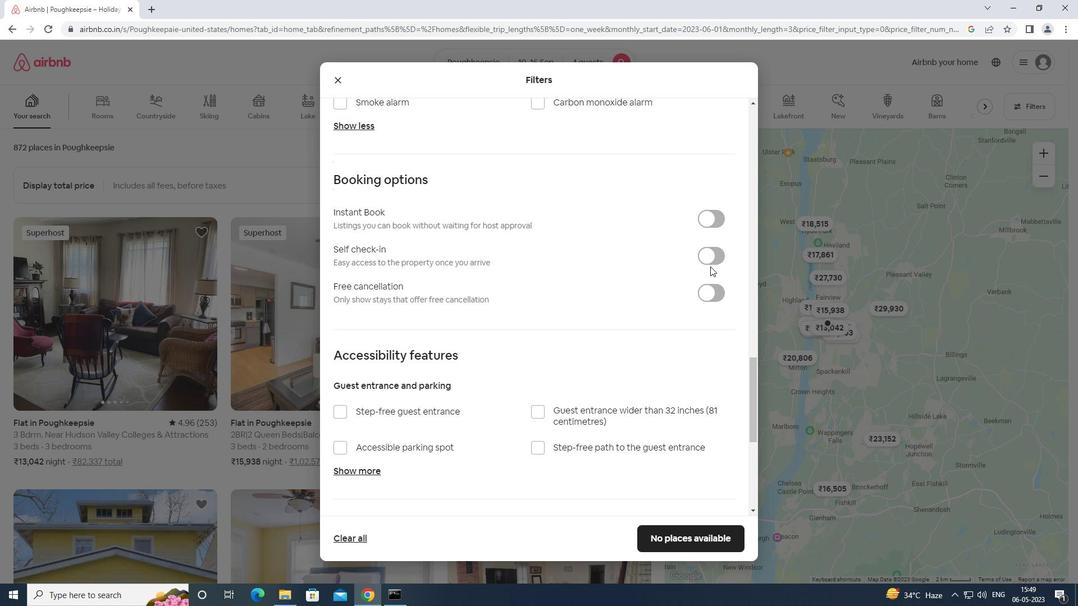 
Action: Mouse pressed left at (710, 255)
Screenshot: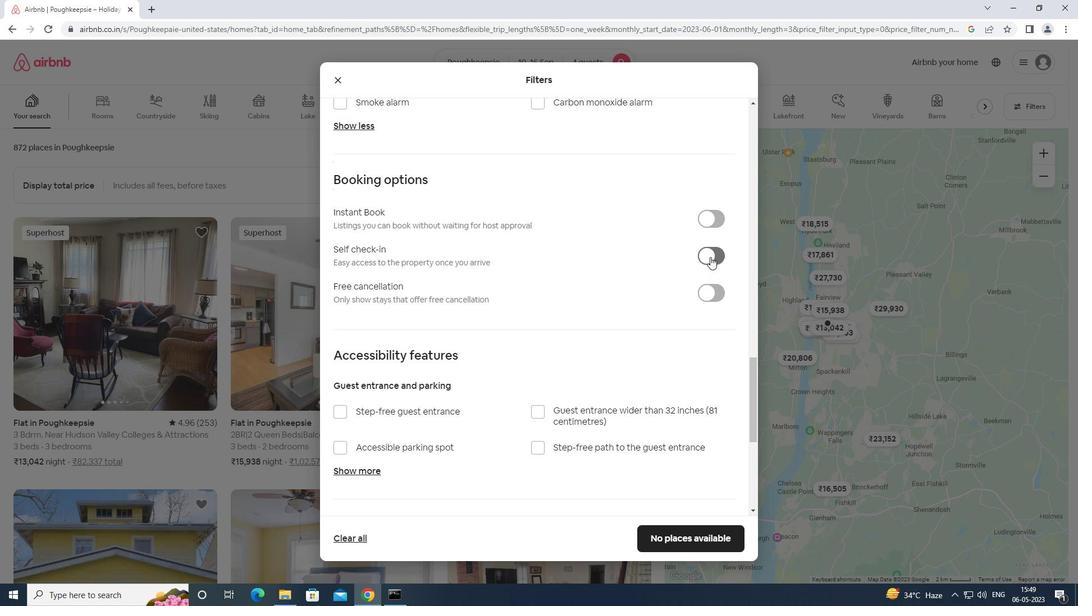
Action: Mouse moved to (666, 313)
Screenshot: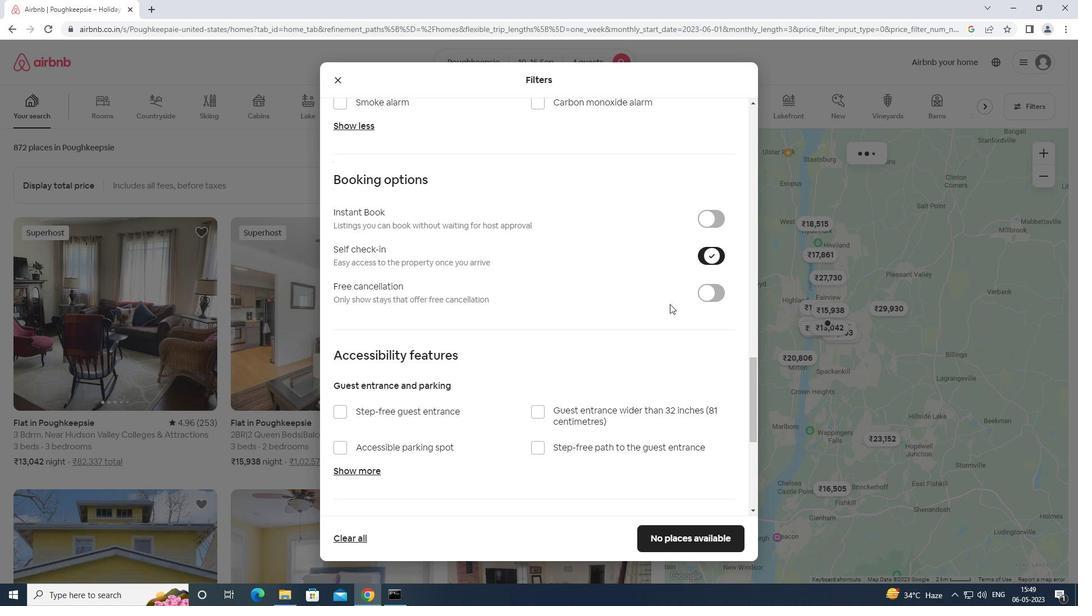 
Action: Mouse scrolled (666, 312) with delta (0, 0)
Screenshot: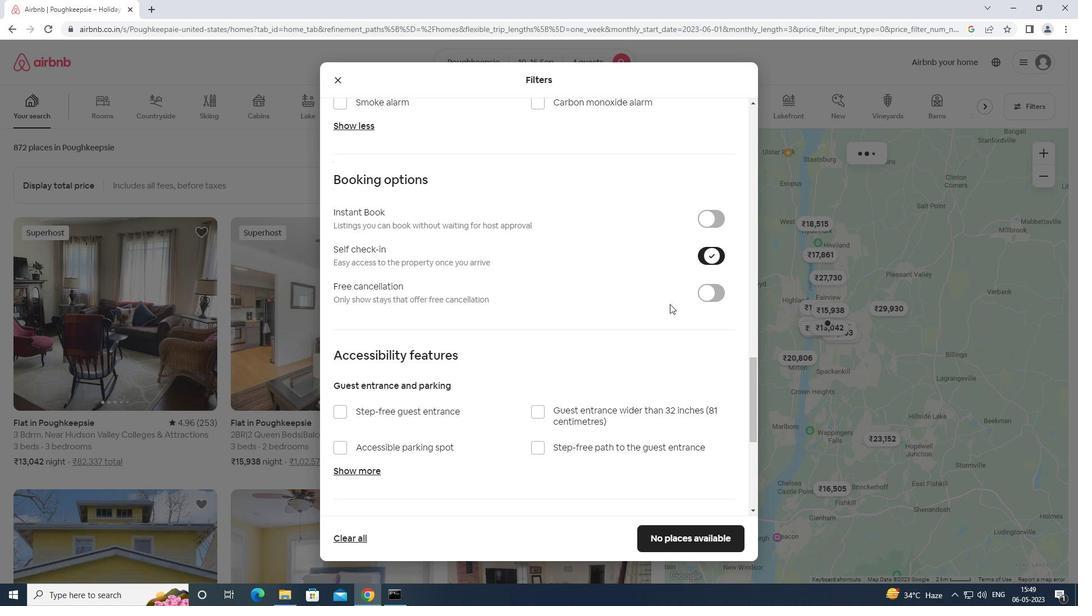 
Action: Mouse moved to (666, 315)
Screenshot: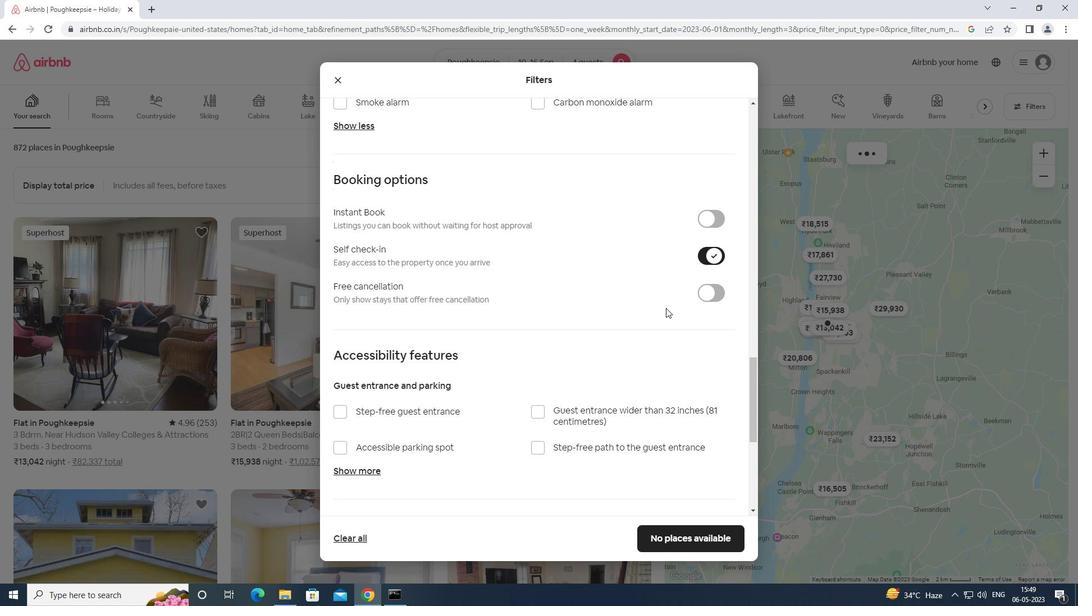 
Action: Mouse scrolled (666, 314) with delta (0, 0)
Screenshot: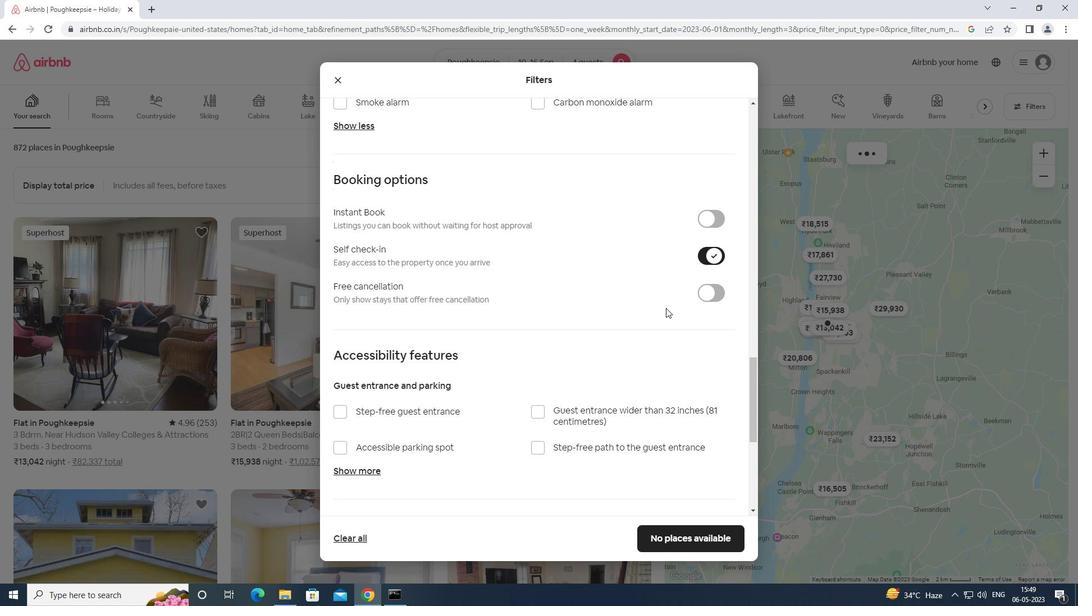 
Action: Mouse moved to (666, 317)
Screenshot: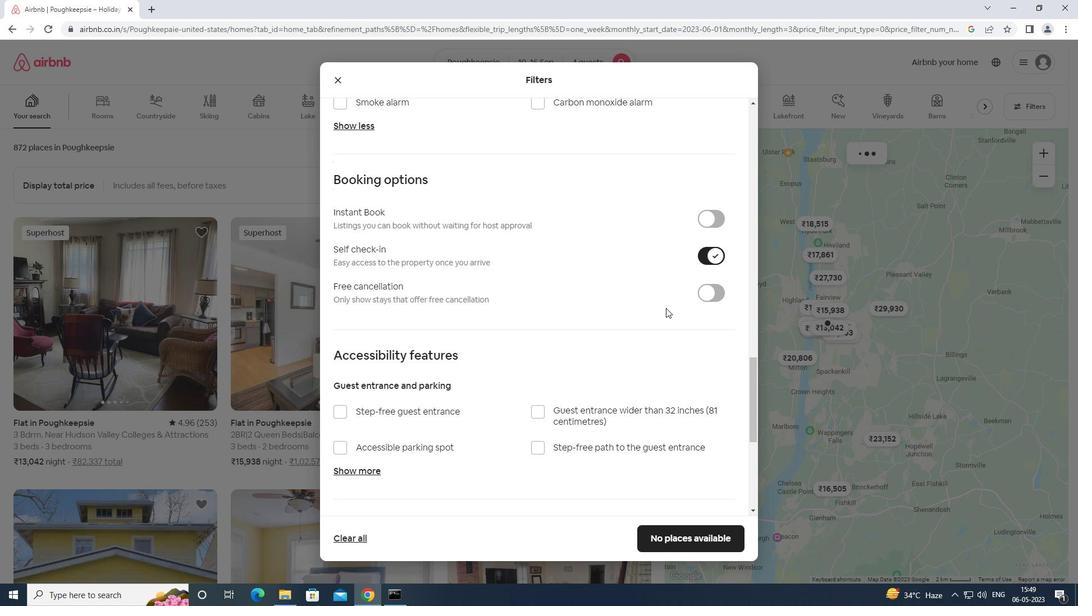 
Action: Mouse scrolled (666, 316) with delta (0, 0)
Screenshot: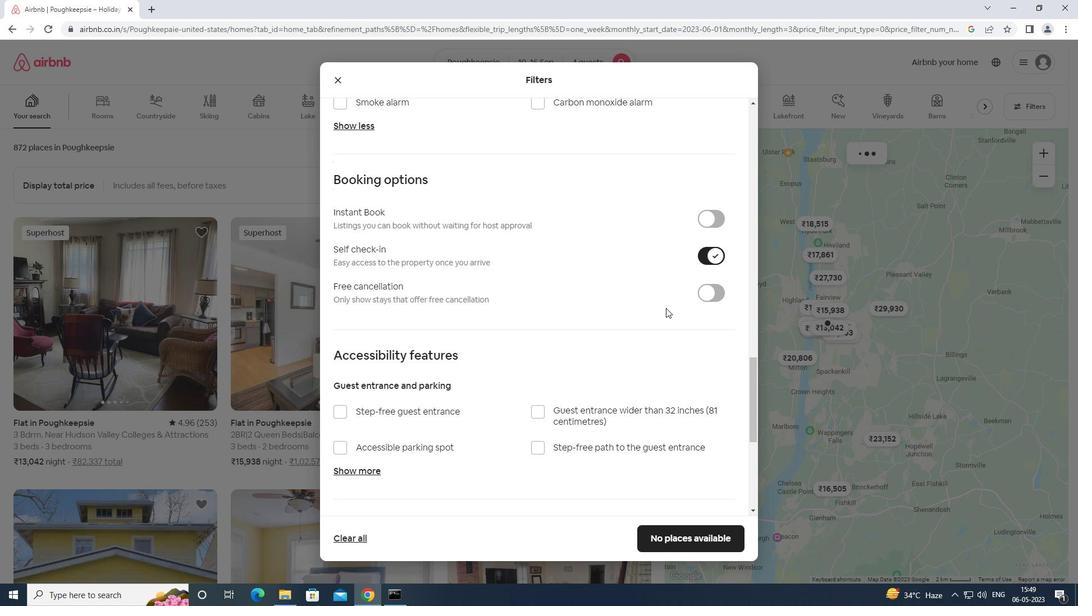 
Action: Mouse moved to (666, 319)
Screenshot: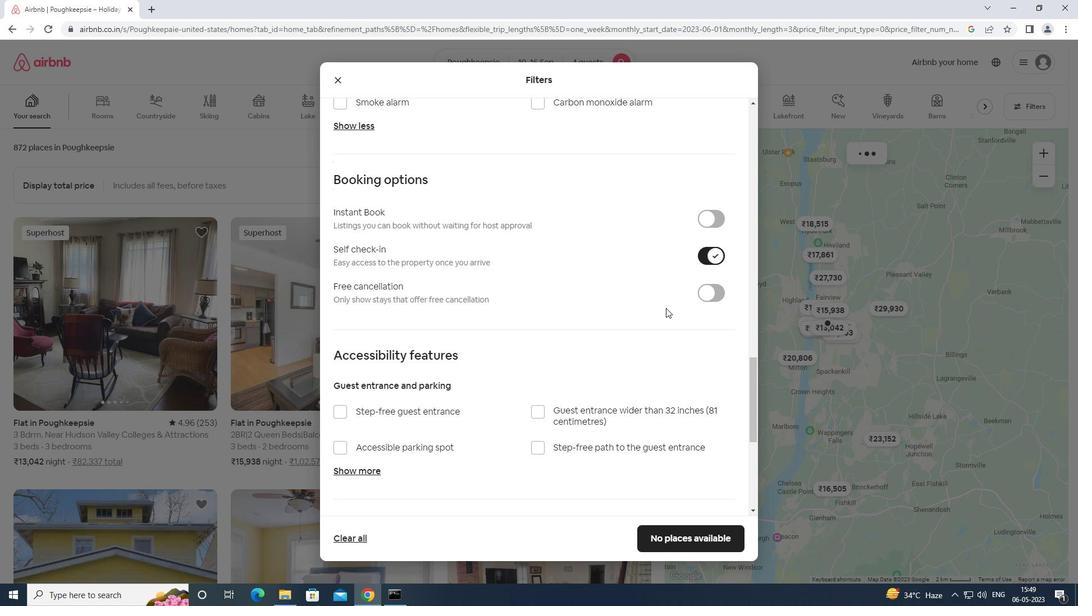 
Action: Mouse scrolled (666, 318) with delta (0, 0)
Screenshot: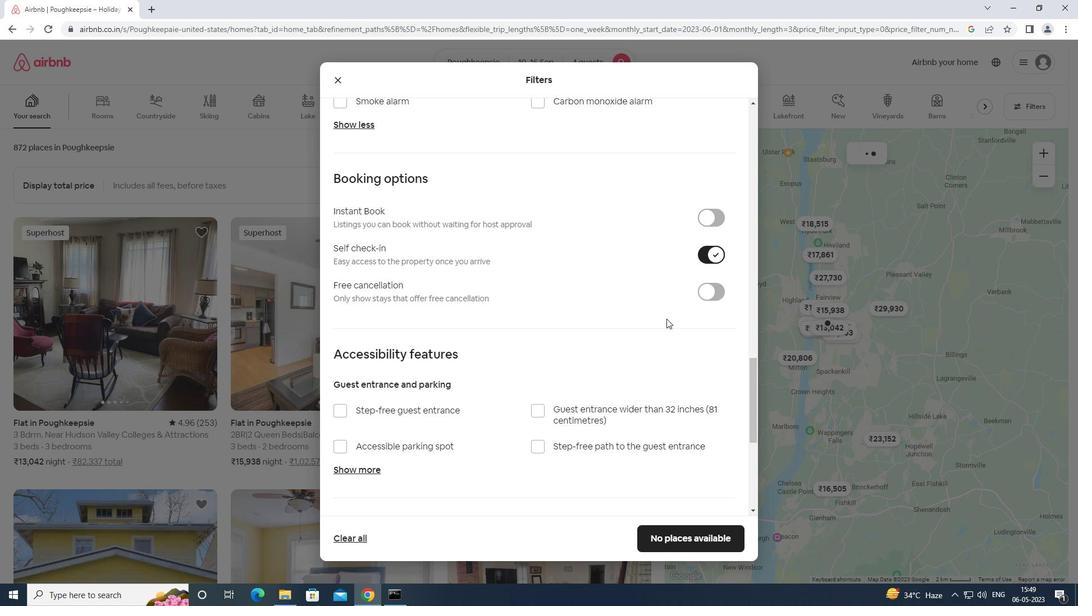 
Action: Mouse scrolled (666, 318) with delta (0, 0)
Screenshot: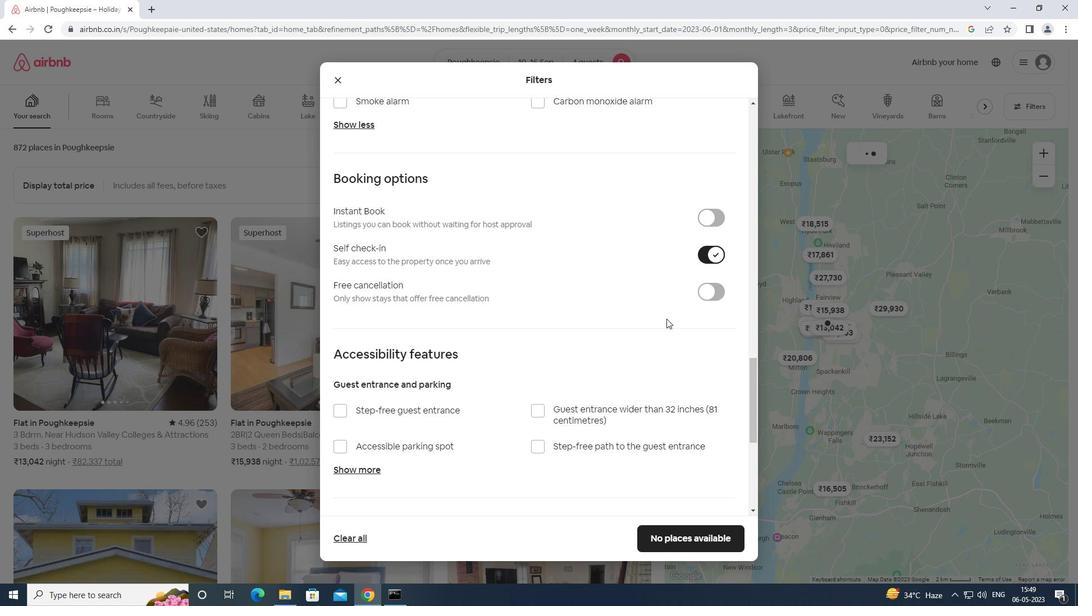 
Action: Mouse scrolled (666, 318) with delta (0, 0)
Screenshot: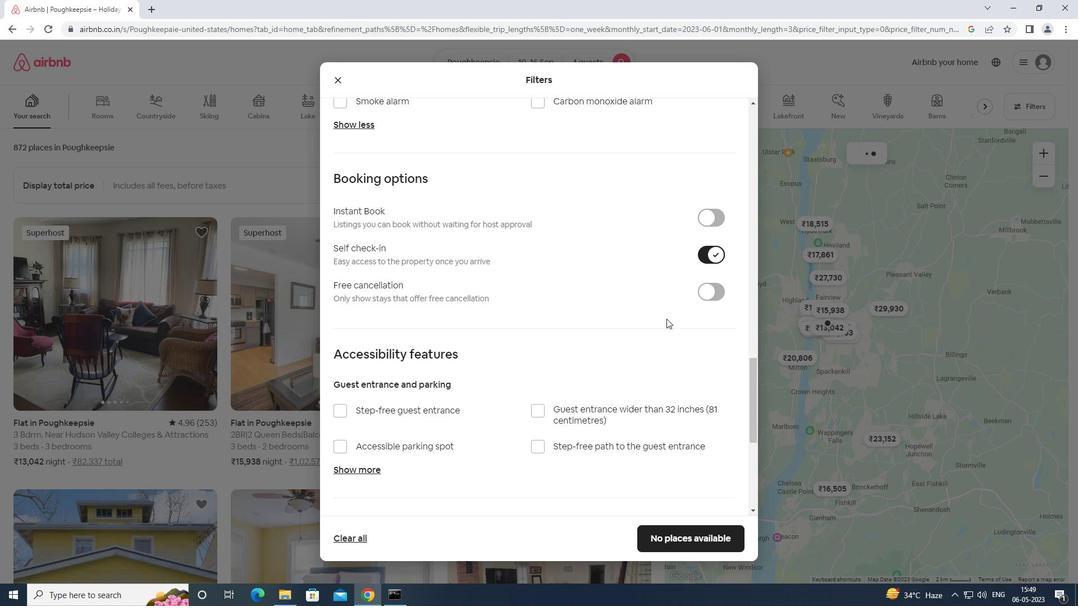 
Action: Mouse moved to (667, 319)
Screenshot: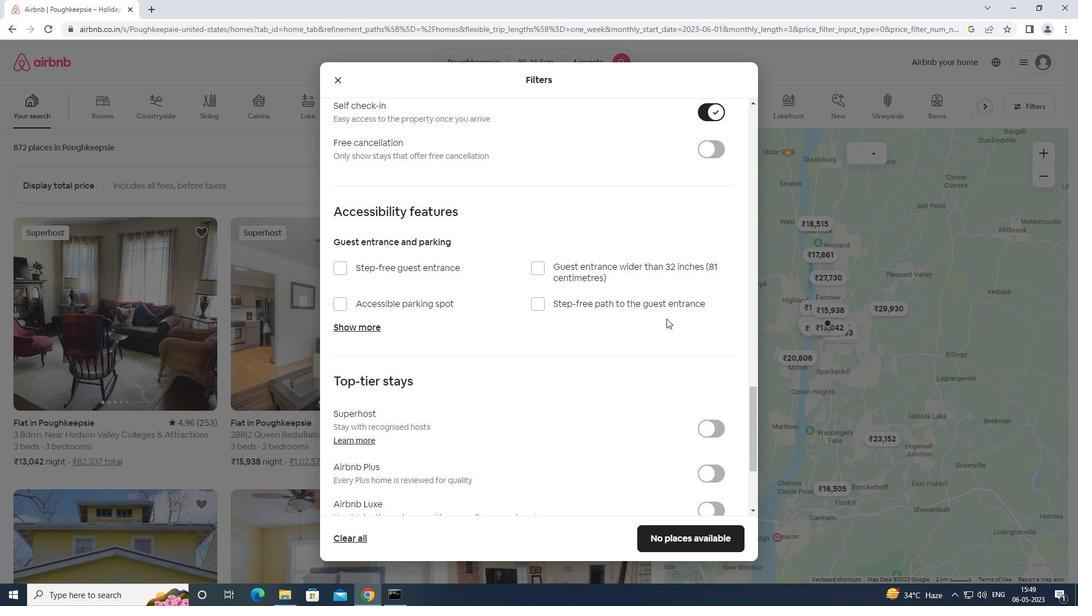 
Action: Mouse scrolled (667, 318) with delta (0, 0)
Screenshot: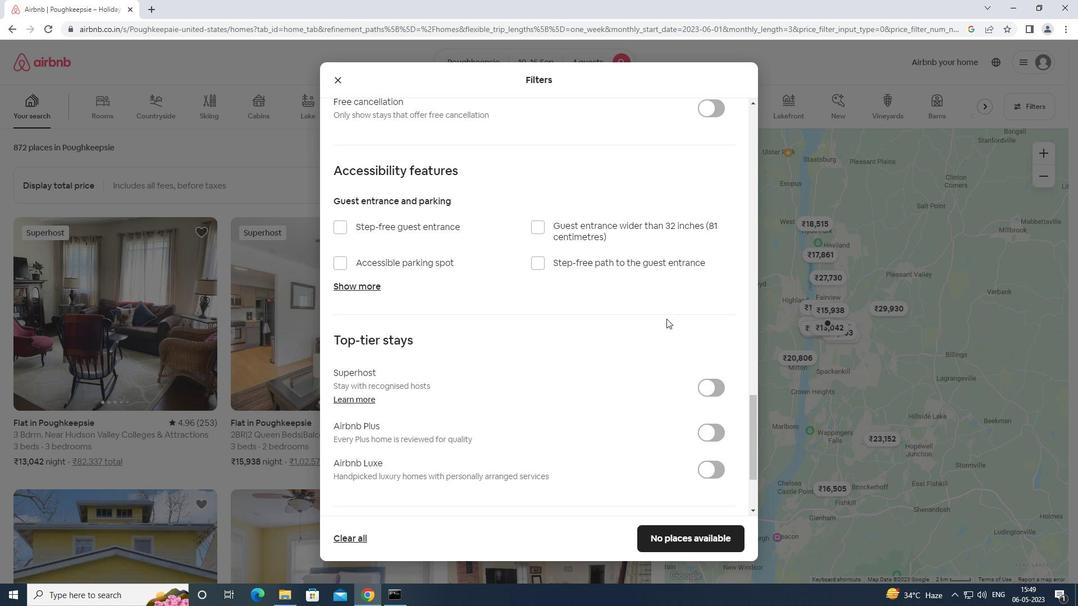 
Action: Mouse moved to (707, 306)
Screenshot: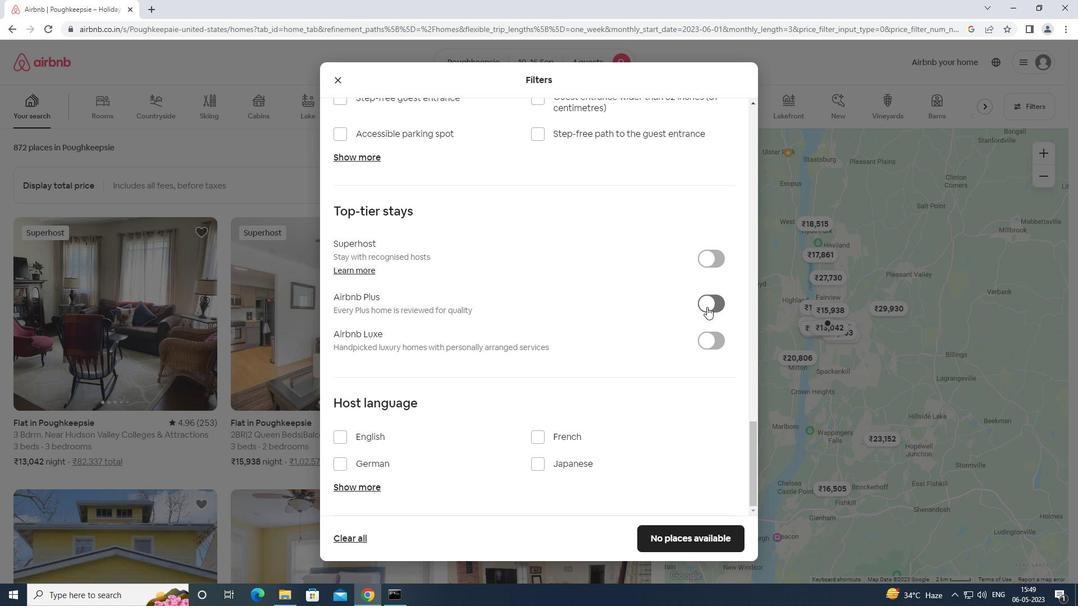 
Action: Mouse pressed left at (707, 306)
Screenshot: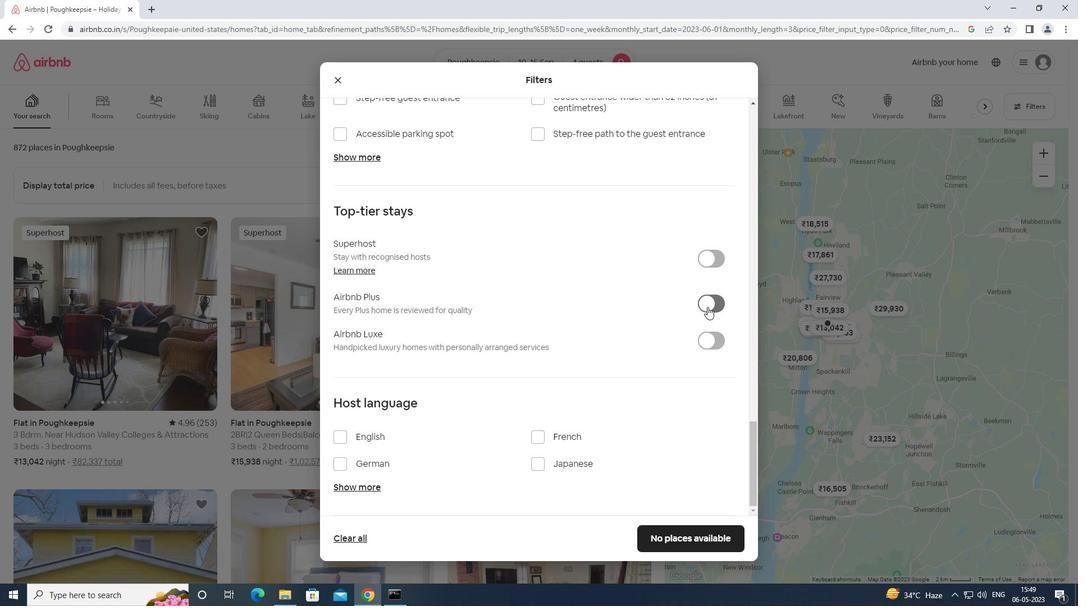 
Action: Mouse scrolled (707, 306) with delta (0, 0)
Screenshot: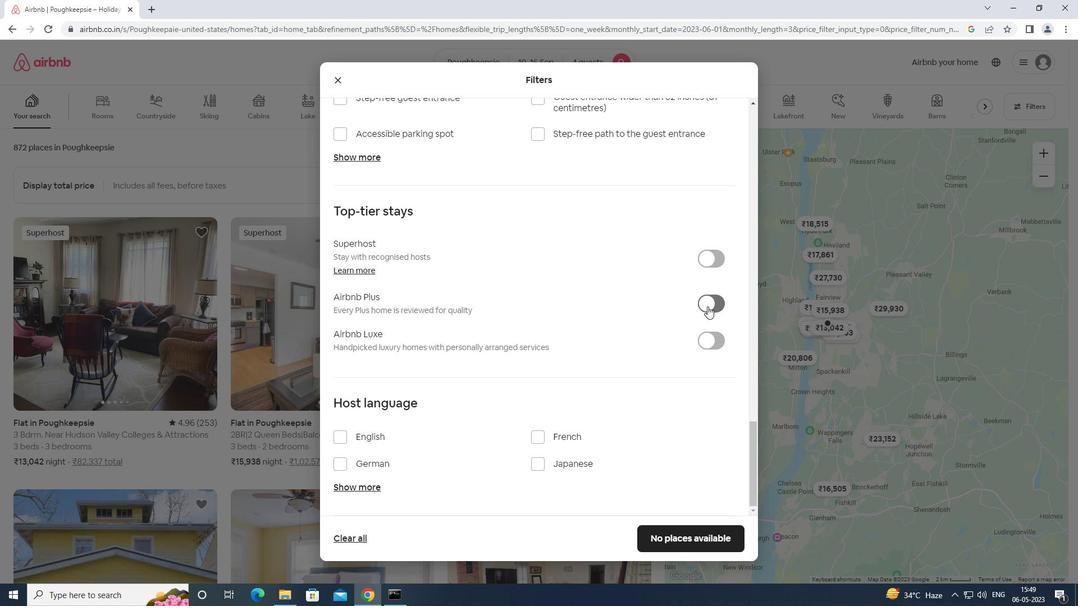 
Action: Mouse scrolled (707, 306) with delta (0, 0)
Screenshot: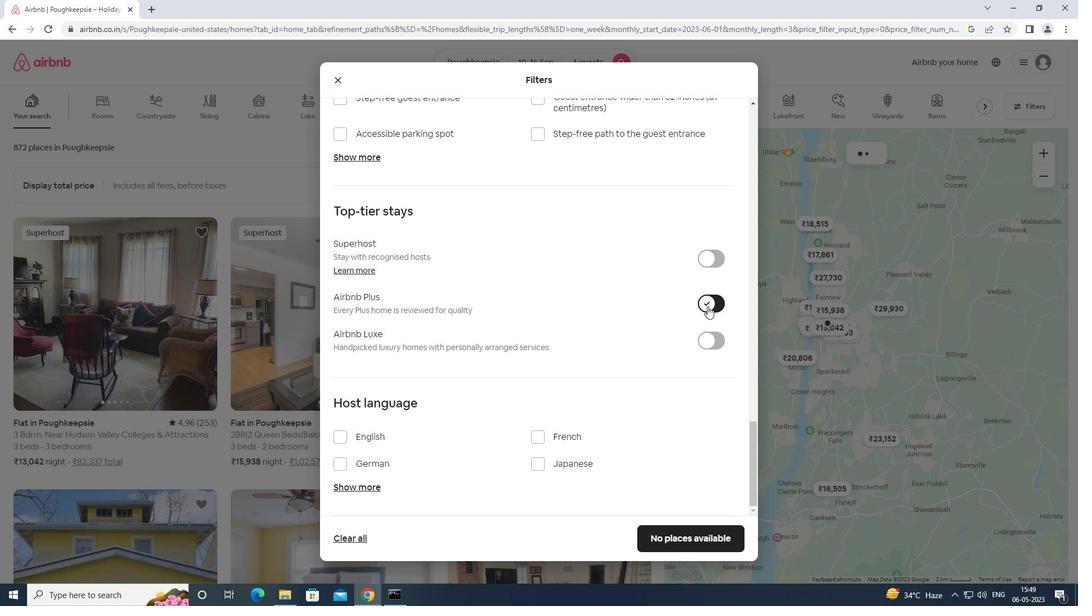 
Action: Mouse scrolled (707, 306) with delta (0, 0)
Screenshot: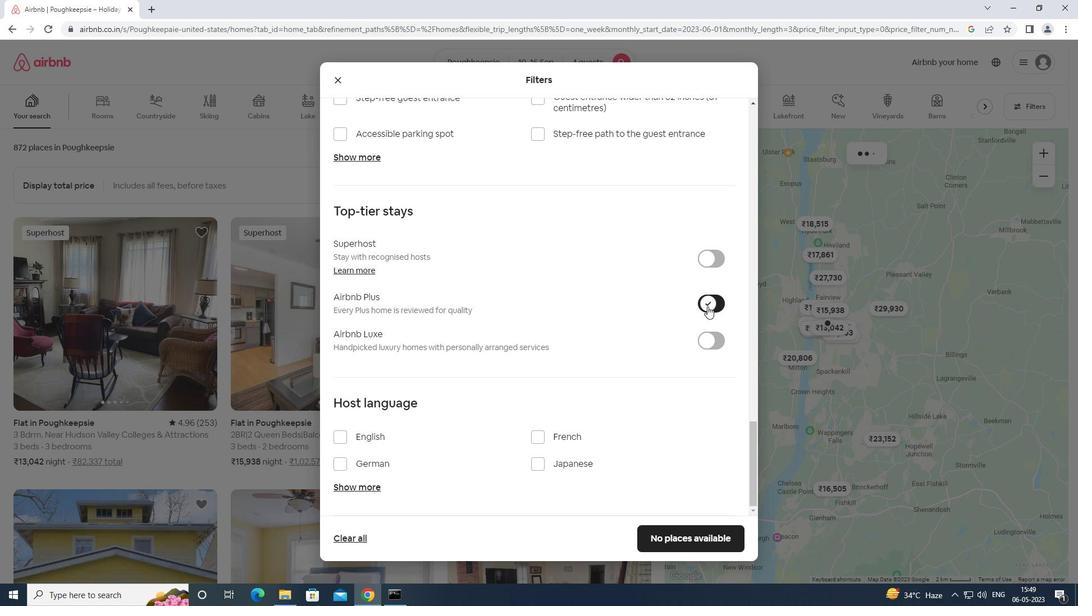 
Action: Mouse moved to (707, 306)
Screenshot: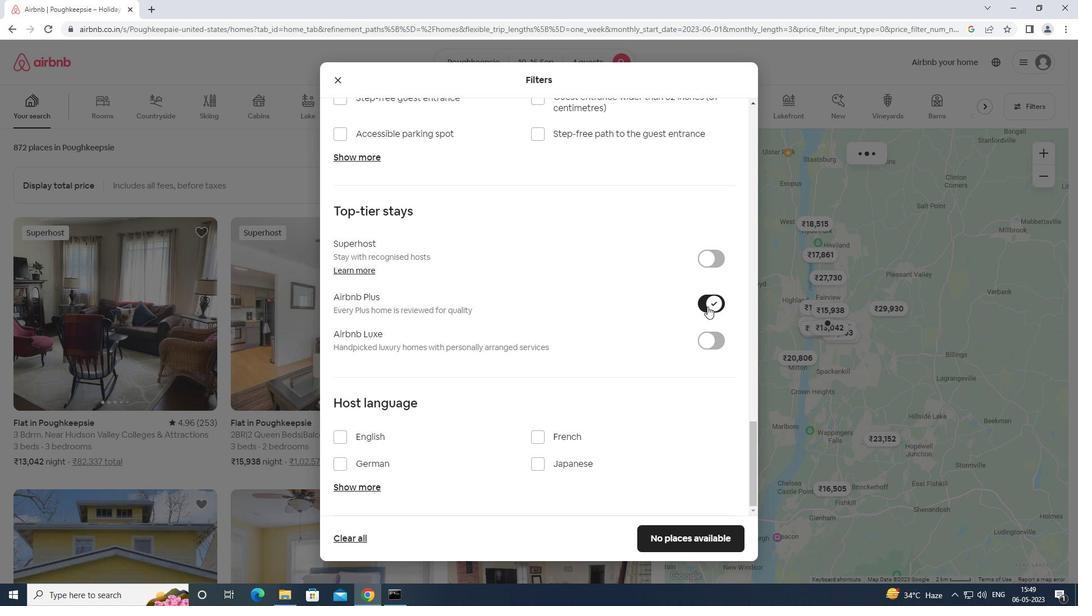 
Action: Mouse scrolled (707, 305) with delta (0, 0)
Screenshot: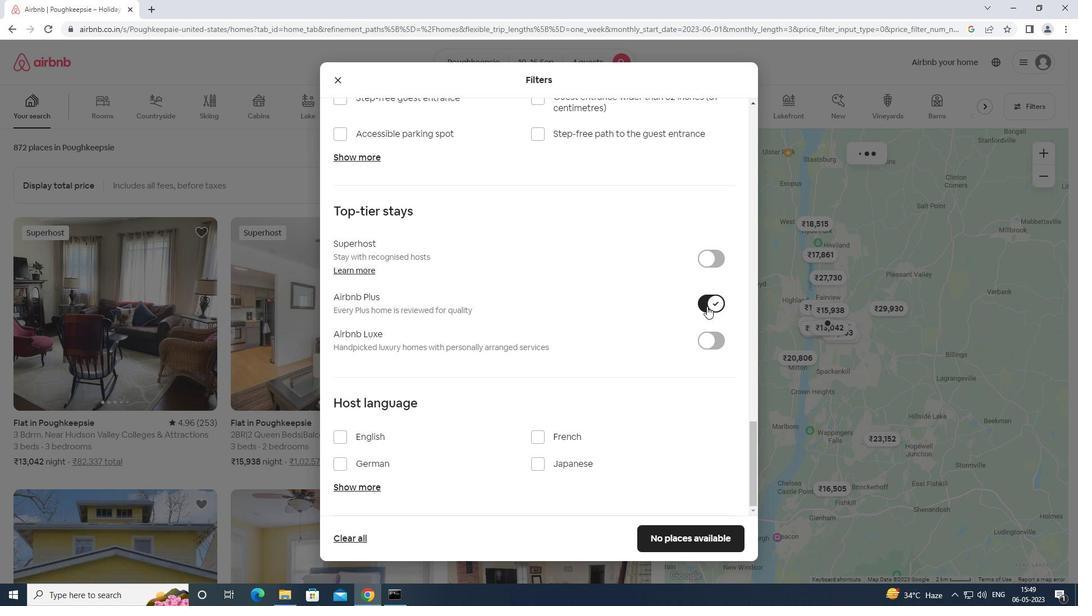 
Action: Mouse moved to (707, 306)
Screenshot: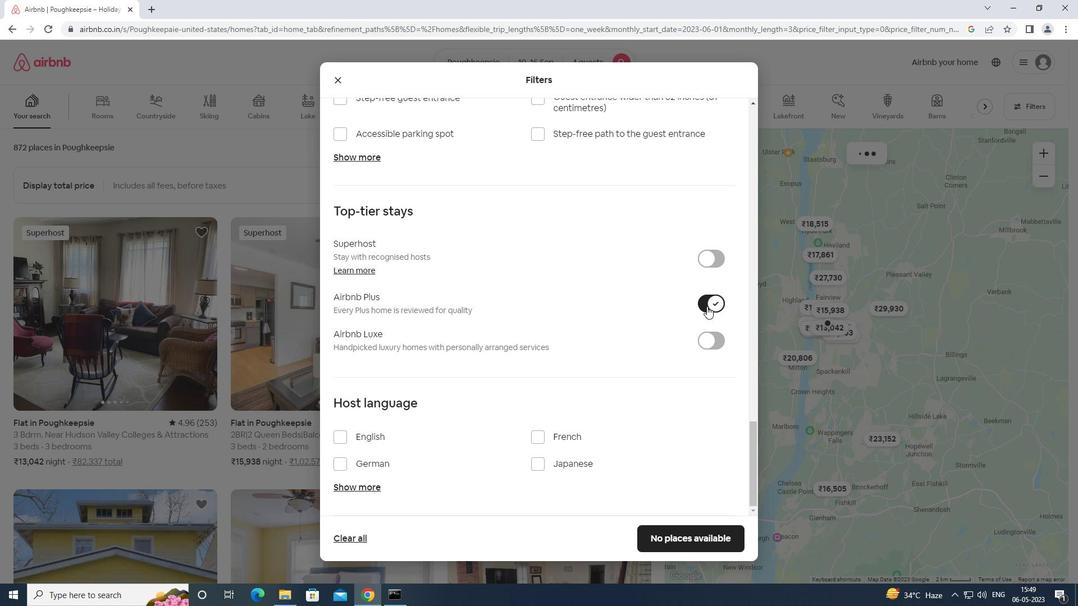 
Action: Mouse scrolled (707, 305) with delta (0, 0)
Screenshot: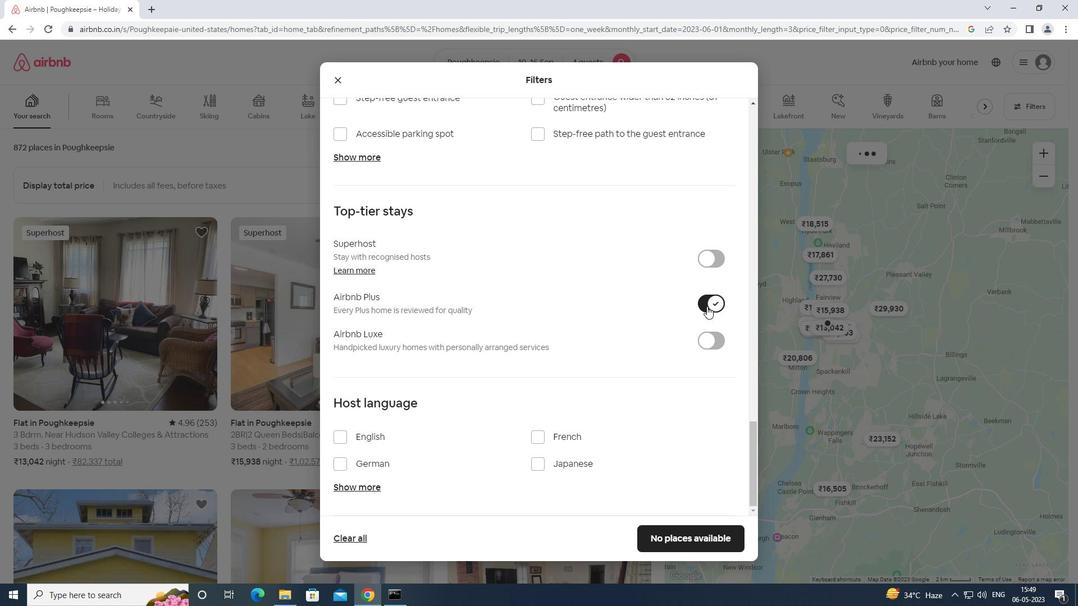 
Action: Mouse scrolled (707, 305) with delta (0, 0)
Screenshot: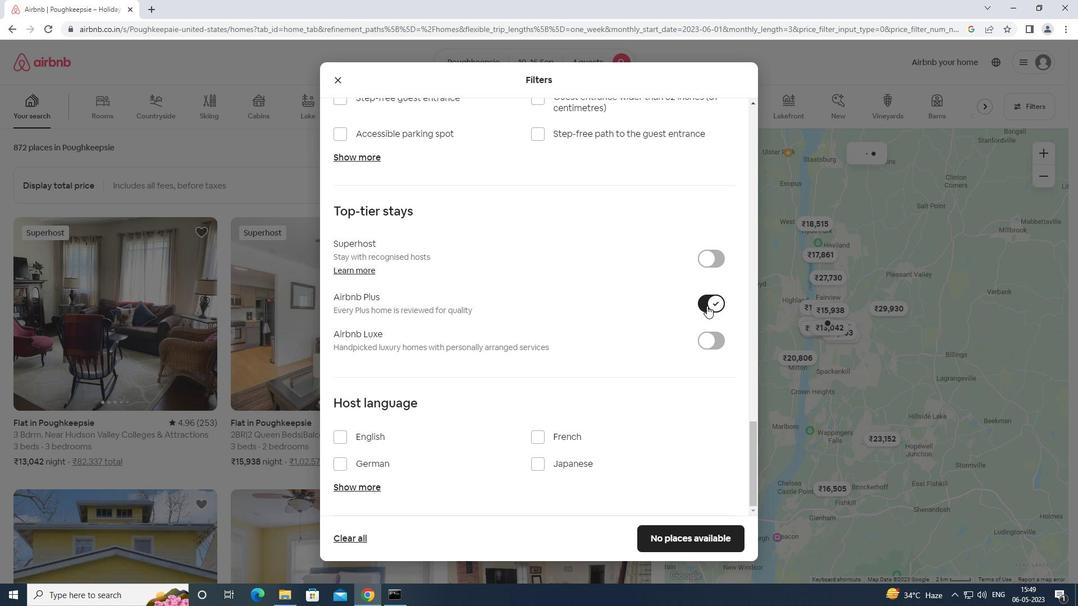 
Action: Mouse moved to (706, 305)
Screenshot: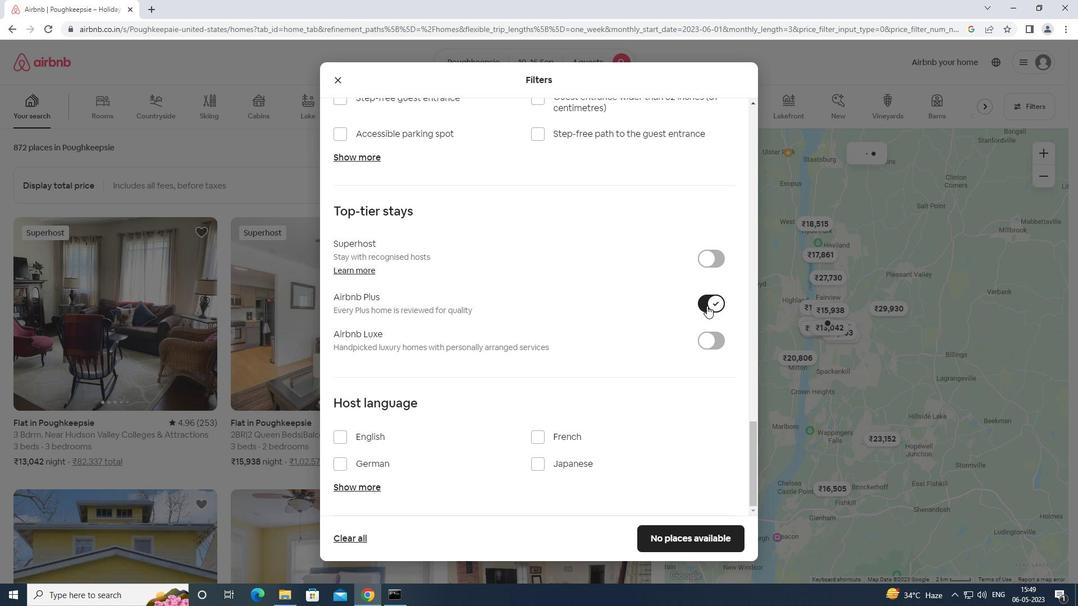 
Action: Mouse scrolled (706, 305) with delta (0, 0)
Screenshot: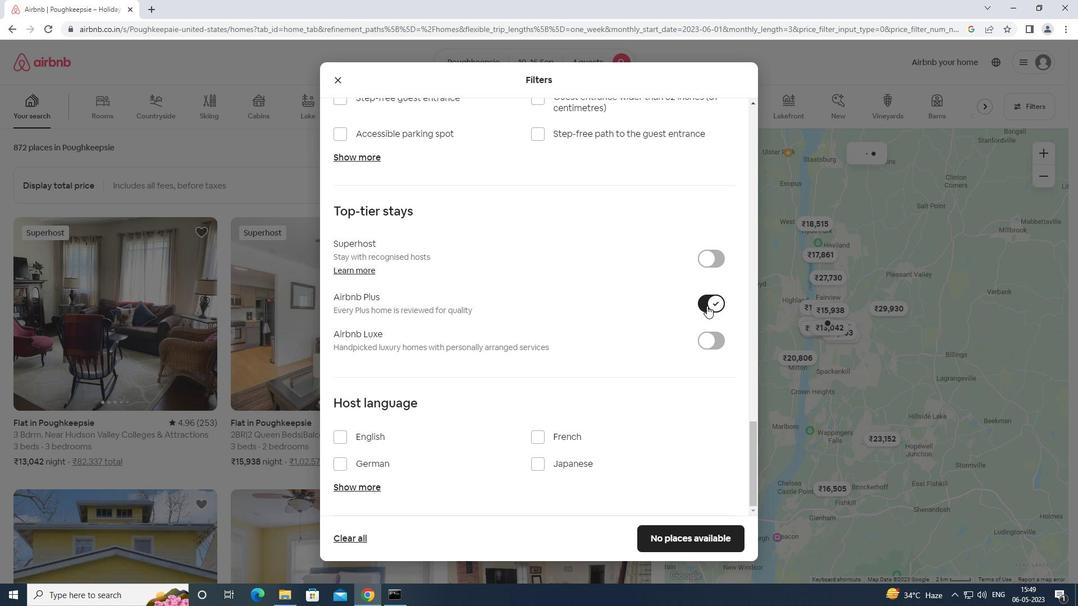 
Action: Mouse moved to (337, 435)
Screenshot: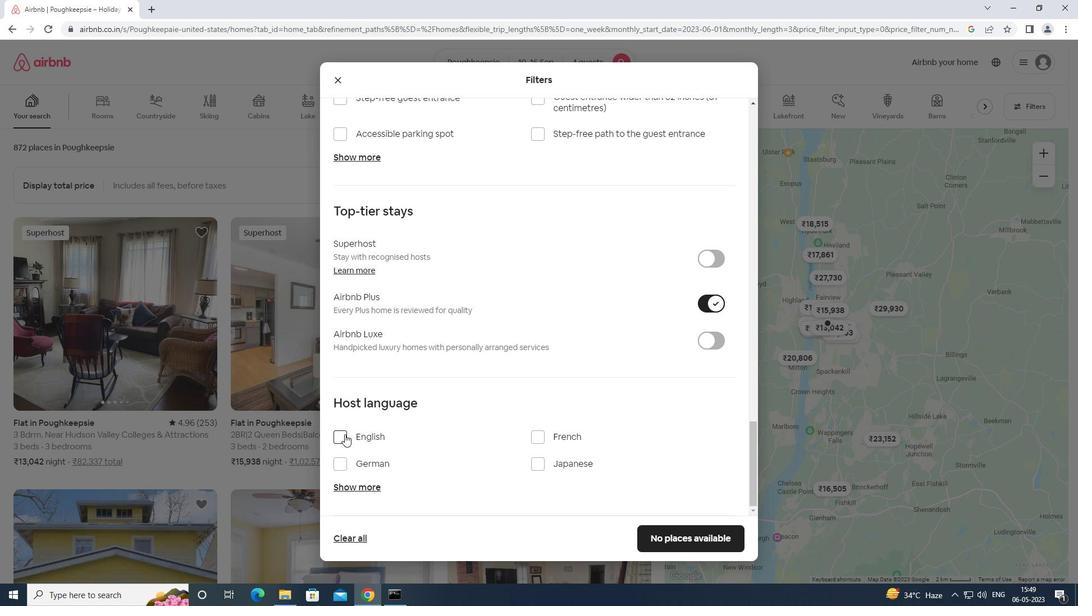 
Action: Mouse pressed left at (337, 435)
Screenshot: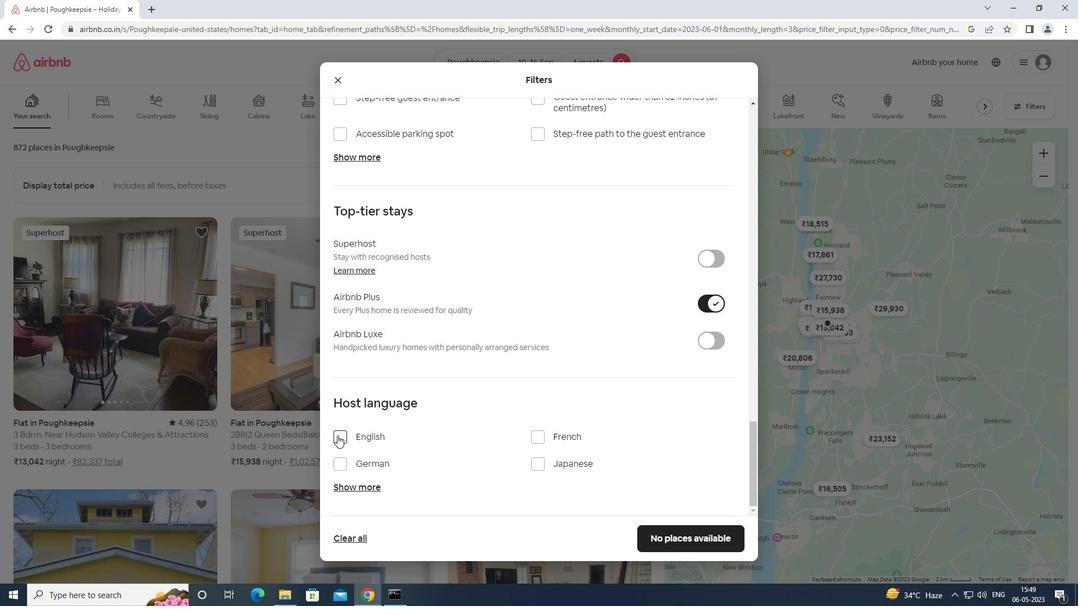 
Action: Mouse moved to (679, 537)
Screenshot: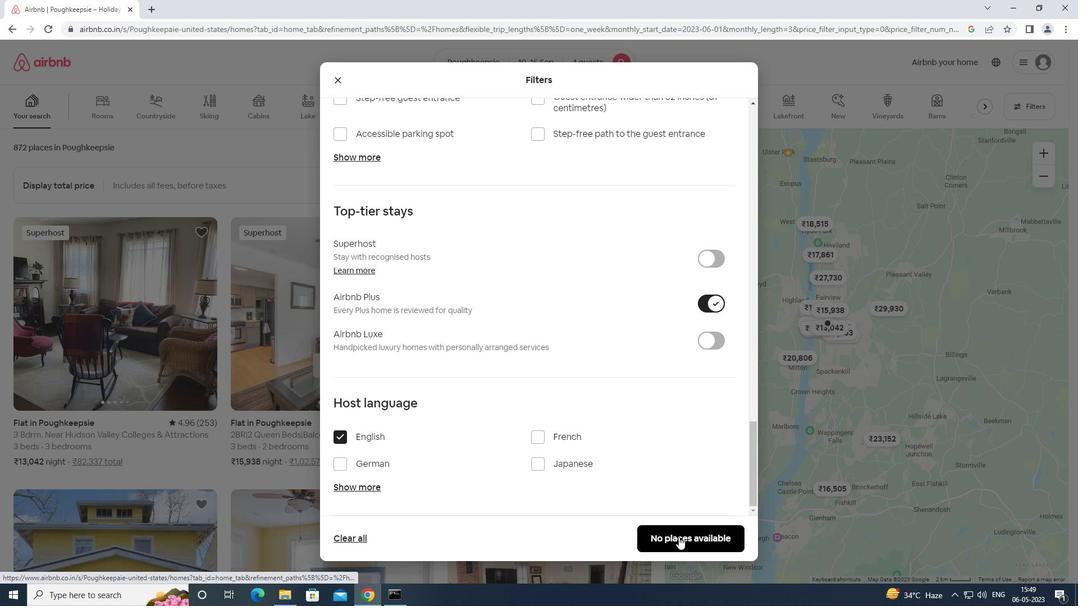 
Action: Mouse pressed left at (679, 537)
Screenshot: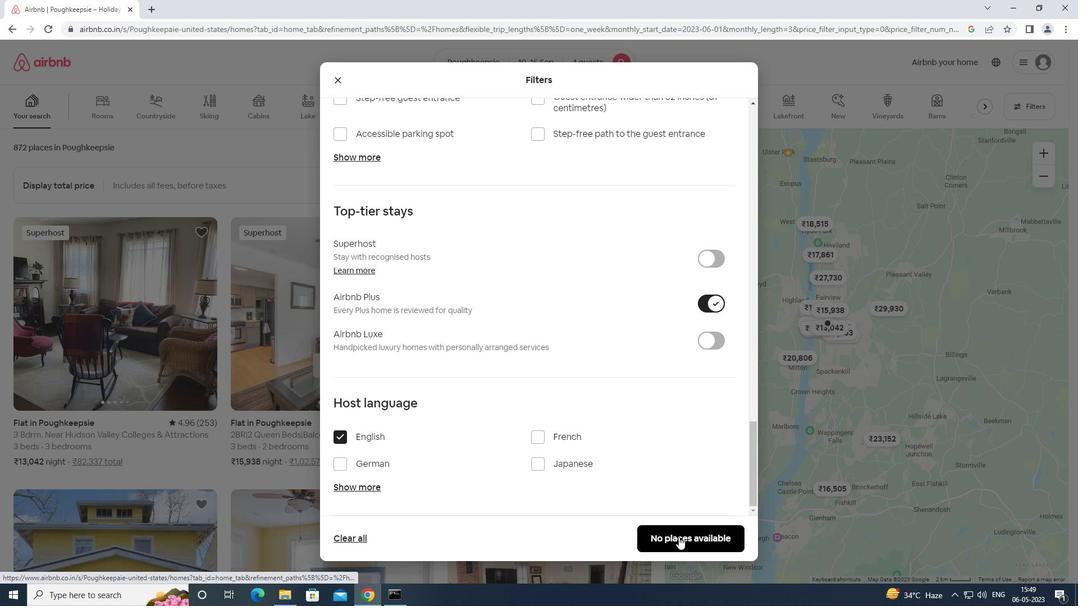
Action: Mouse moved to (681, 535)
Screenshot: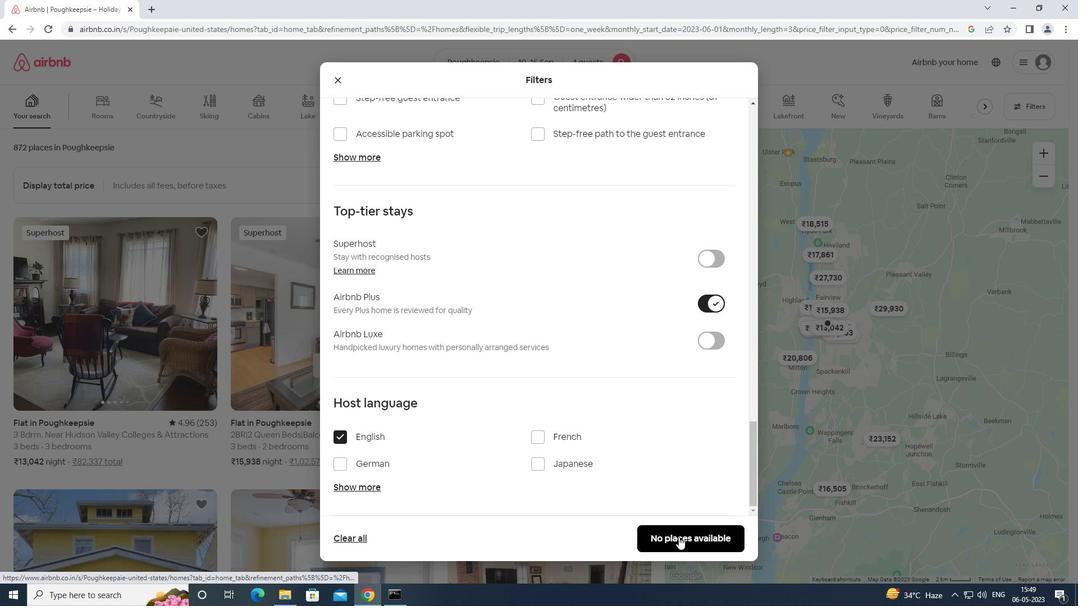 
